 Task: Find connections with filter location Menden with filter topic #Growthwith filter profile language French with filter current company Bentley Systems with filter school Khallikote Consultancy with filter industry Wholesale Petroleum and Petroleum Products with filter service category Loans with filter keywords title Director of Ethical Hacking
Action: Mouse moved to (596, 57)
Screenshot: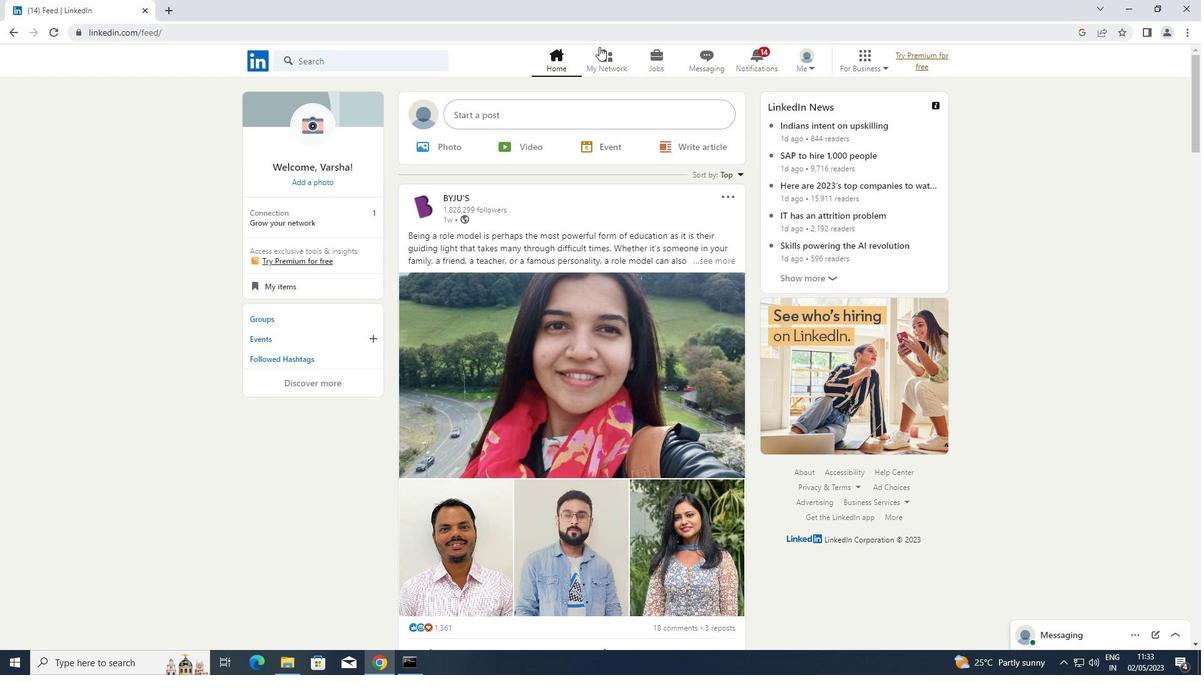 
Action: Mouse pressed left at (596, 57)
Screenshot: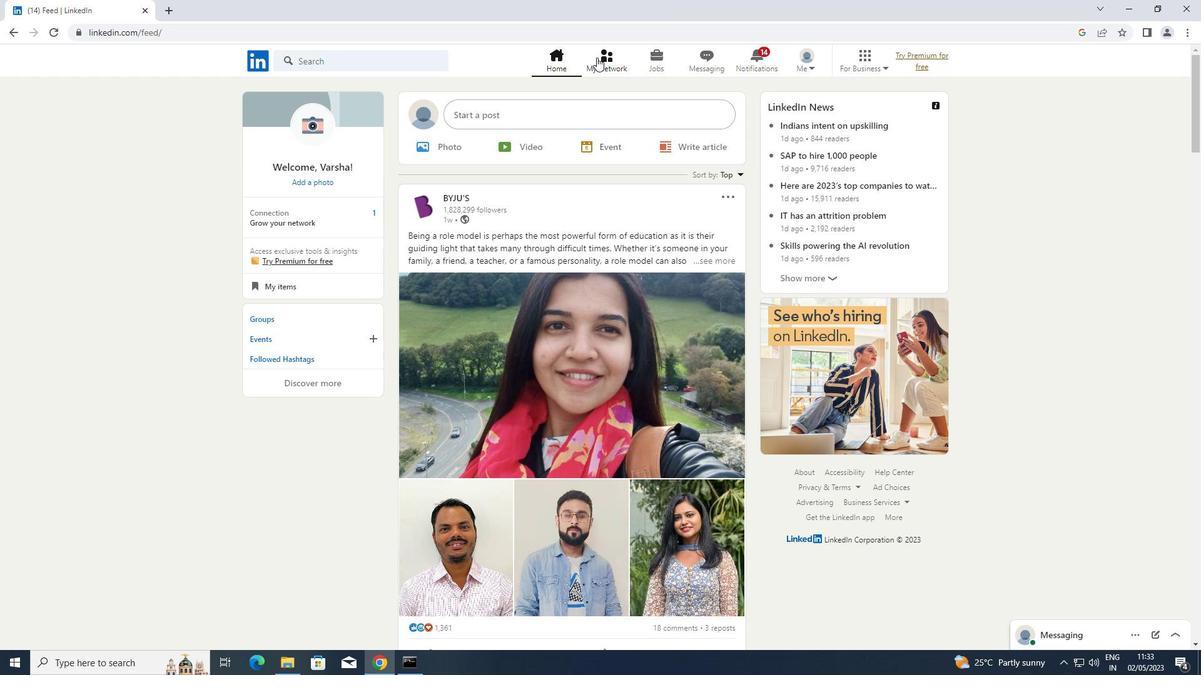 
Action: Mouse moved to (332, 125)
Screenshot: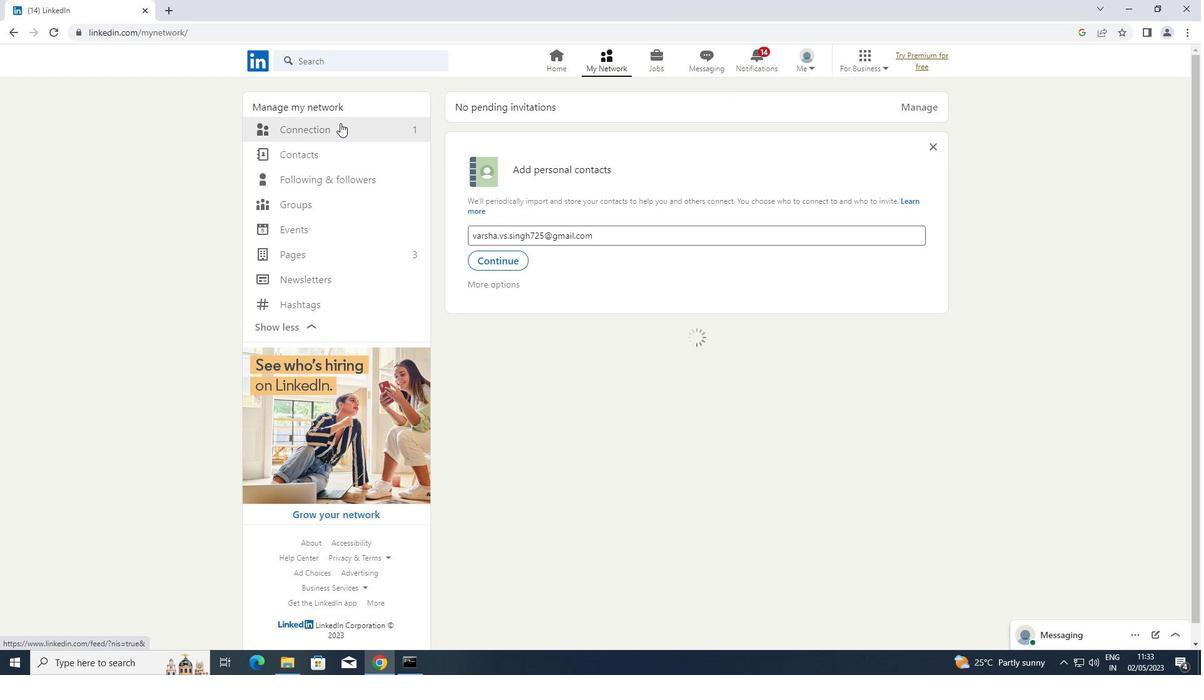
Action: Mouse pressed left at (332, 125)
Screenshot: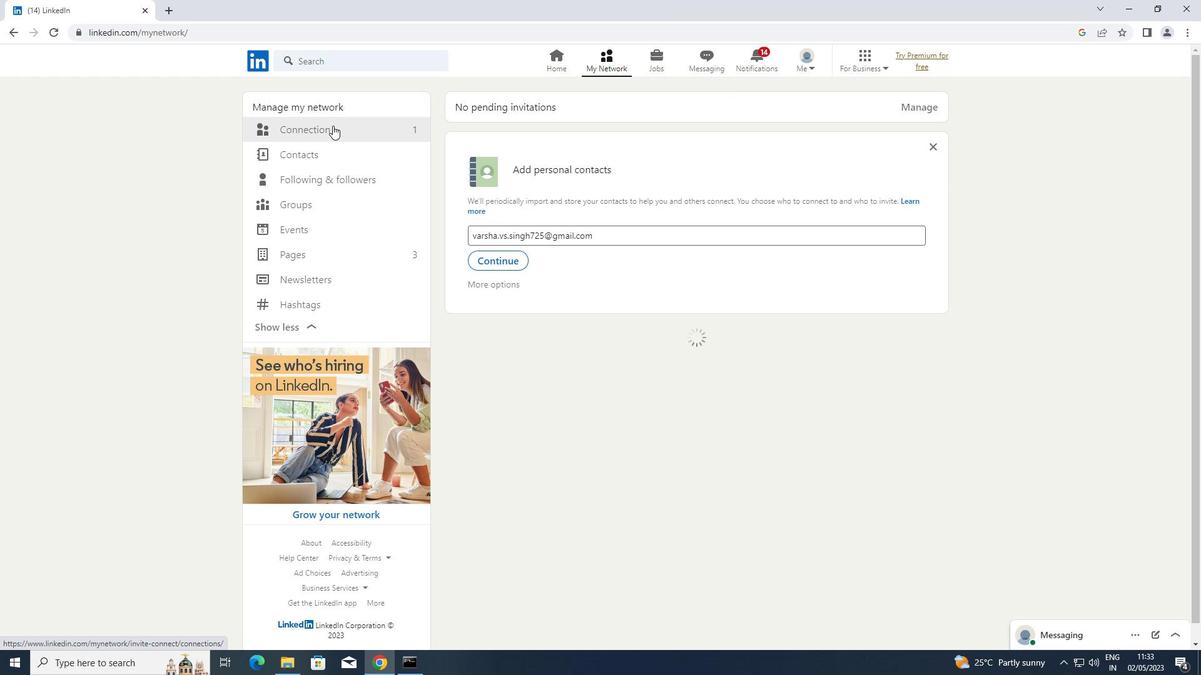 
Action: Mouse moved to (720, 122)
Screenshot: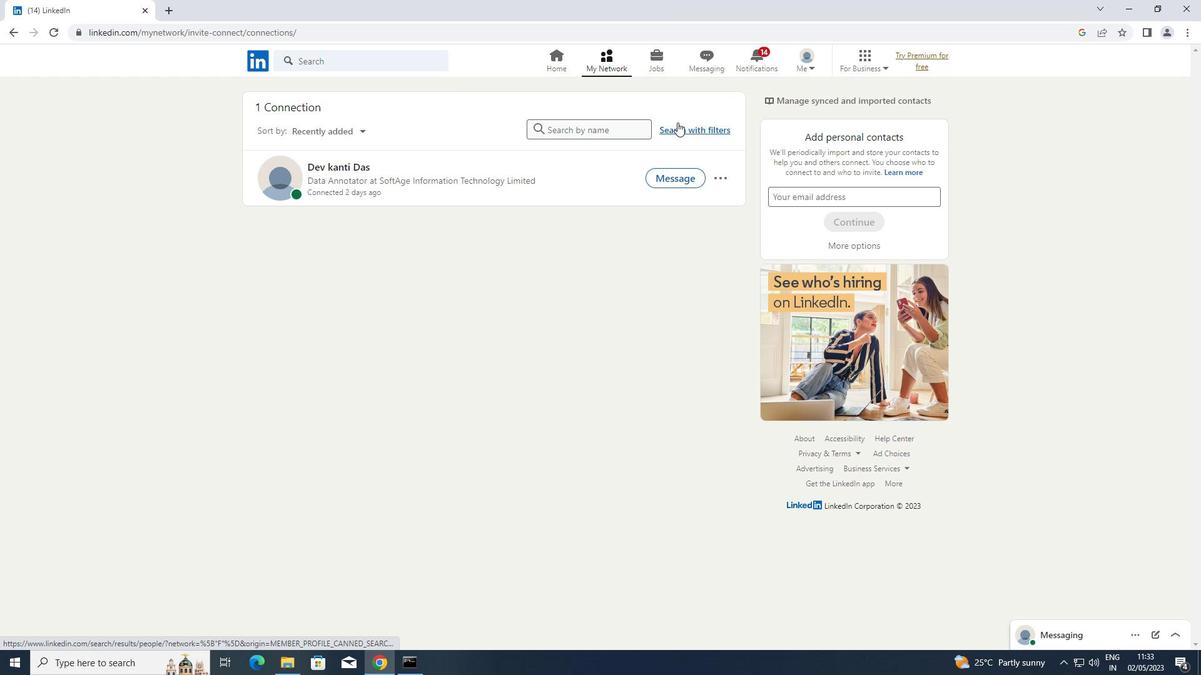 
Action: Mouse pressed left at (720, 122)
Screenshot: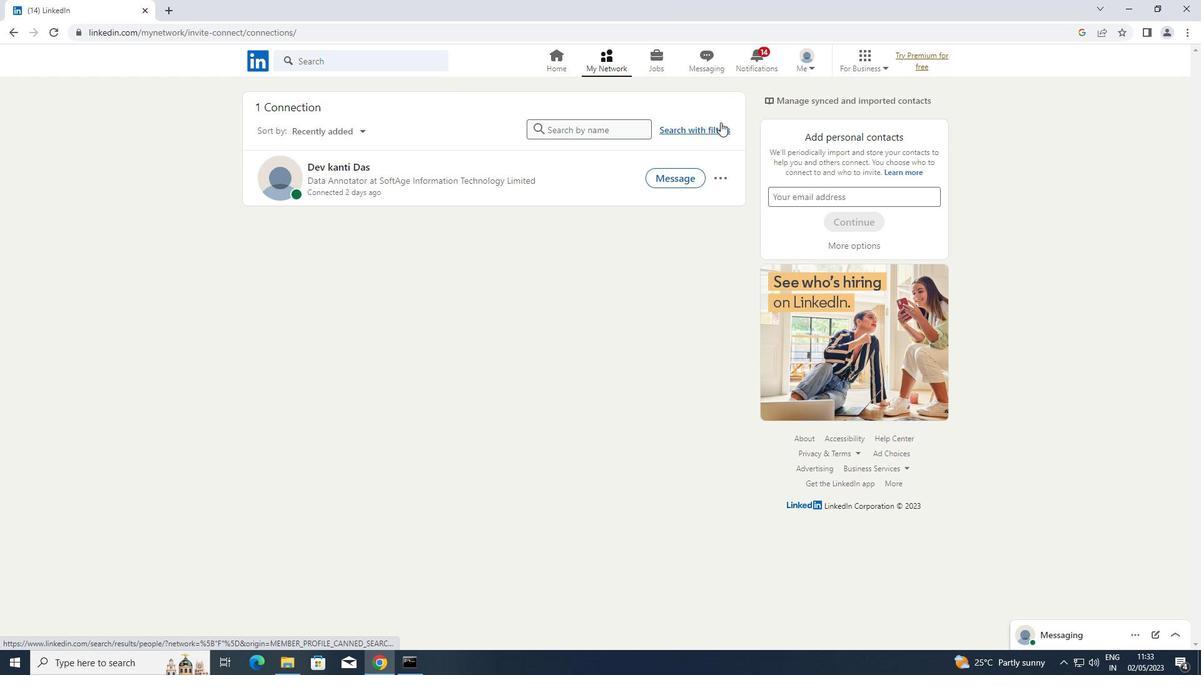 
Action: Mouse moved to (645, 100)
Screenshot: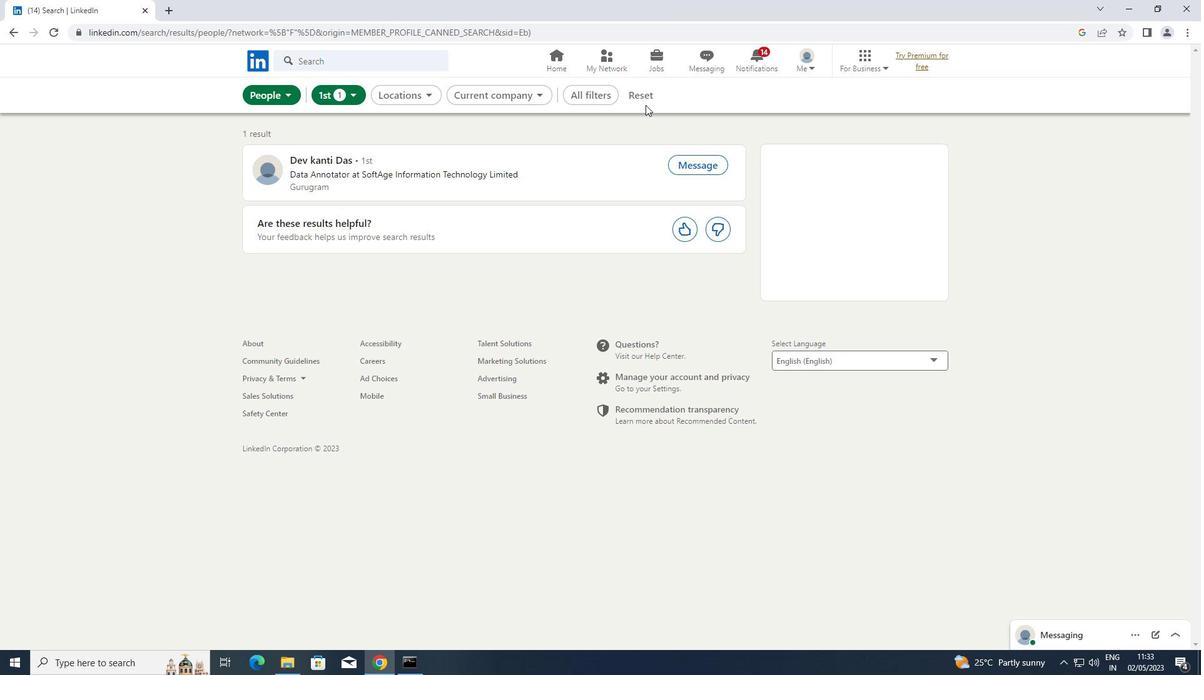 
Action: Mouse pressed left at (645, 100)
Screenshot: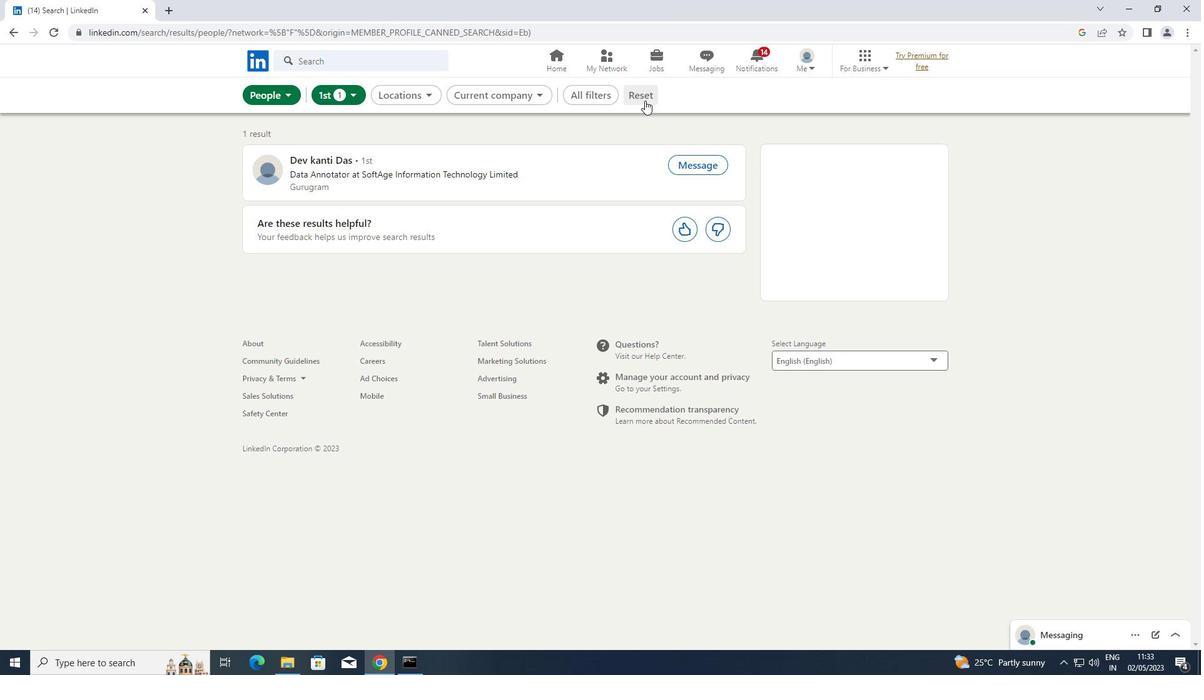 
Action: Mouse moved to (635, 98)
Screenshot: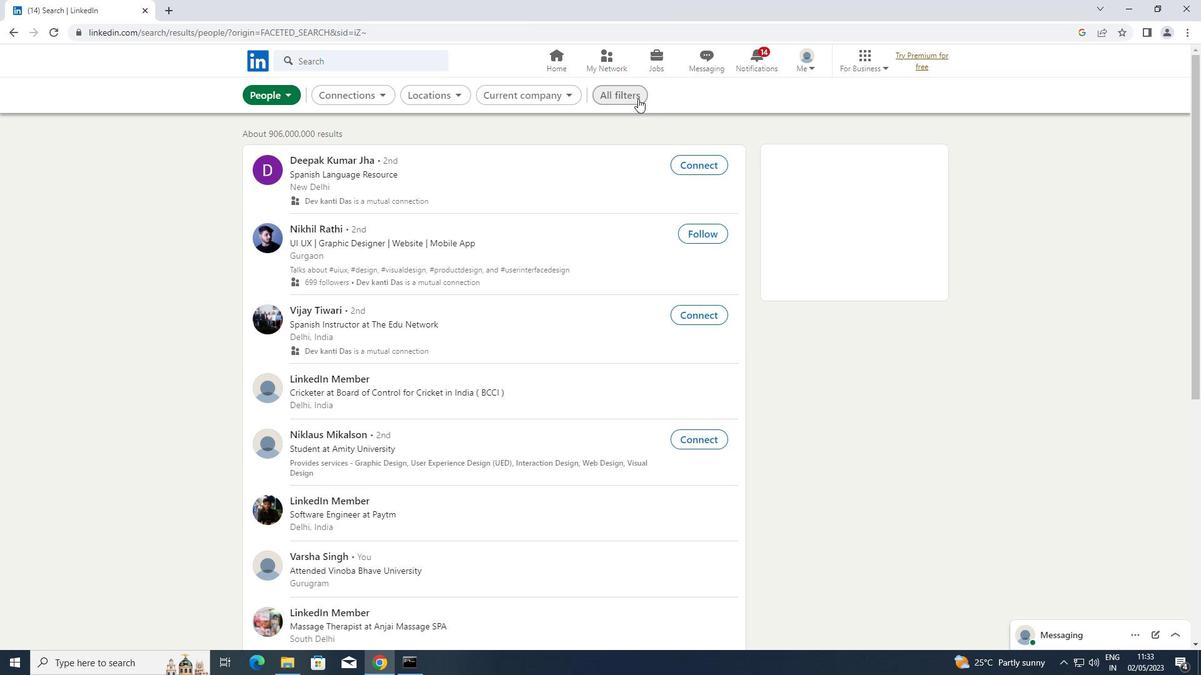 
Action: Mouse pressed left at (635, 98)
Screenshot: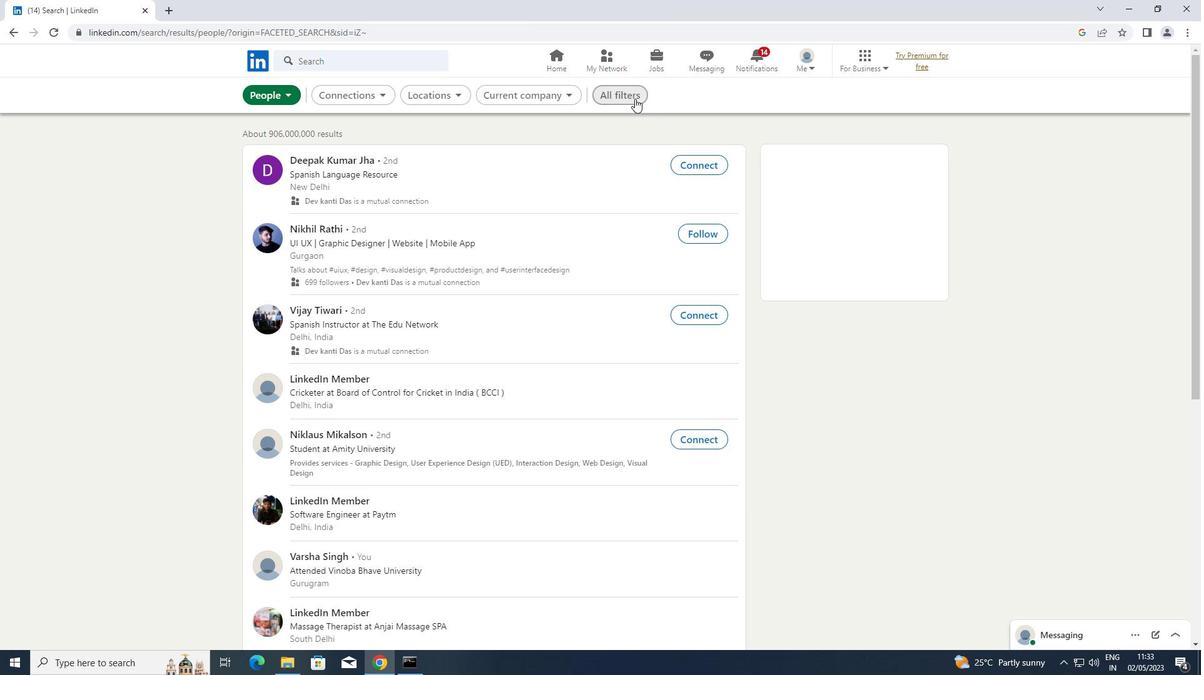 
Action: Mouse moved to (910, 225)
Screenshot: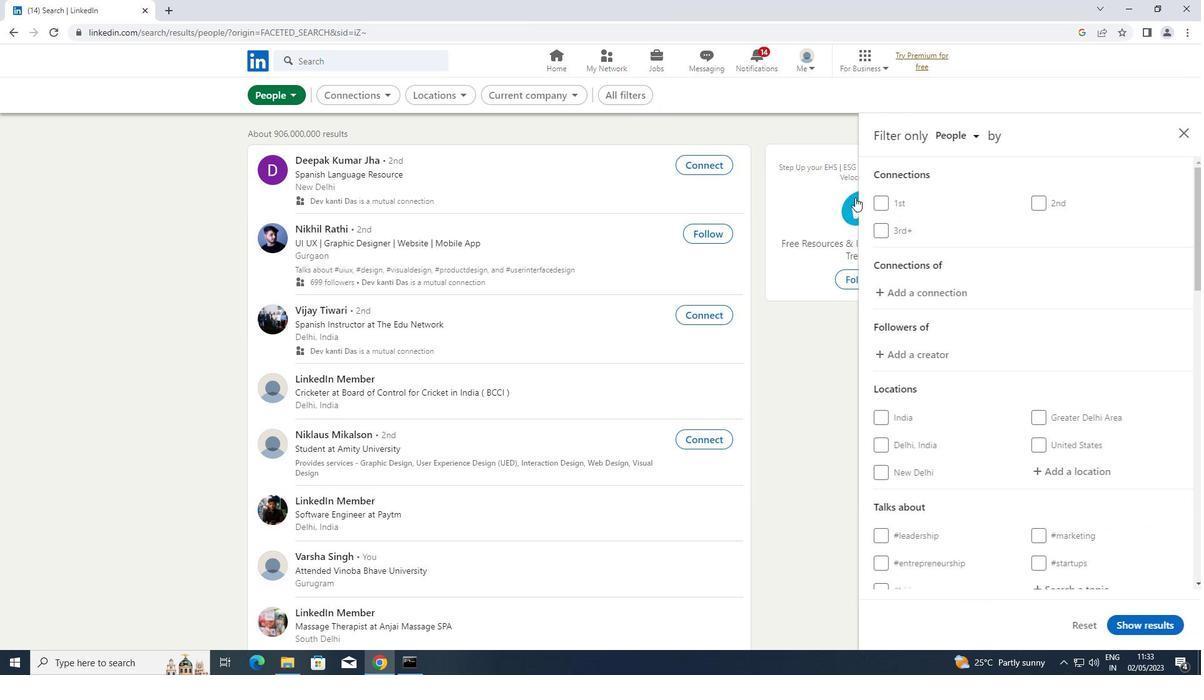 
Action: Mouse scrolled (910, 225) with delta (0, 0)
Screenshot: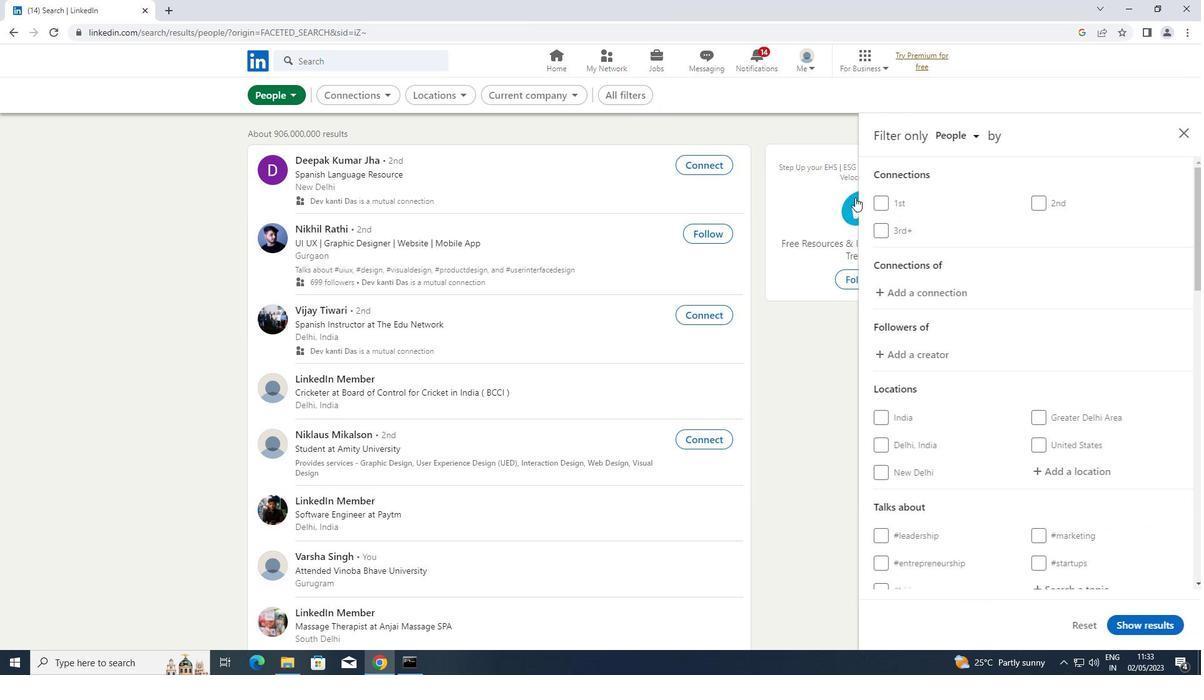 
Action: Mouse moved to (911, 225)
Screenshot: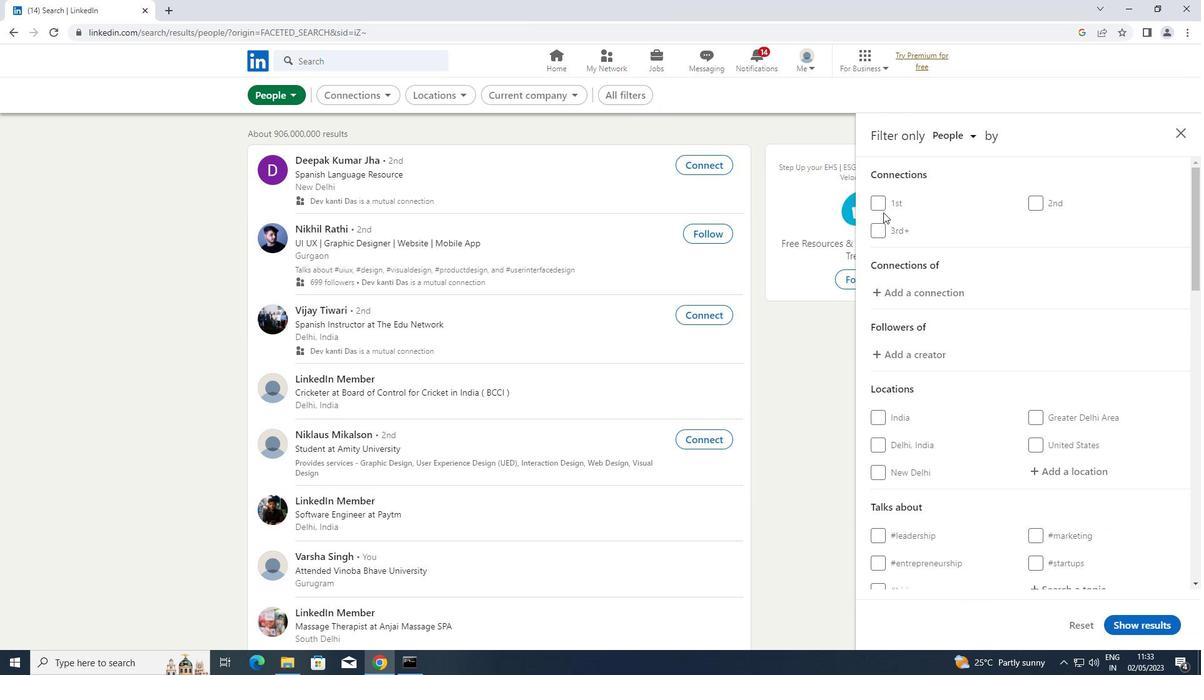 
Action: Mouse scrolled (911, 225) with delta (0, 0)
Screenshot: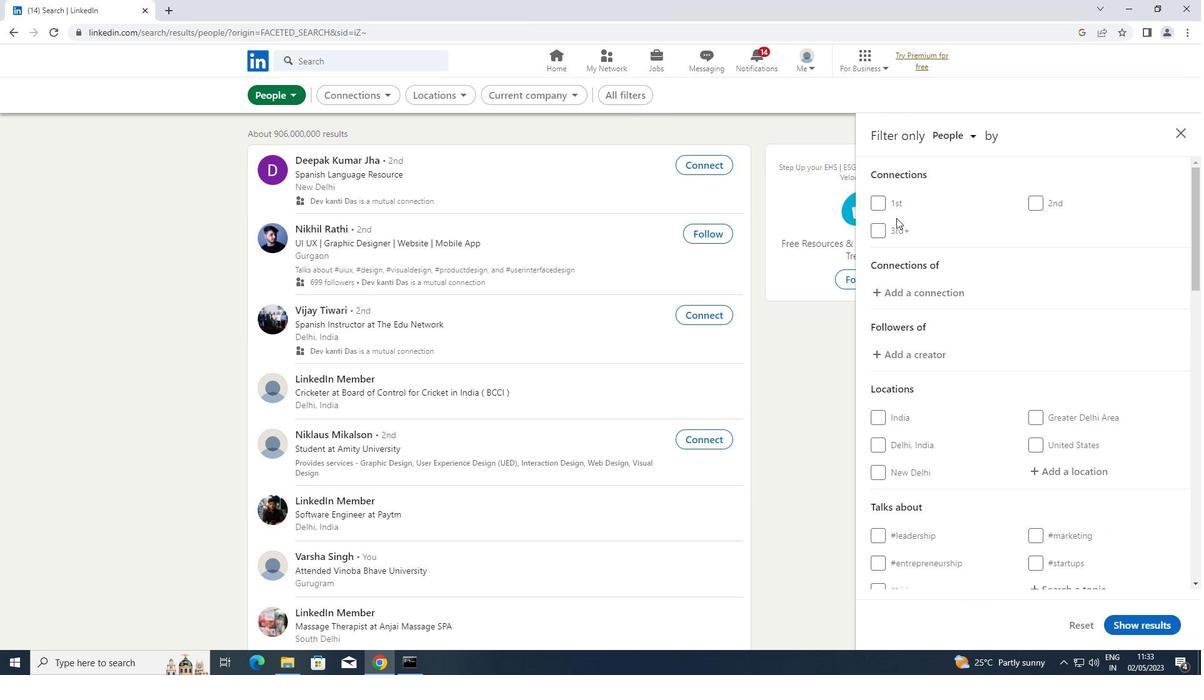 
Action: Mouse scrolled (911, 225) with delta (0, 0)
Screenshot: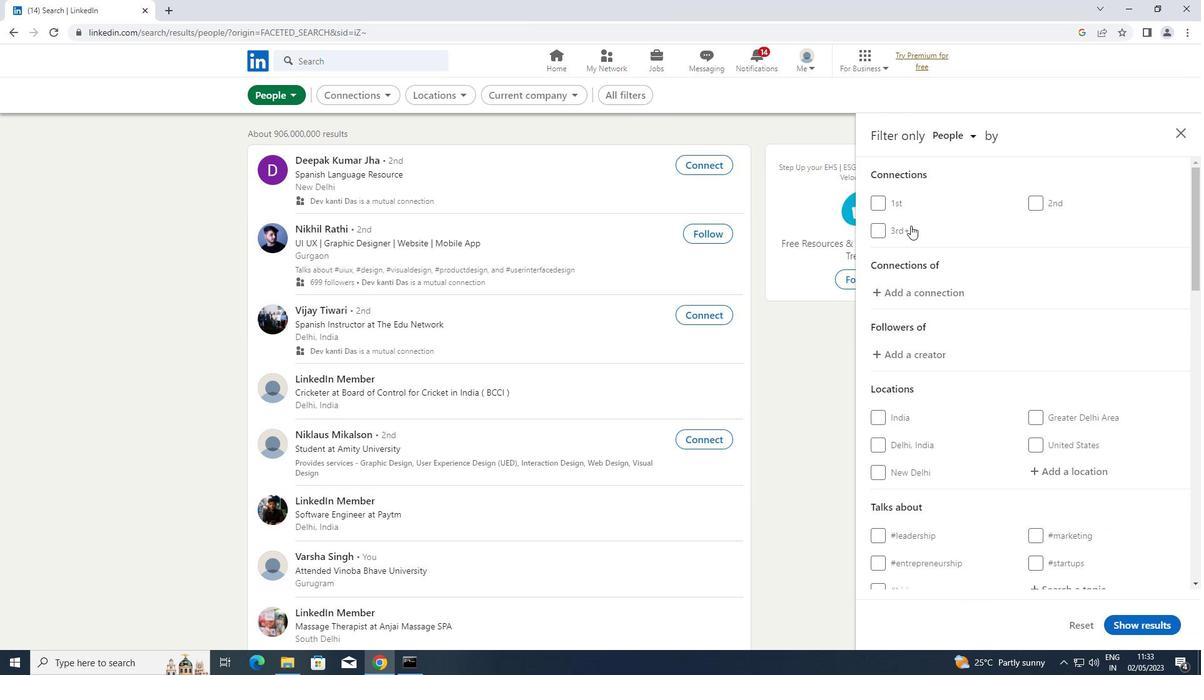 
Action: Mouse moved to (1086, 280)
Screenshot: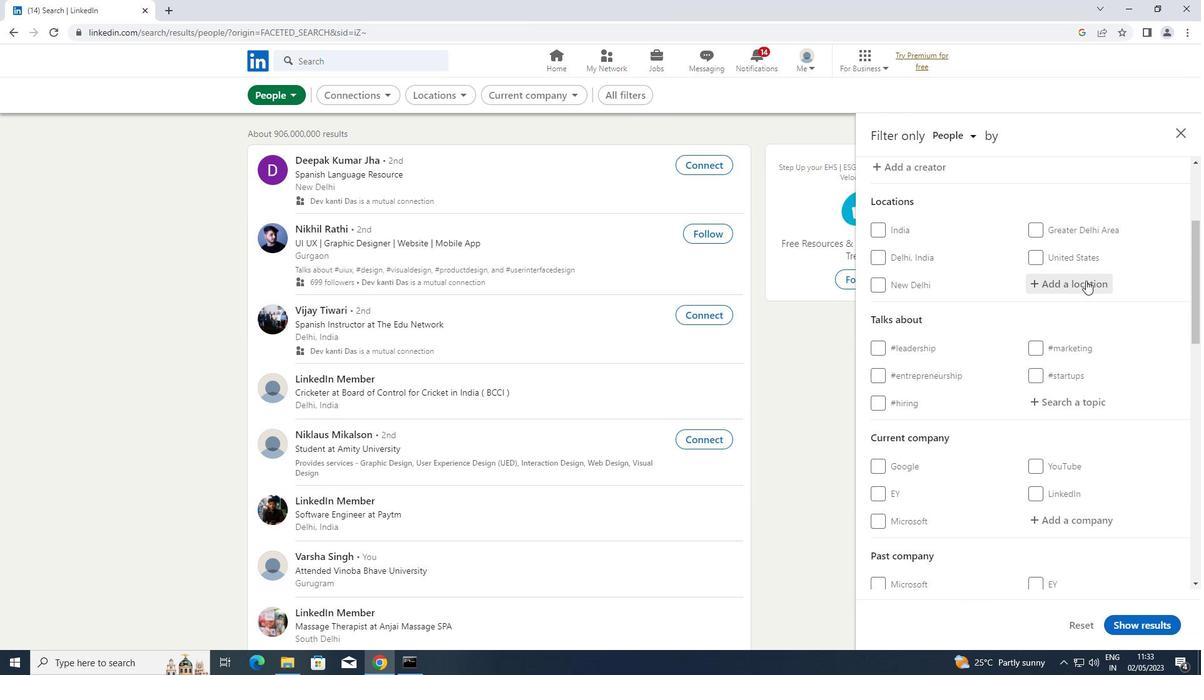 
Action: Mouse pressed left at (1086, 280)
Screenshot: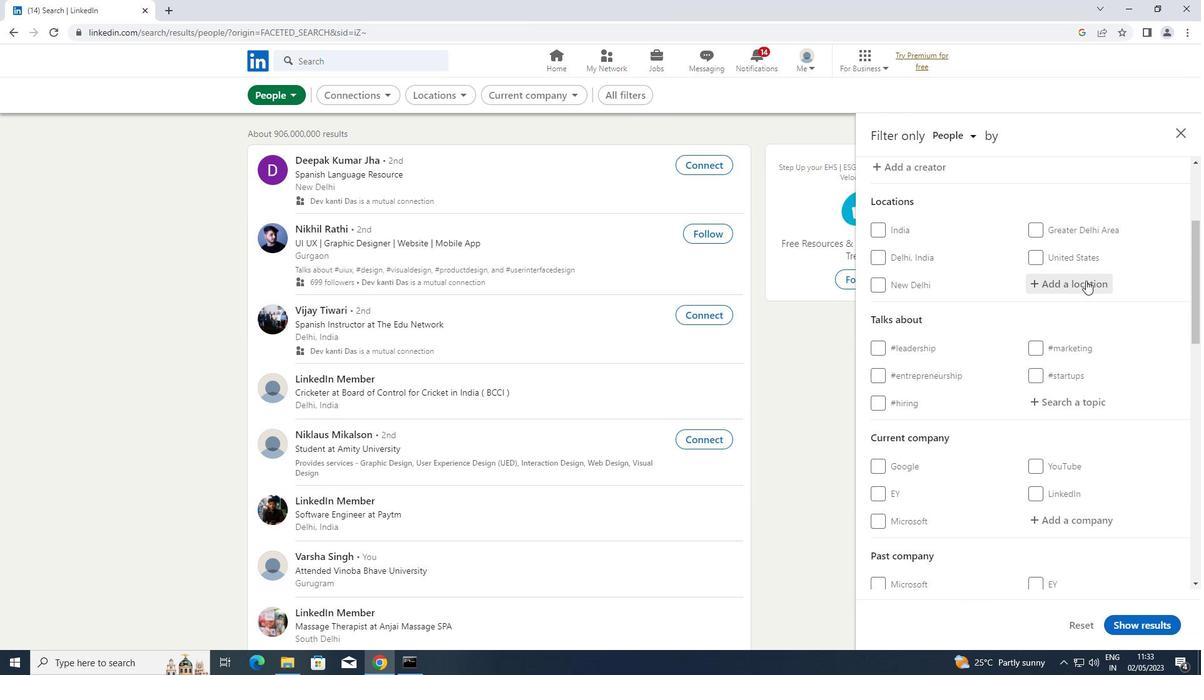 
Action: Key pressed <Key.shift>MENDEN
Screenshot: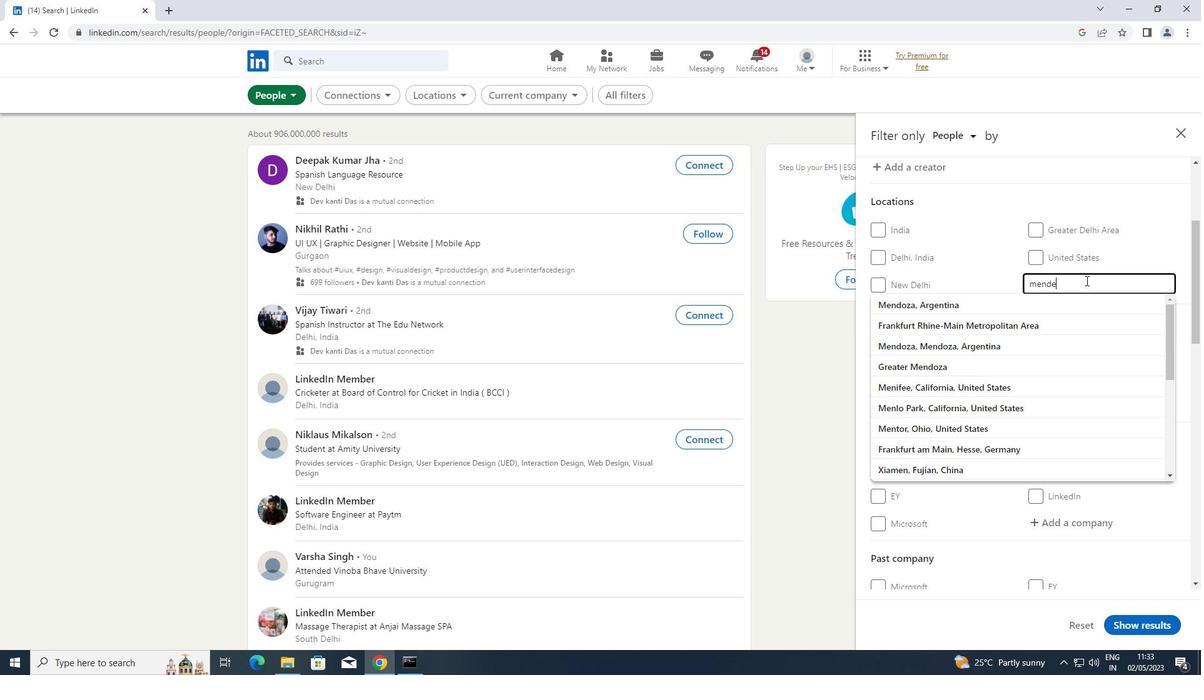 
Action: Mouse moved to (1035, 285)
Screenshot: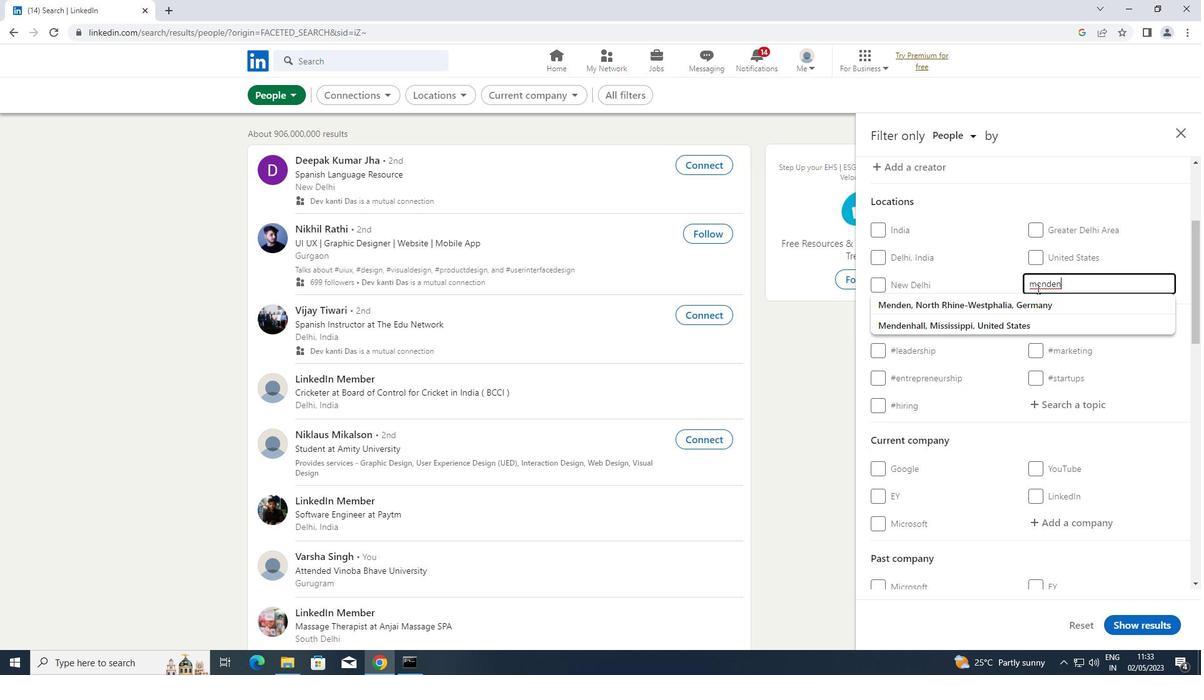 
Action: Mouse pressed left at (1035, 285)
Screenshot: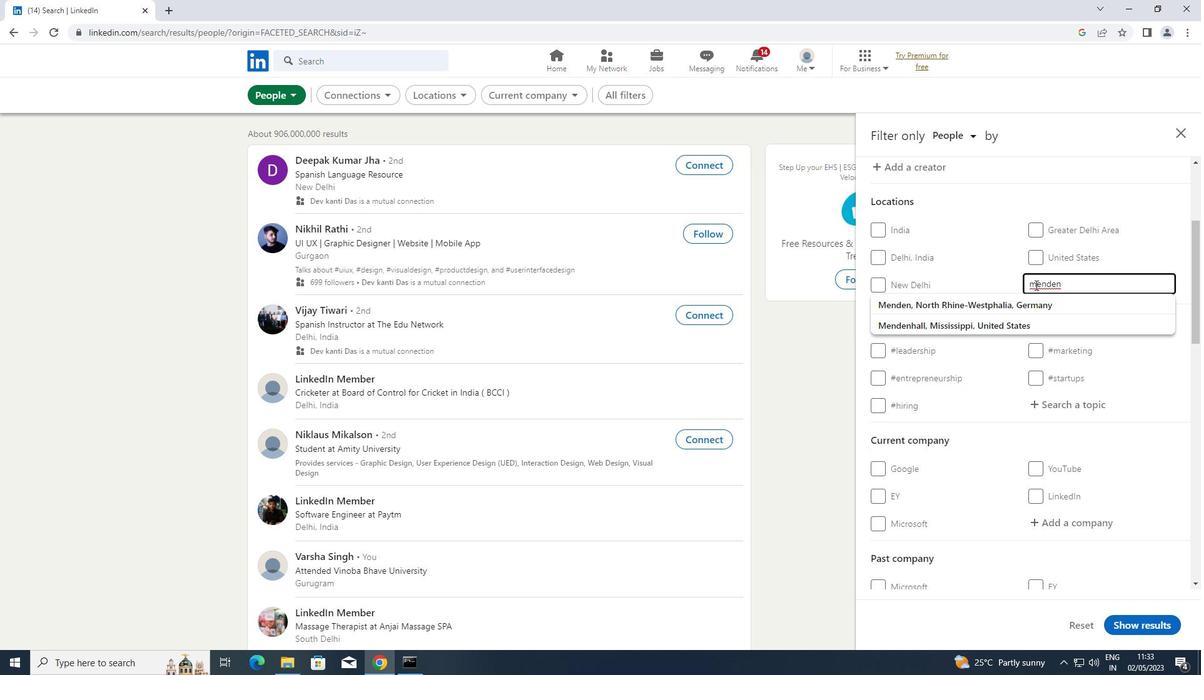 
Action: Key pressed <Key.backspace><Key.shift>M
Screenshot: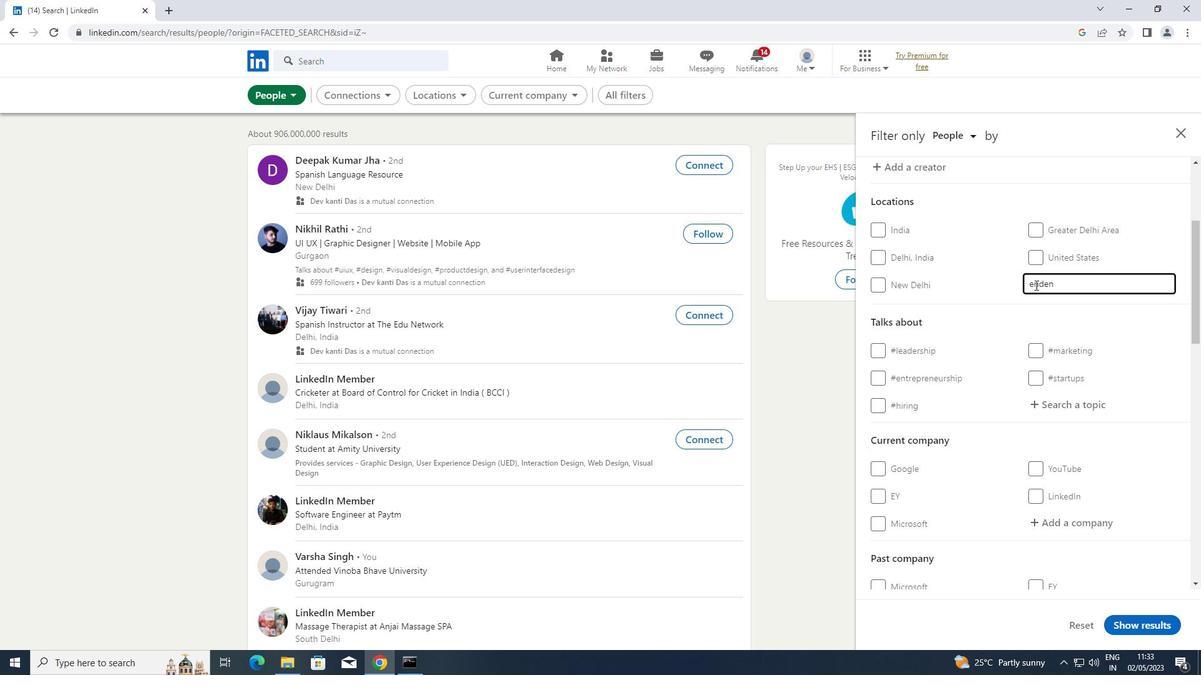 
Action: Mouse moved to (1049, 402)
Screenshot: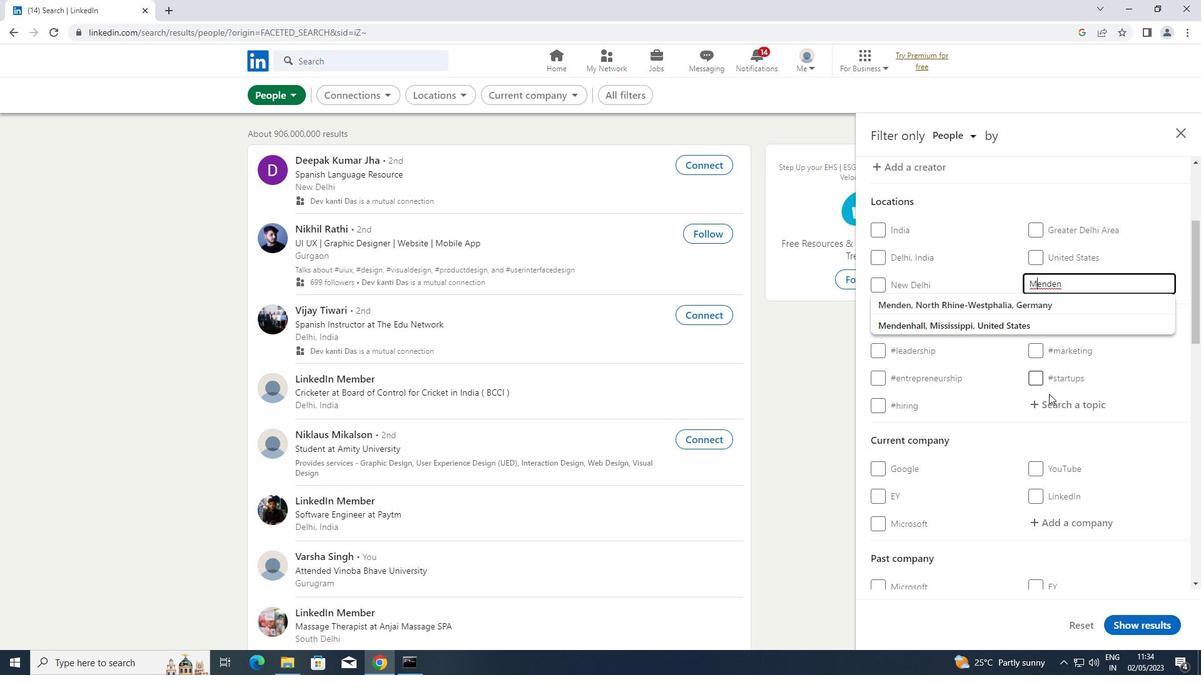 
Action: Mouse pressed left at (1049, 402)
Screenshot: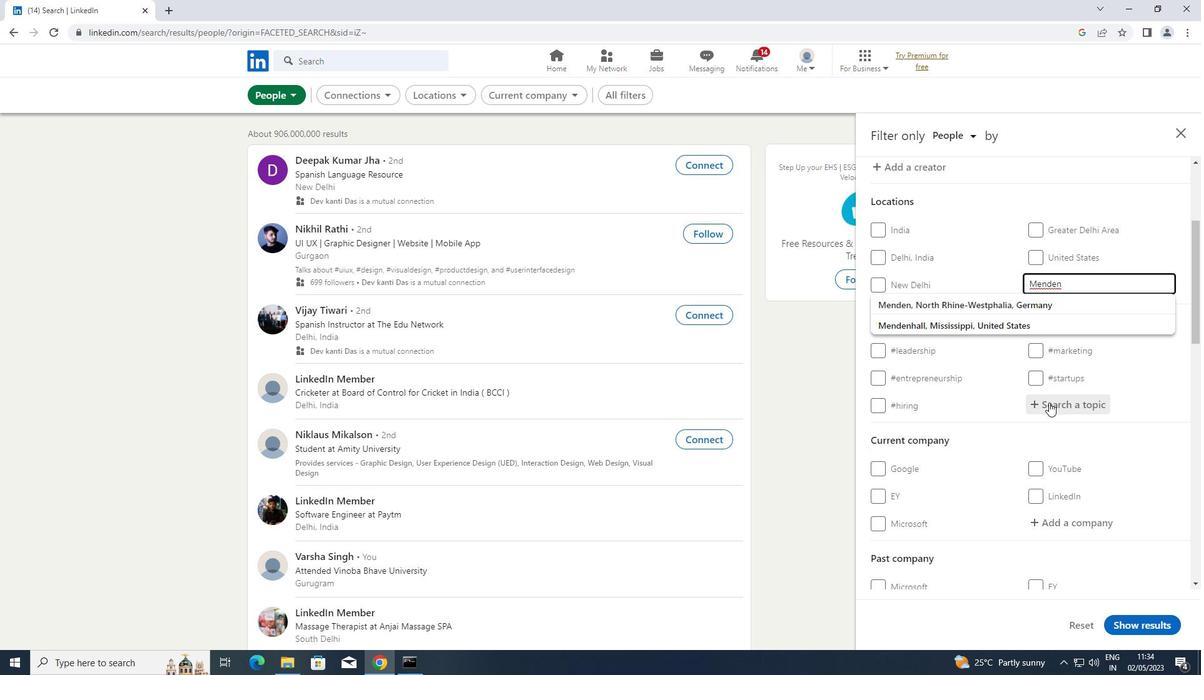 
Action: Key pressed <Key.shift>GROWTH
Screenshot: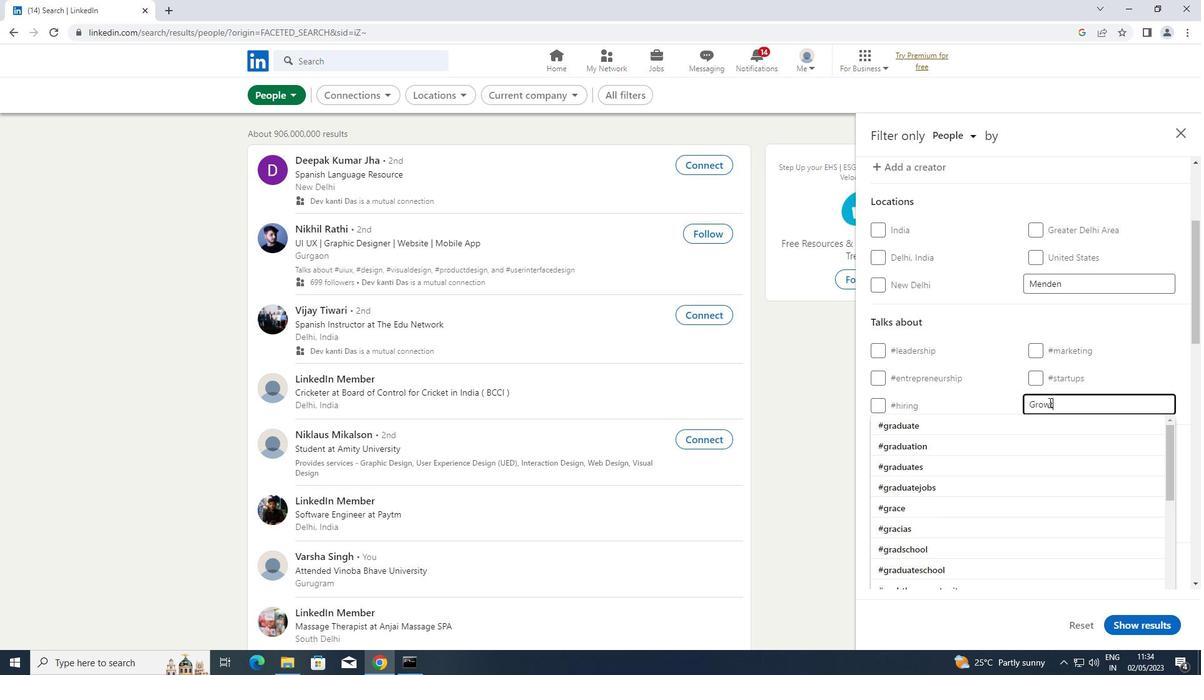 
Action: Mouse moved to (950, 424)
Screenshot: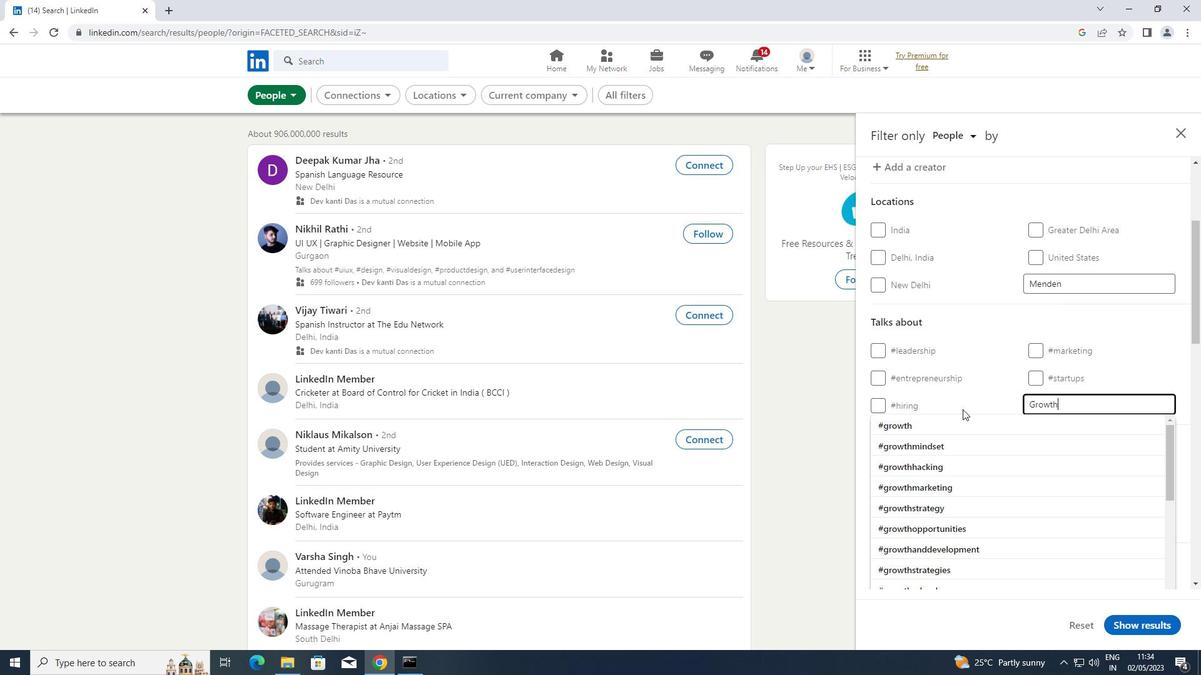 
Action: Mouse pressed left at (950, 424)
Screenshot: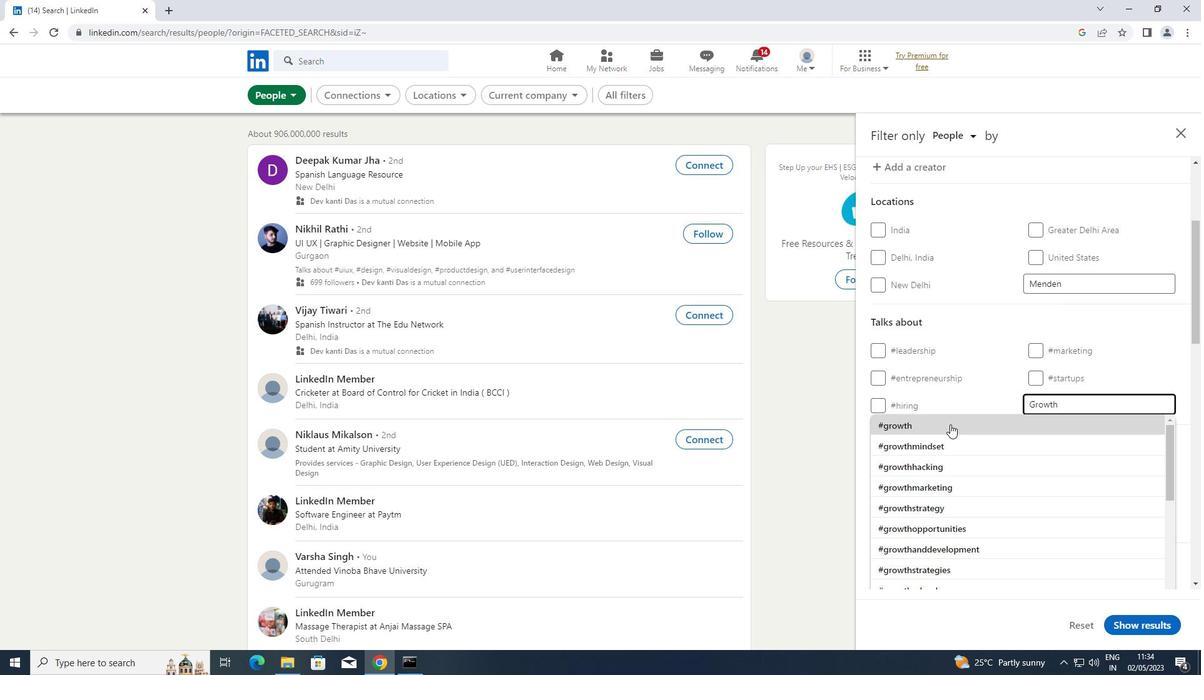 
Action: Mouse scrolled (950, 424) with delta (0, 0)
Screenshot: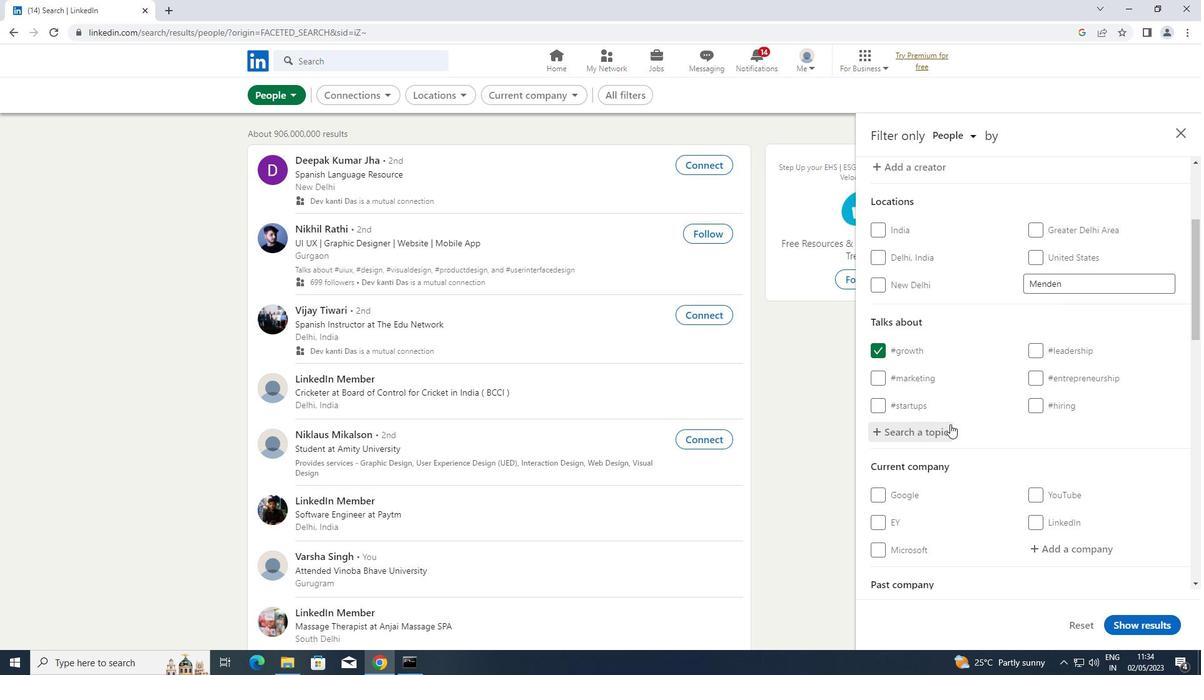 
Action: Mouse scrolled (950, 424) with delta (0, 0)
Screenshot: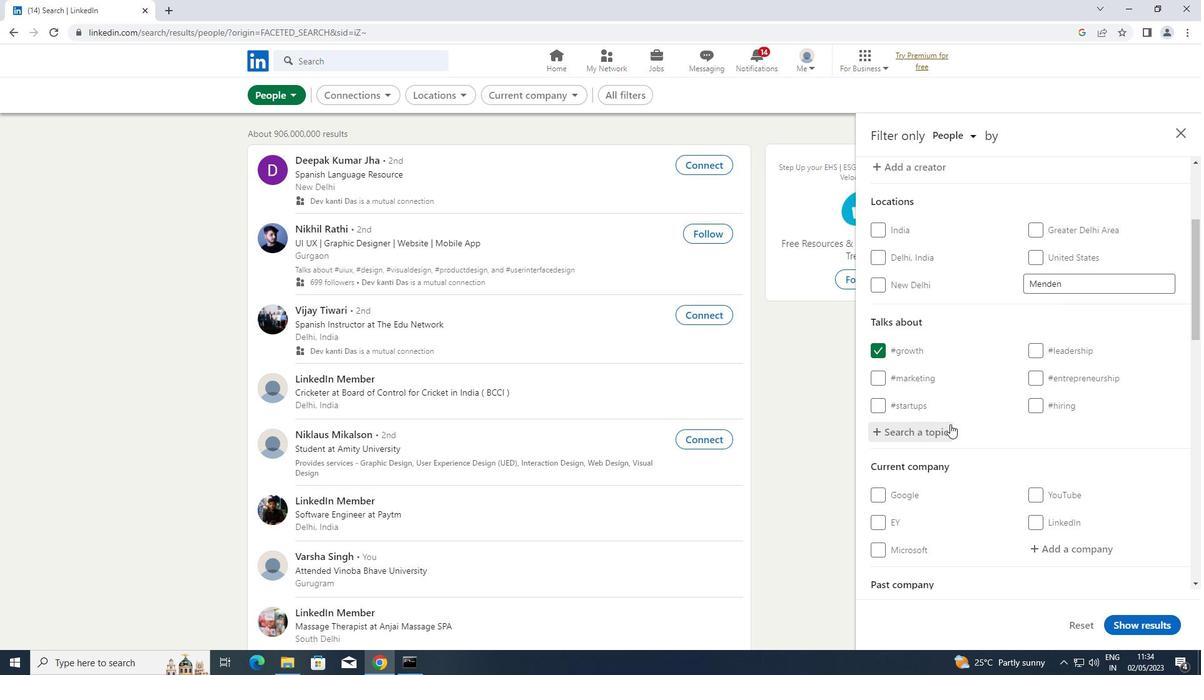 
Action: Mouse scrolled (950, 424) with delta (0, 0)
Screenshot: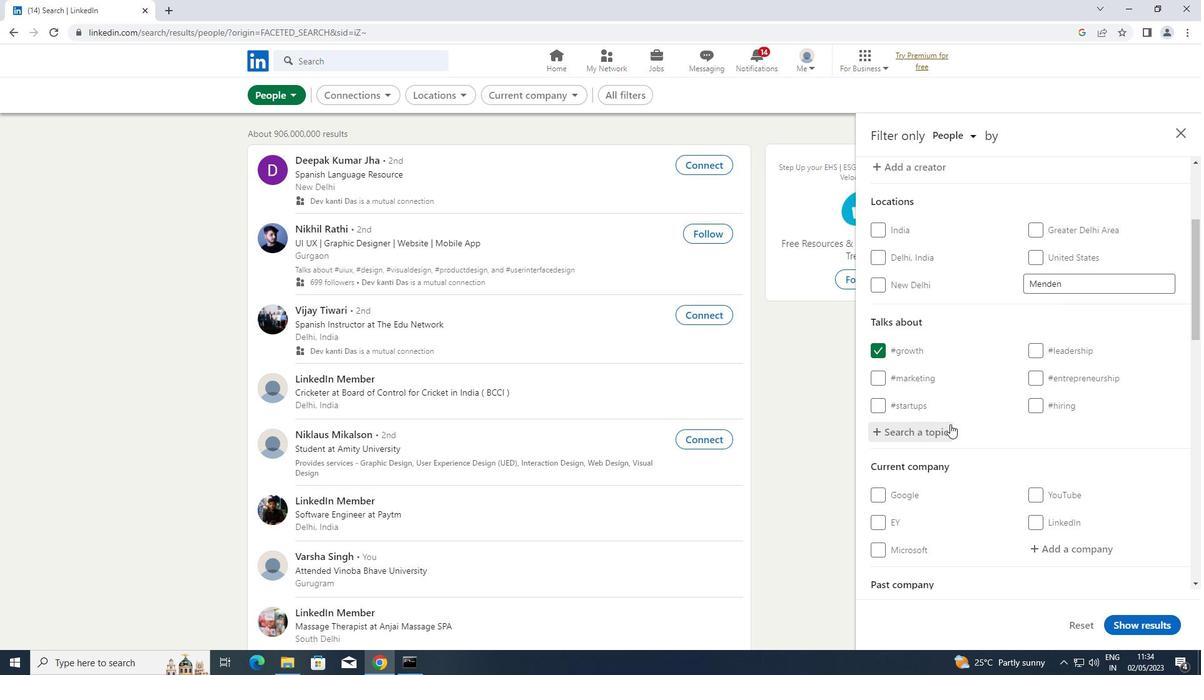 
Action: Mouse scrolled (950, 424) with delta (0, 0)
Screenshot: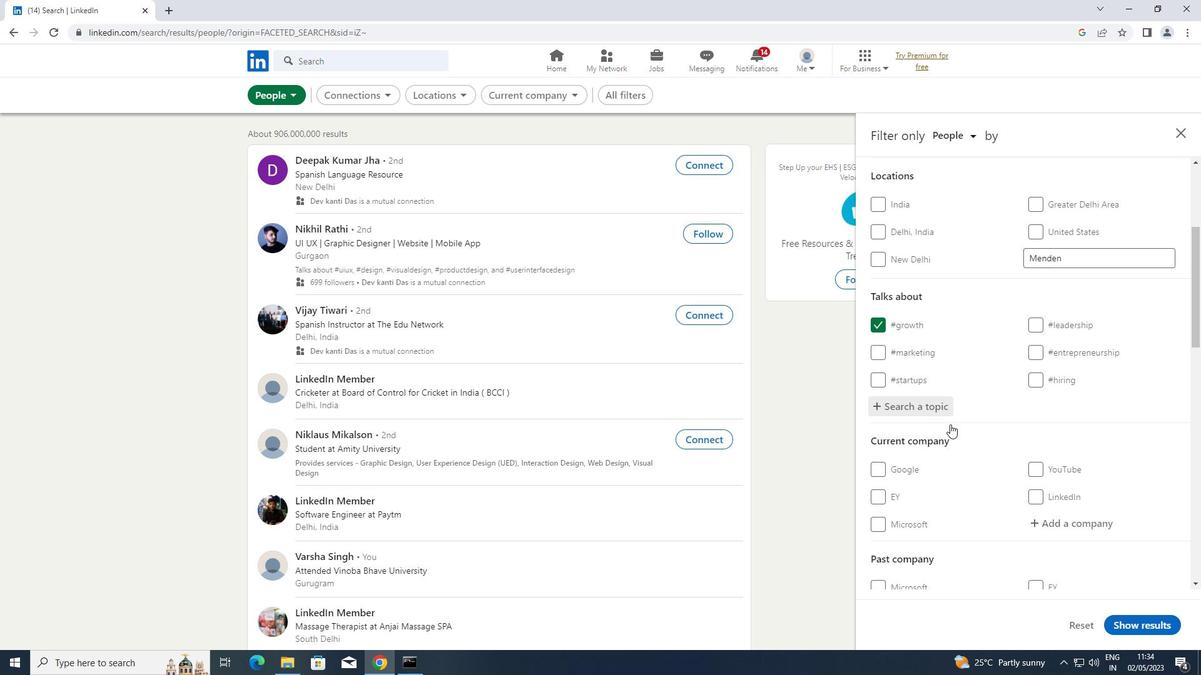 
Action: Mouse scrolled (950, 424) with delta (0, 0)
Screenshot: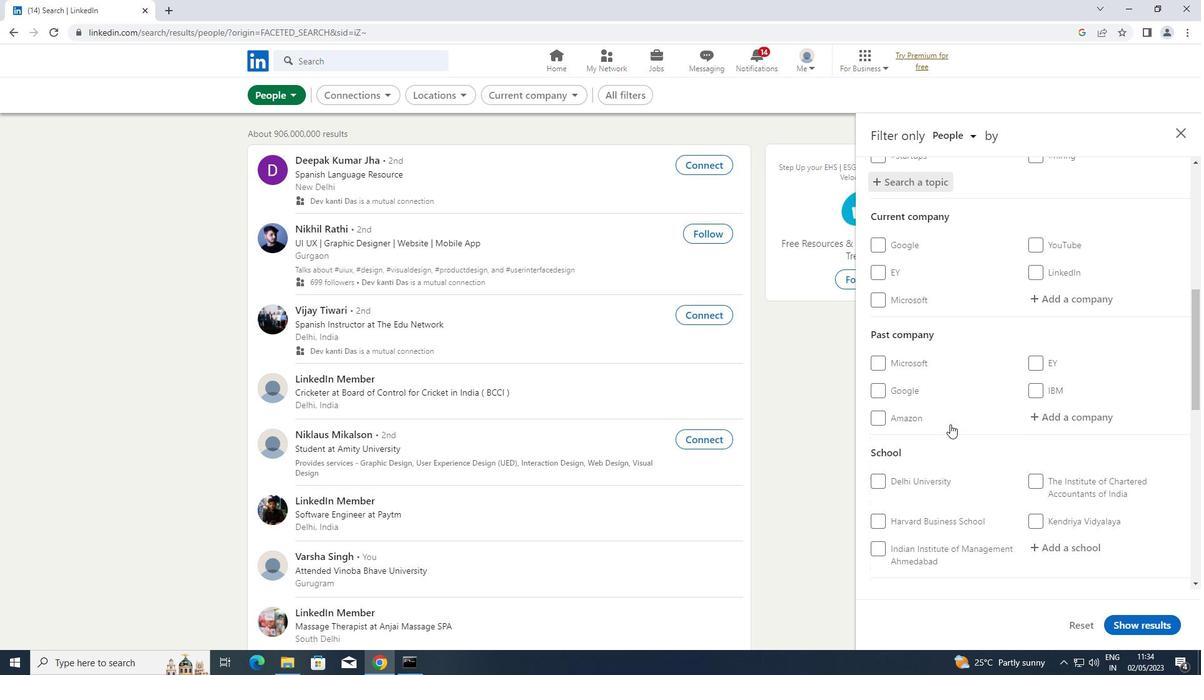 
Action: Mouse scrolled (950, 424) with delta (0, 0)
Screenshot: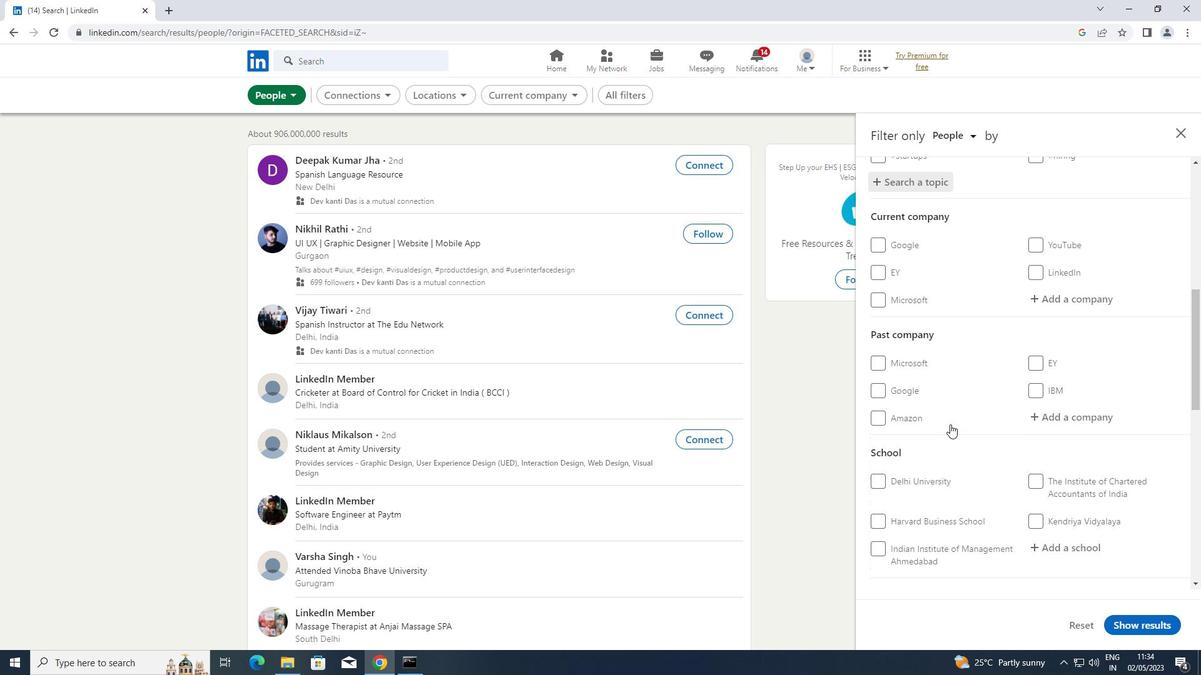 
Action: Mouse scrolled (950, 424) with delta (0, 0)
Screenshot: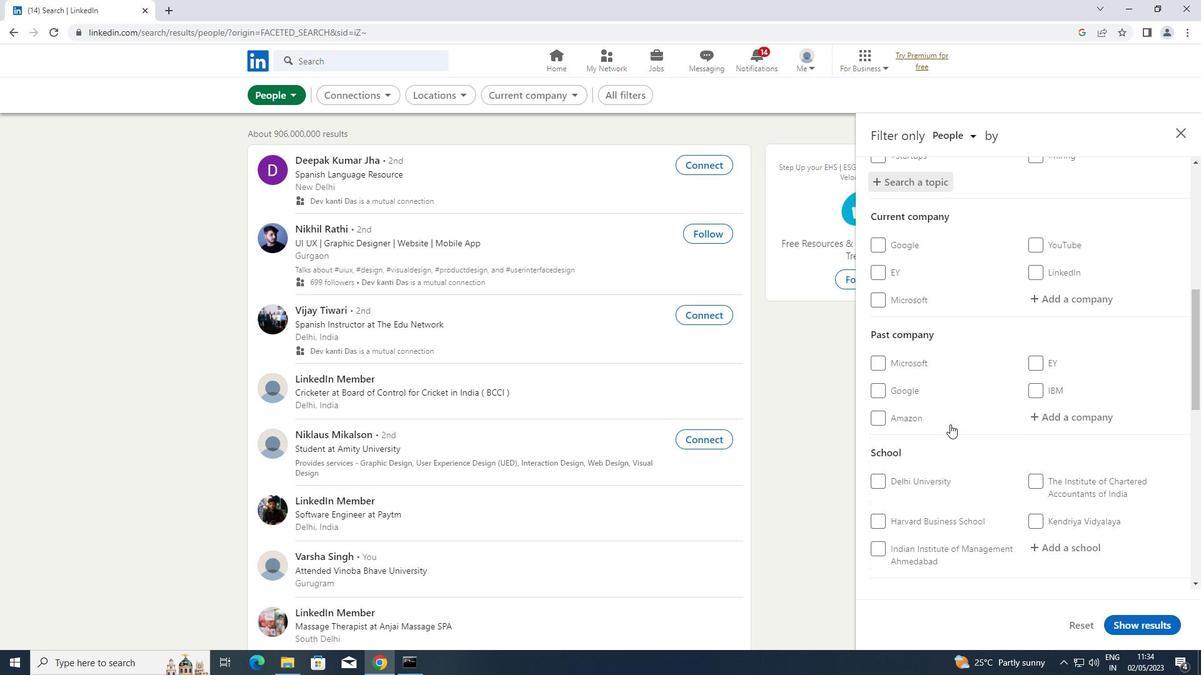 
Action: Mouse scrolled (950, 424) with delta (0, 0)
Screenshot: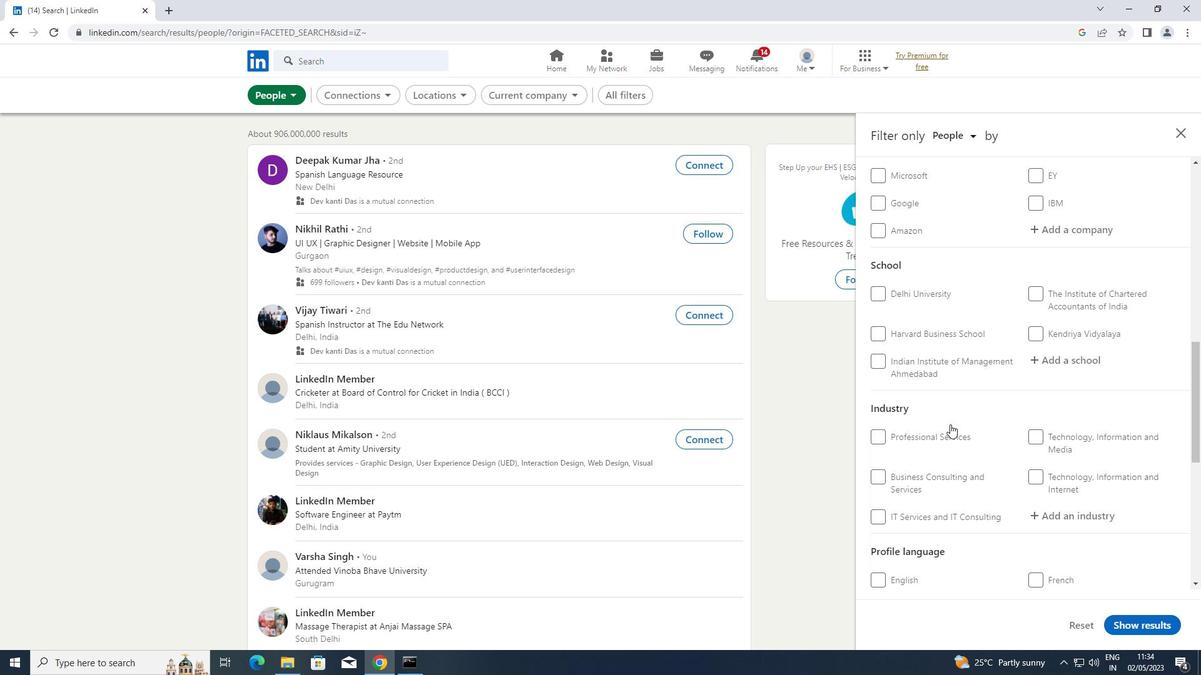 
Action: Mouse scrolled (950, 424) with delta (0, 0)
Screenshot: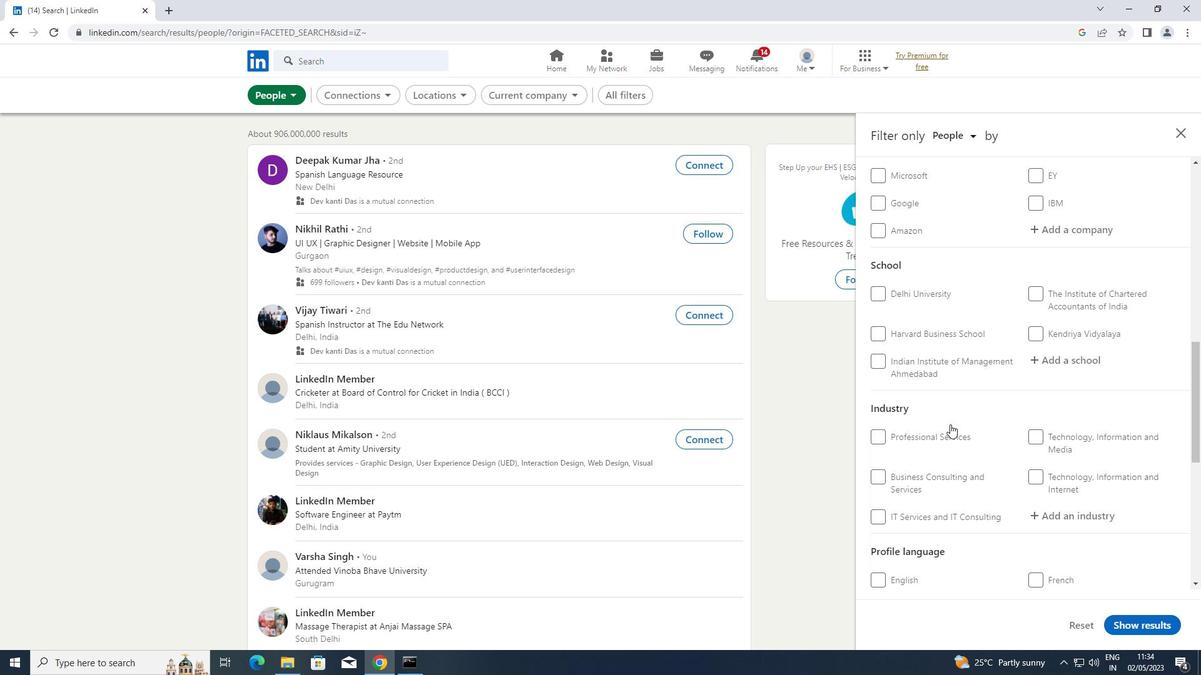 
Action: Mouse scrolled (950, 424) with delta (0, 0)
Screenshot: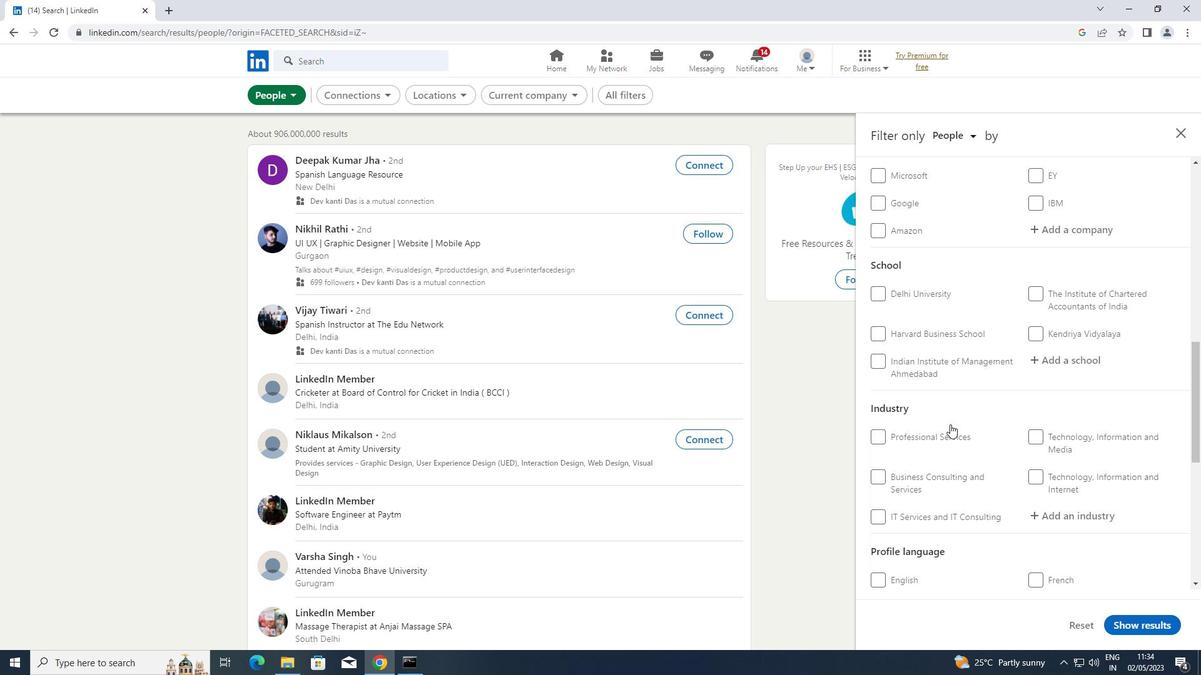 
Action: Mouse moved to (1042, 396)
Screenshot: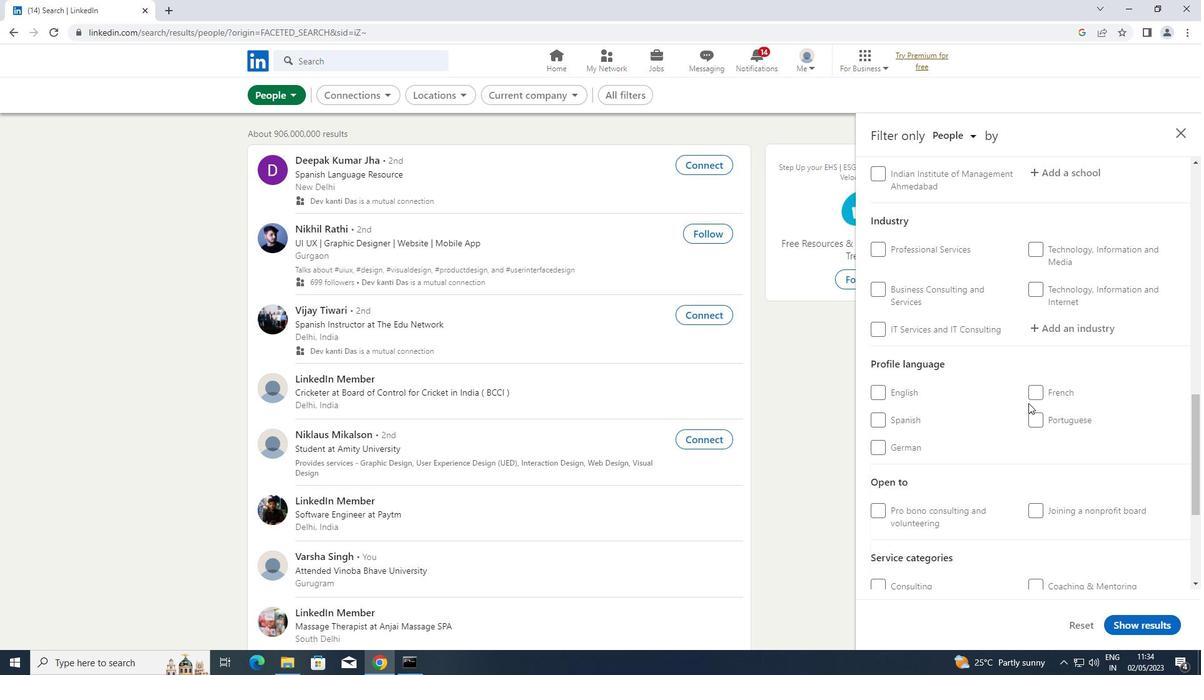 
Action: Mouse pressed left at (1042, 396)
Screenshot: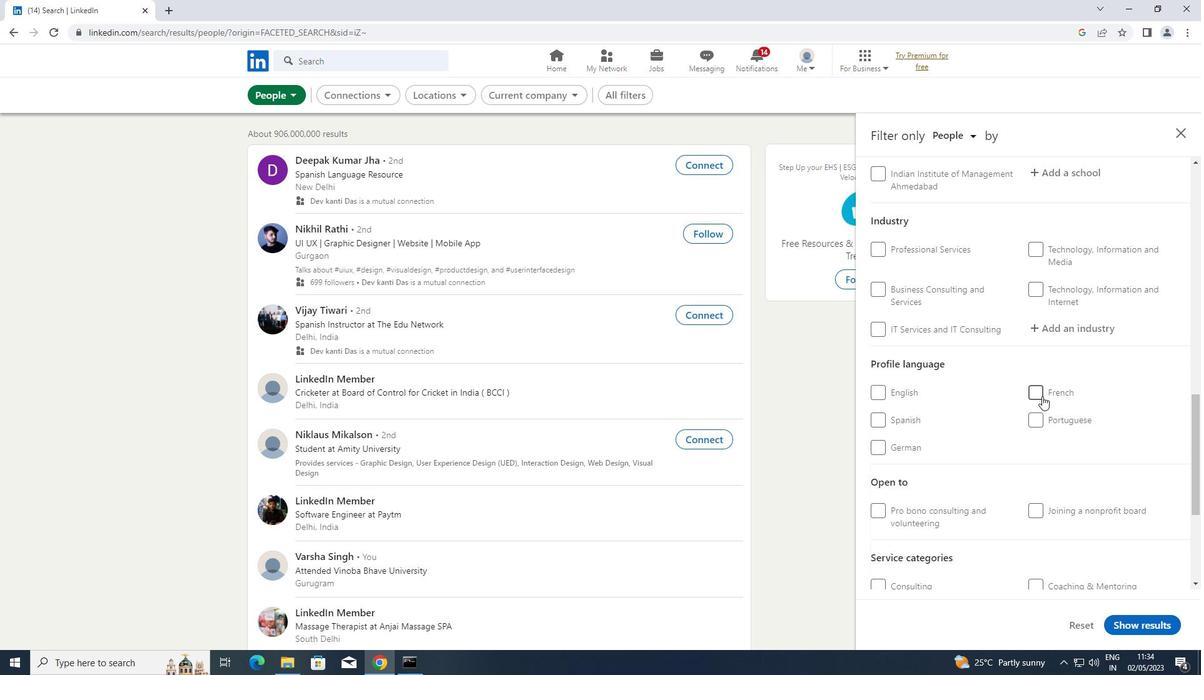
Action: Mouse moved to (949, 396)
Screenshot: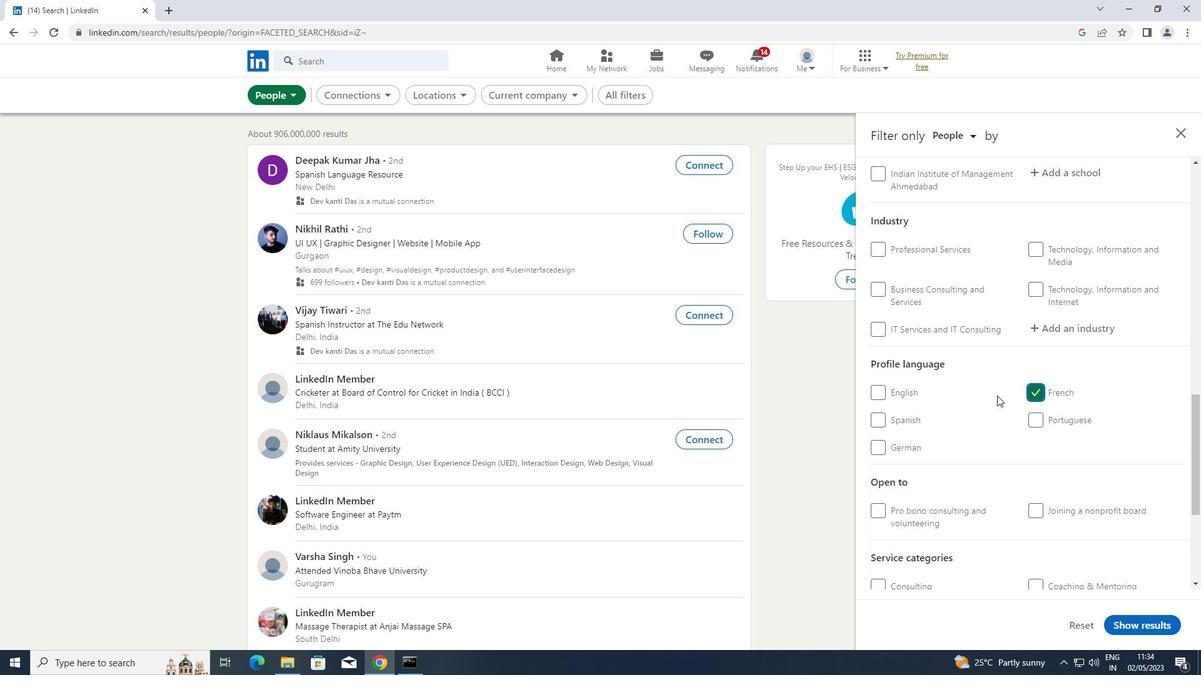 
Action: Mouse scrolled (949, 396) with delta (0, 0)
Screenshot: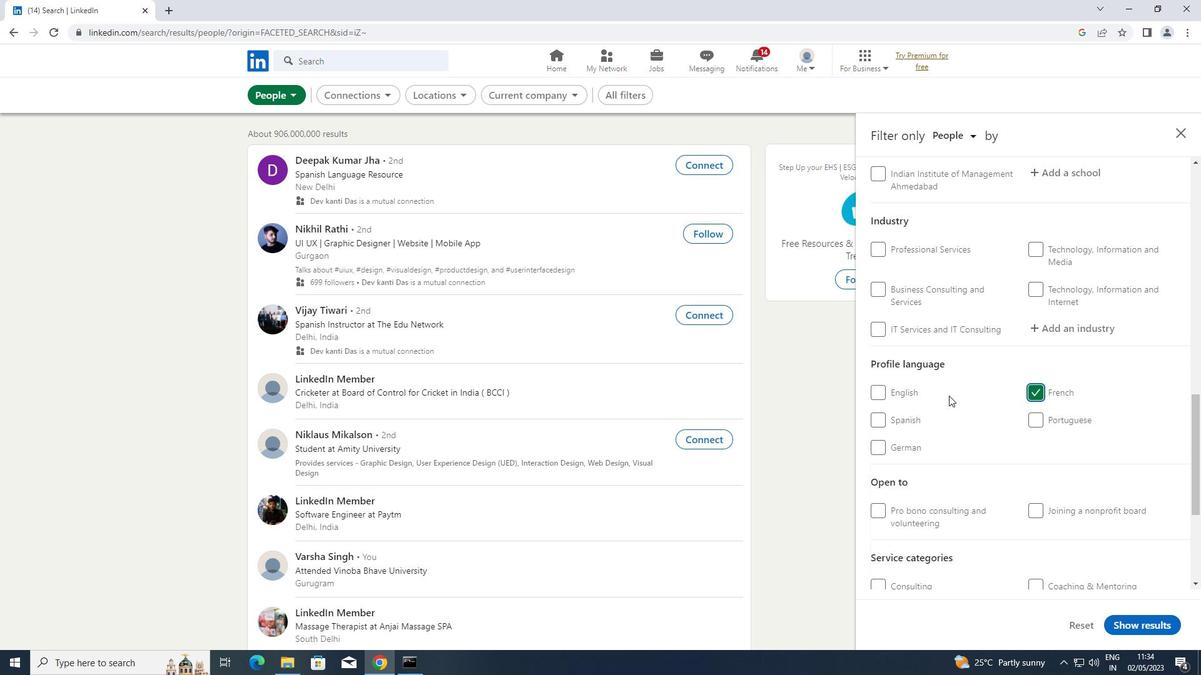 
Action: Mouse scrolled (949, 396) with delta (0, 0)
Screenshot: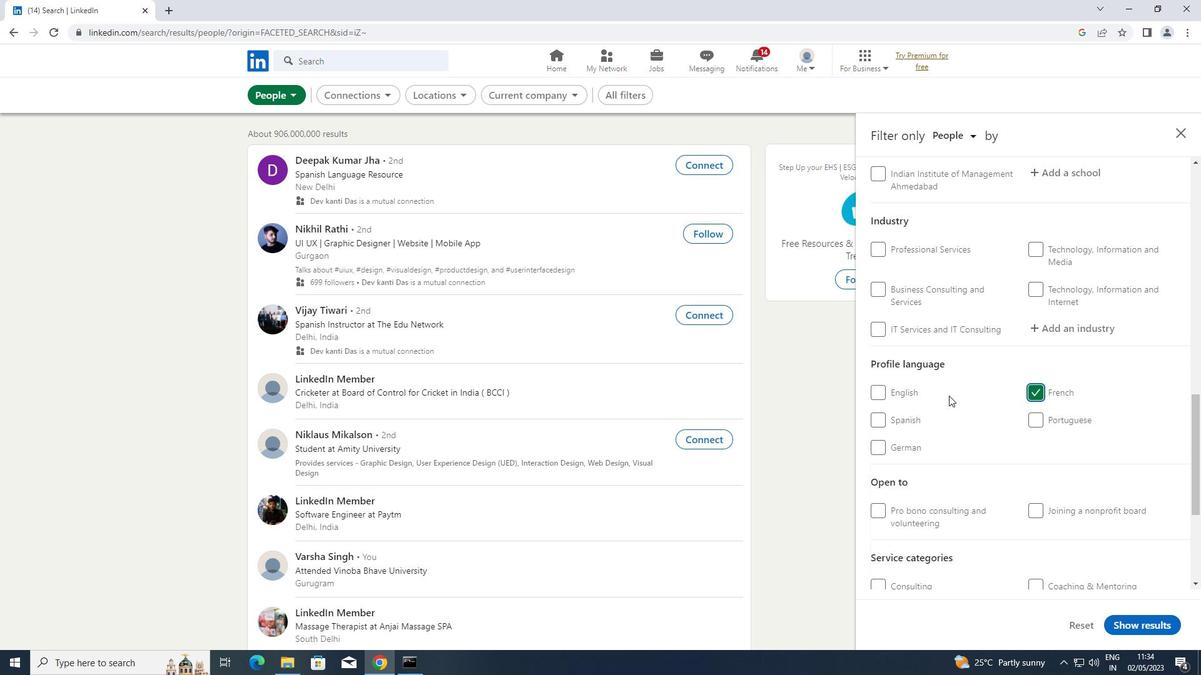 
Action: Mouse scrolled (949, 396) with delta (0, 0)
Screenshot: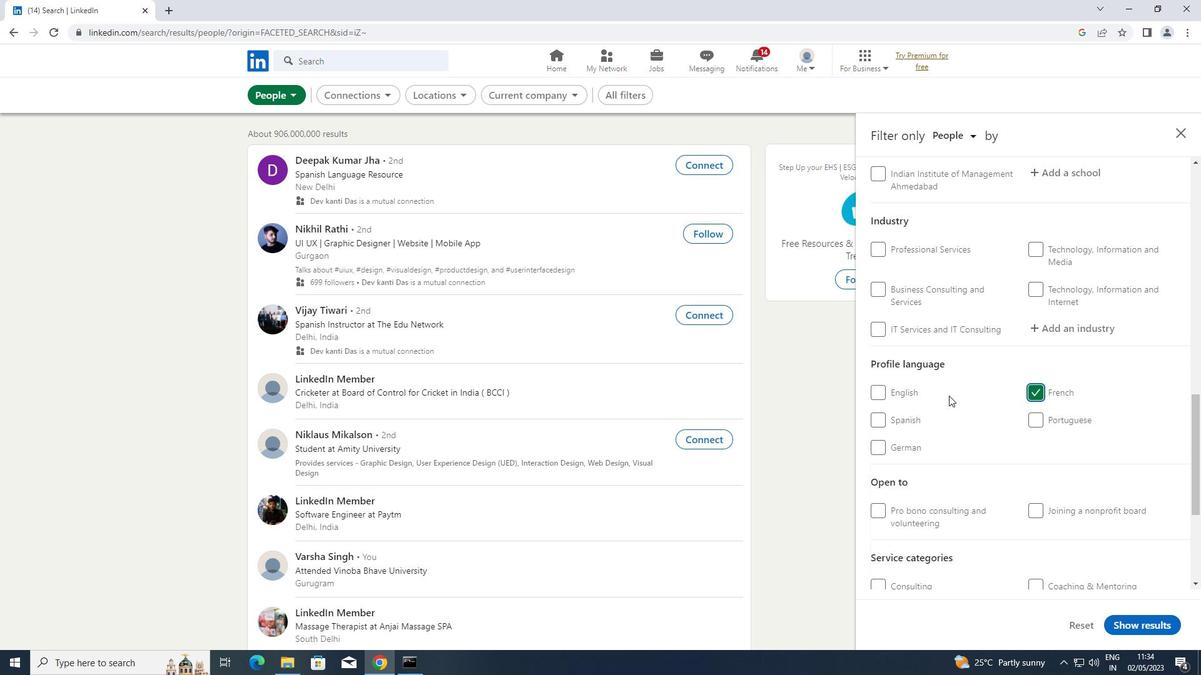 
Action: Mouse scrolled (949, 396) with delta (0, 0)
Screenshot: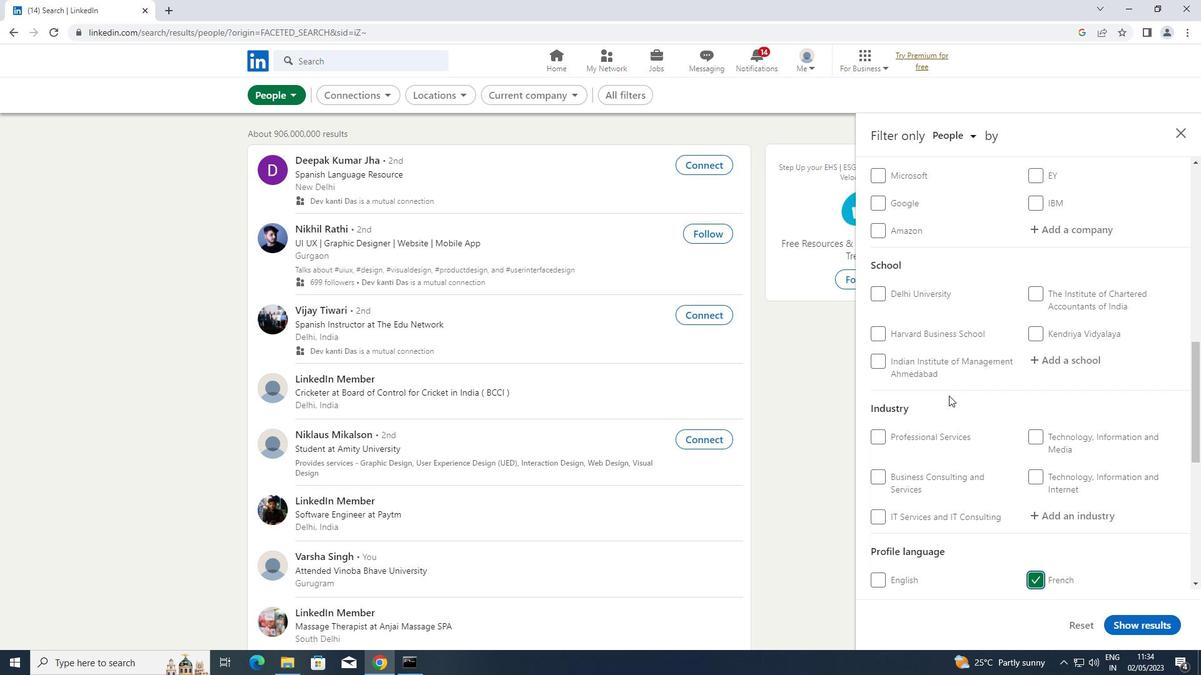 
Action: Mouse scrolled (949, 396) with delta (0, 0)
Screenshot: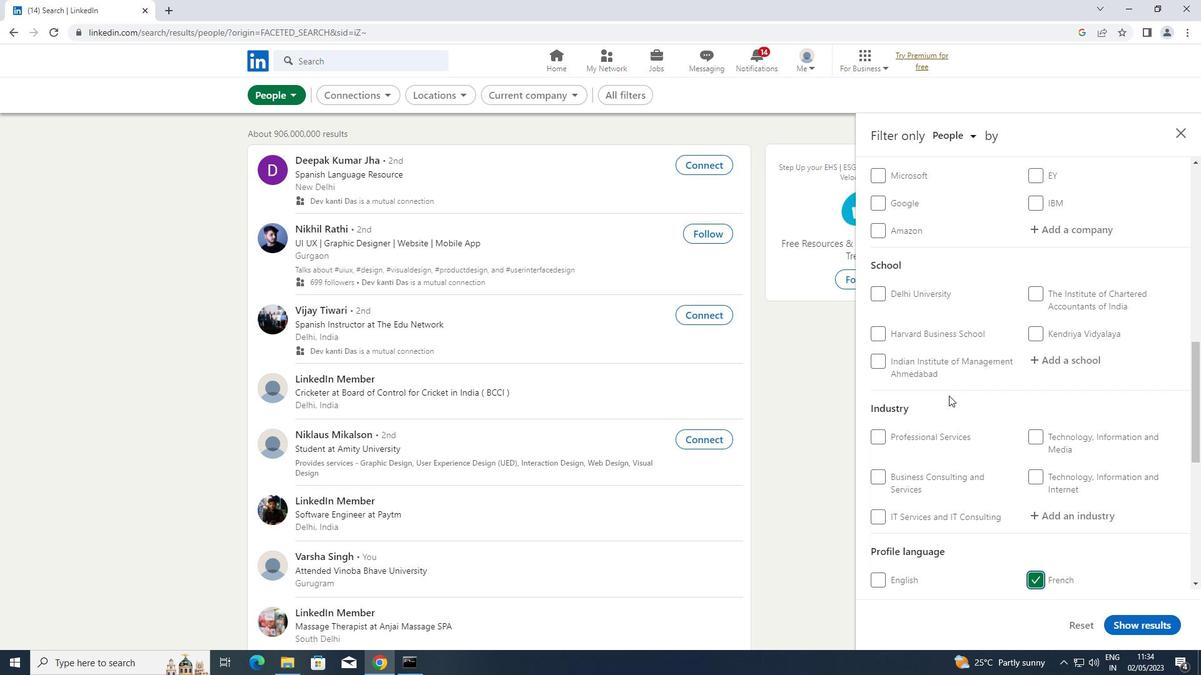 
Action: Mouse scrolled (949, 396) with delta (0, 0)
Screenshot: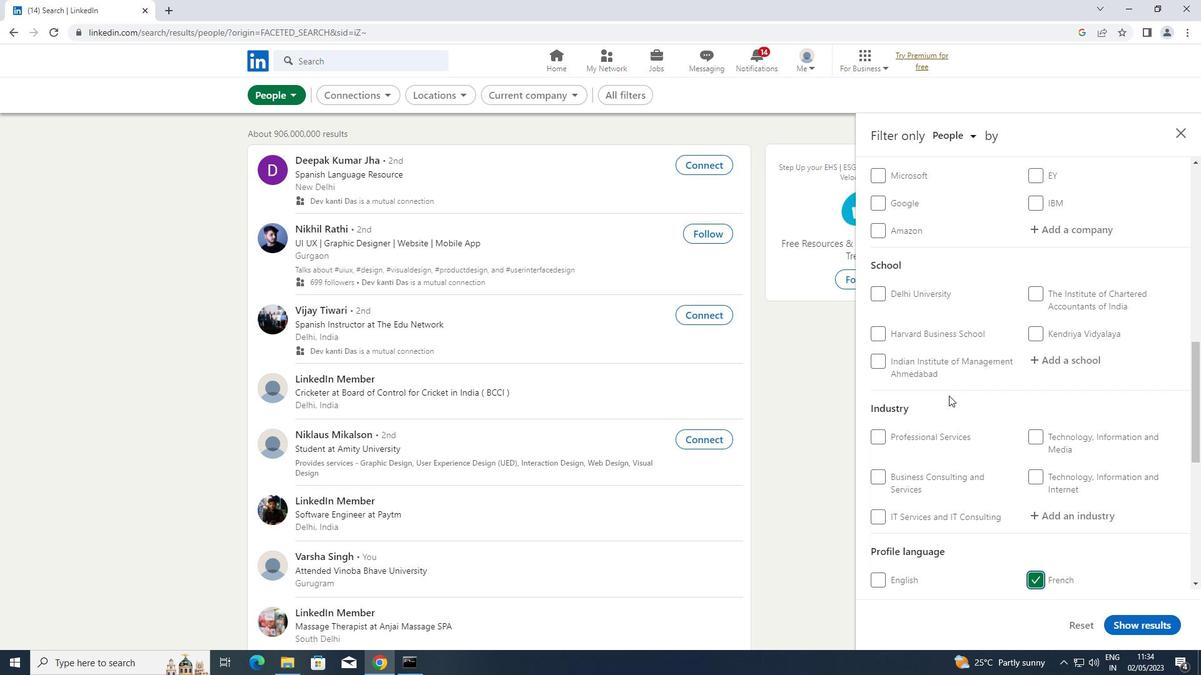 
Action: Mouse moved to (1070, 305)
Screenshot: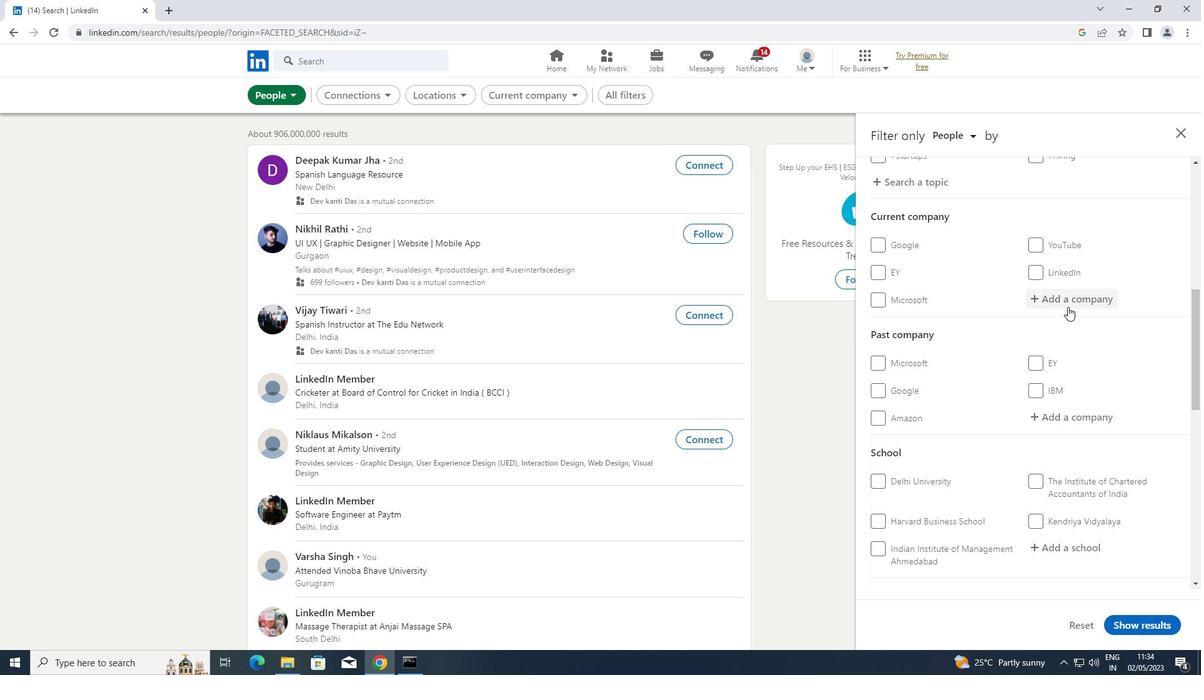 
Action: Mouse pressed left at (1070, 305)
Screenshot: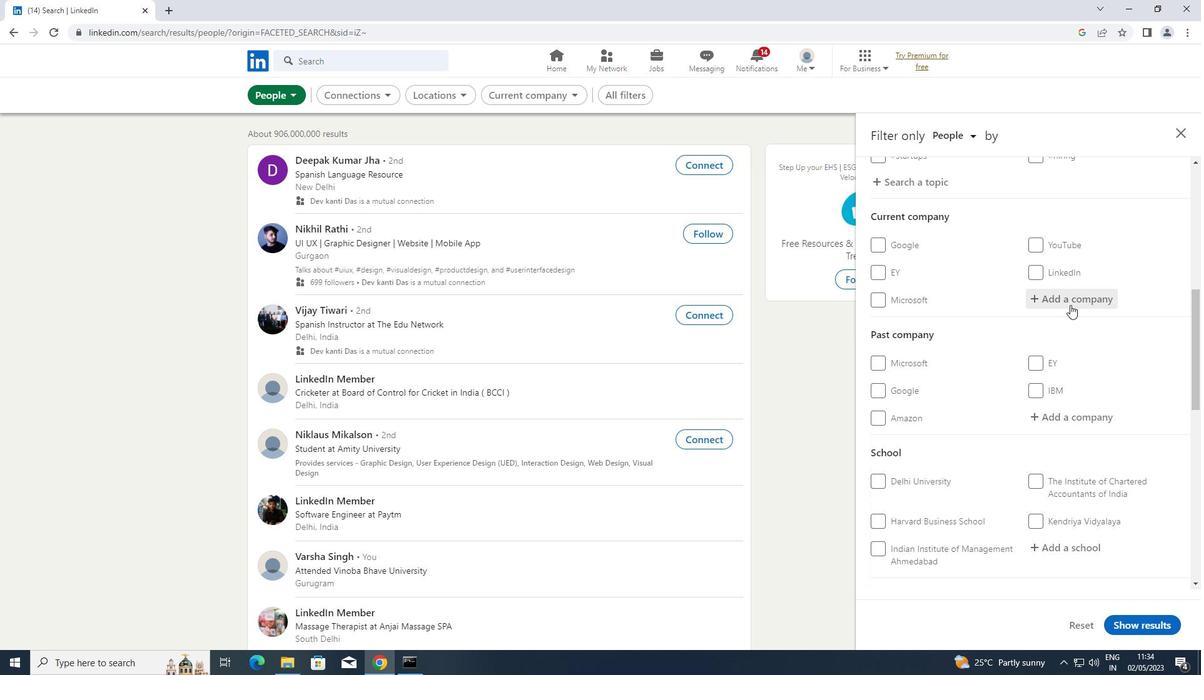 
Action: Key pressed <Key.shift>BENTLEY
Screenshot: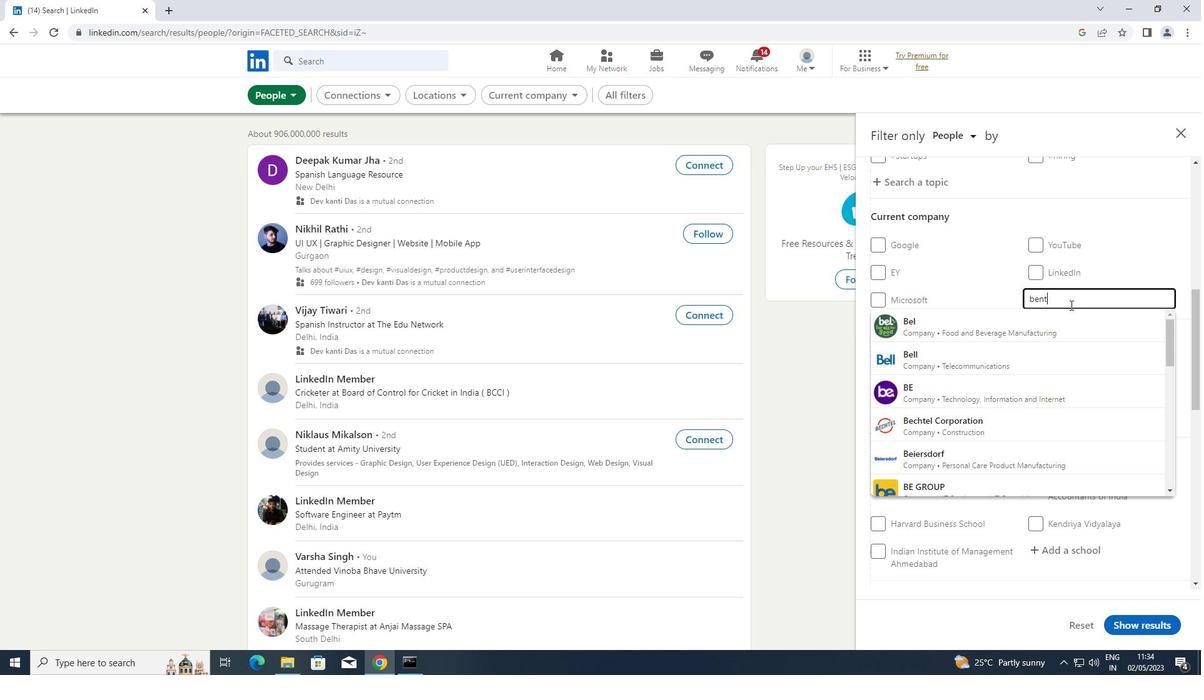 
Action: Mouse moved to (990, 335)
Screenshot: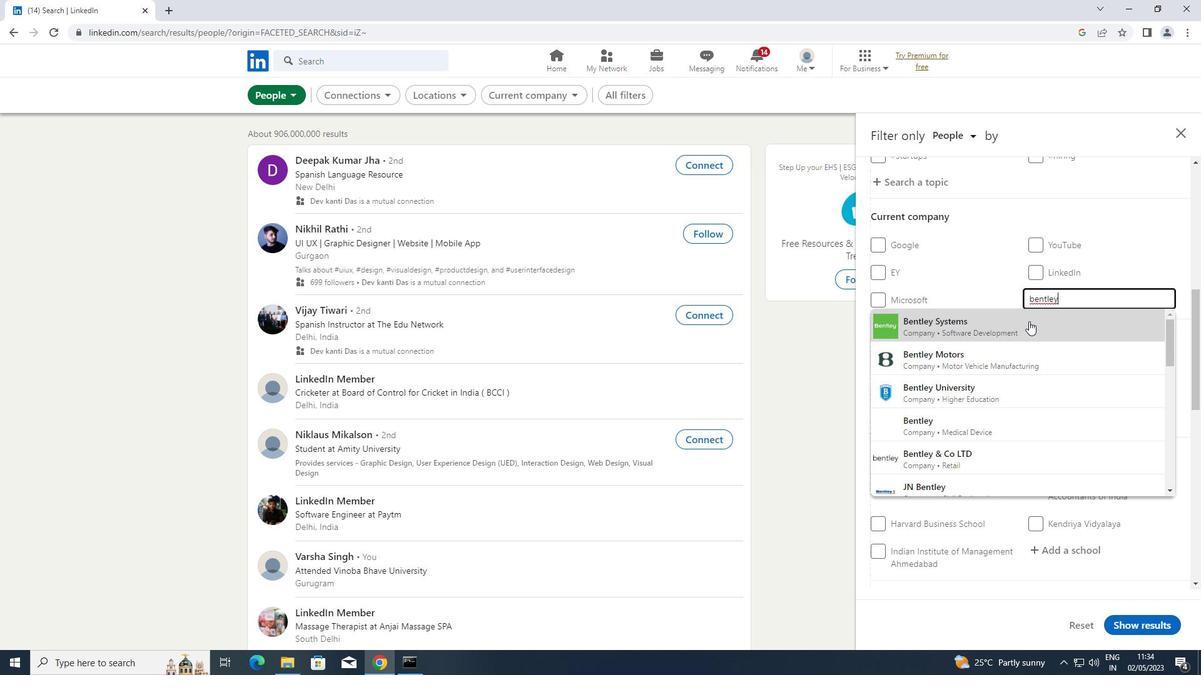 
Action: Mouse pressed left at (990, 335)
Screenshot: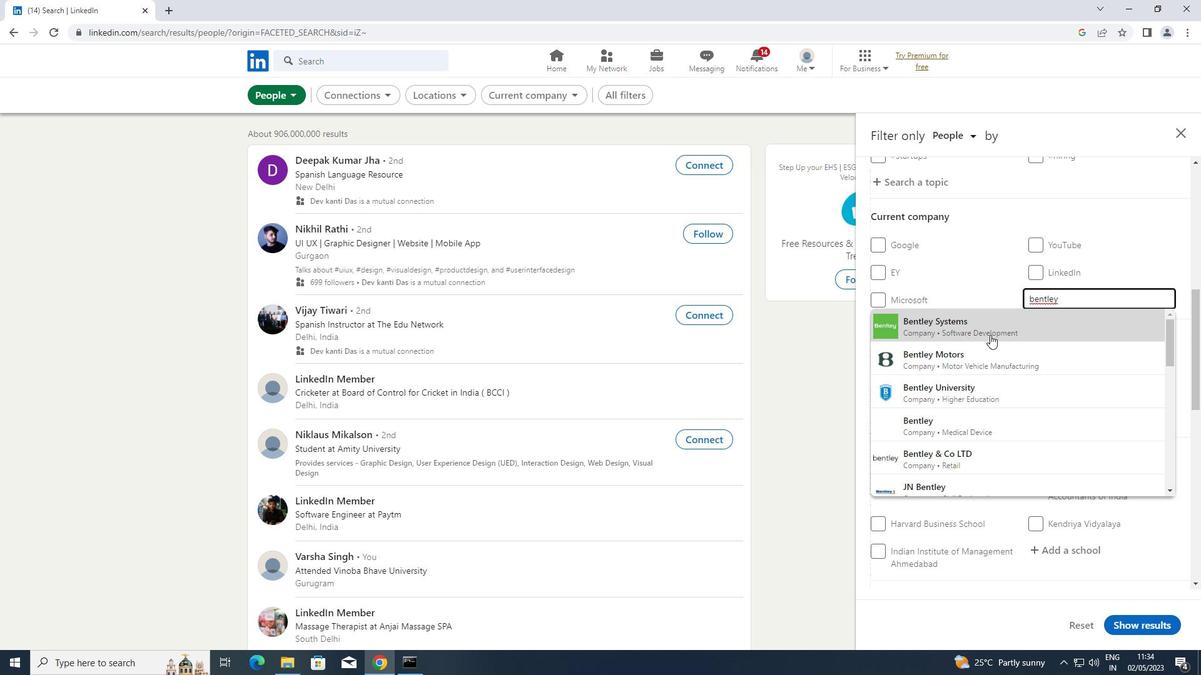 
Action: Mouse scrolled (990, 334) with delta (0, 0)
Screenshot: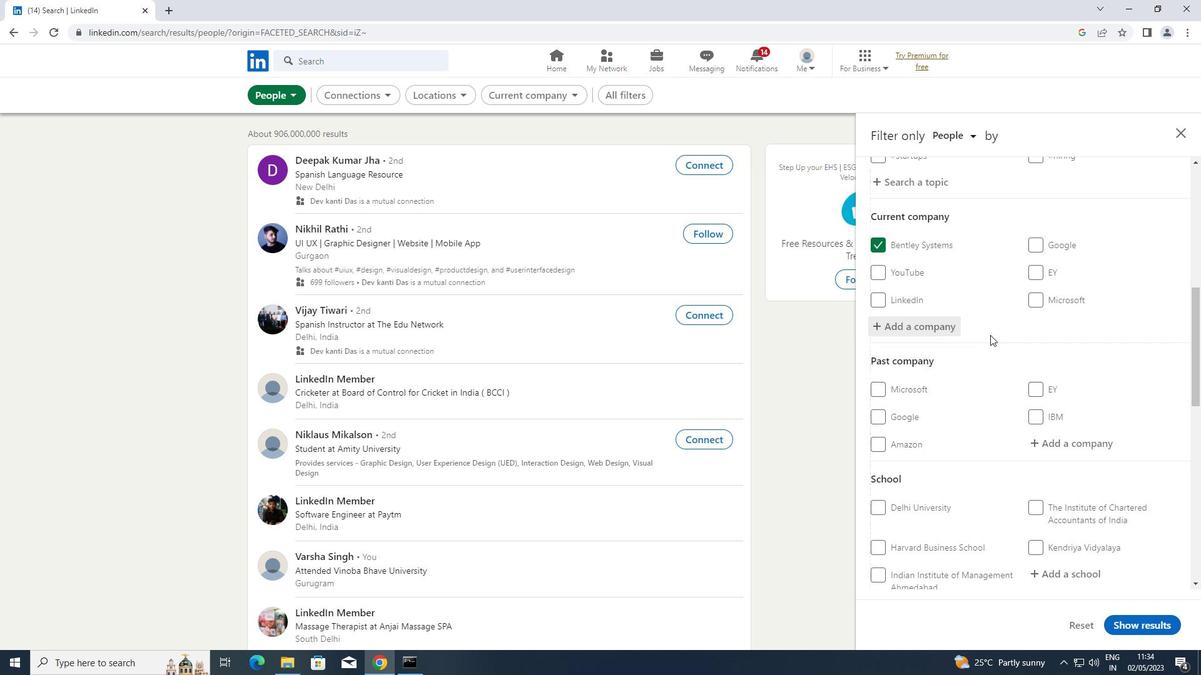 
Action: Mouse scrolled (990, 334) with delta (0, 0)
Screenshot: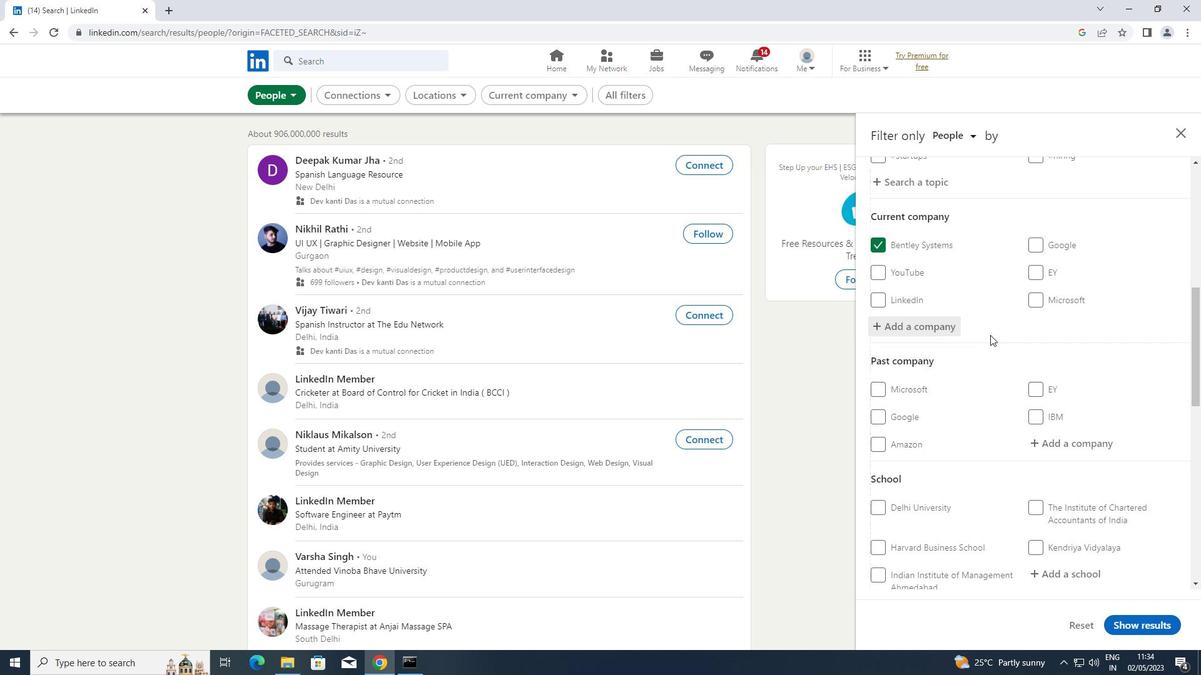 
Action: Mouse scrolled (990, 334) with delta (0, 0)
Screenshot: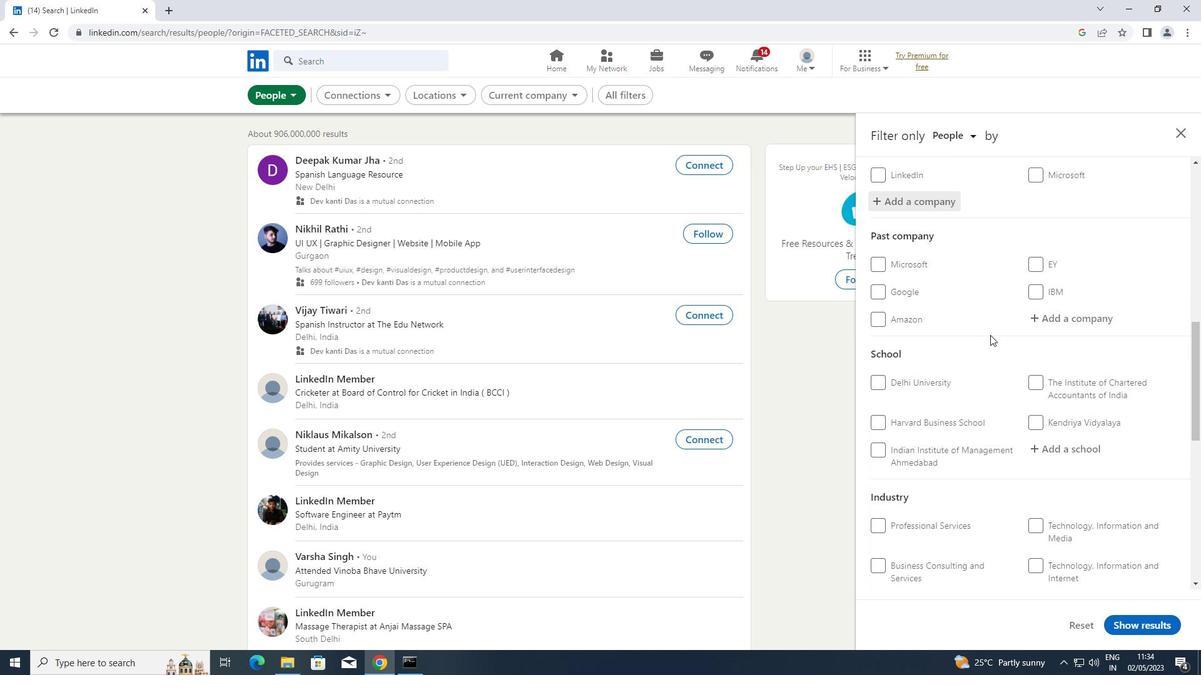 
Action: Mouse scrolled (990, 334) with delta (0, 0)
Screenshot: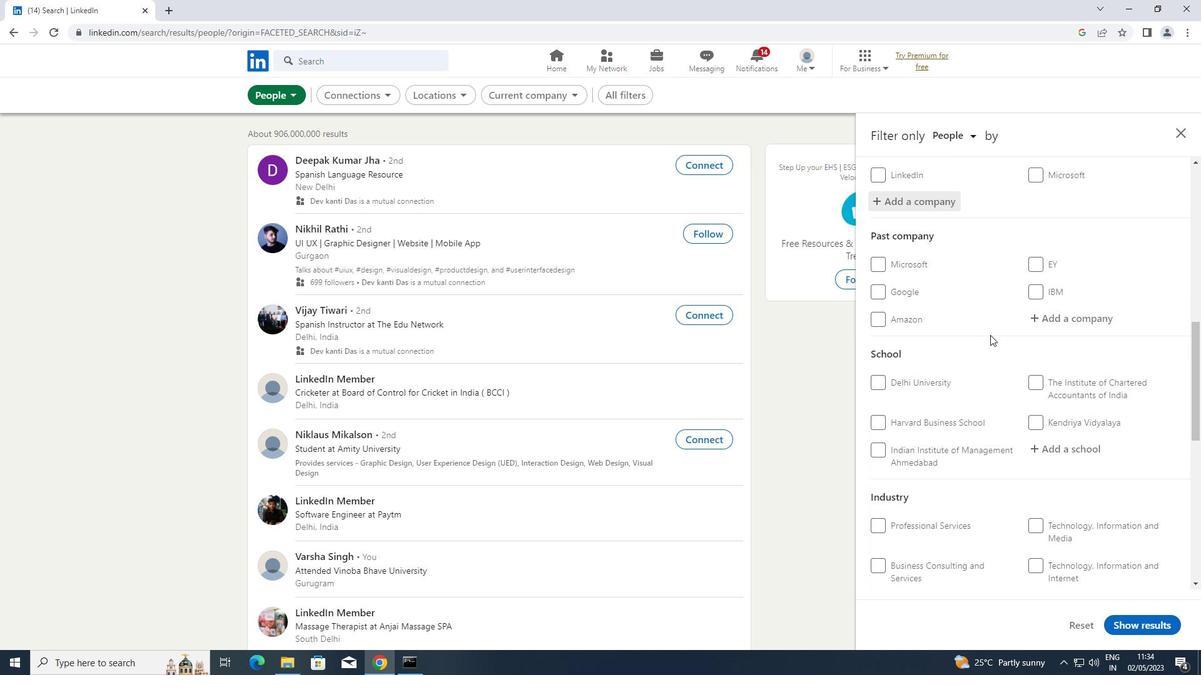 
Action: Mouse scrolled (990, 334) with delta (0, 0)
Screenshot: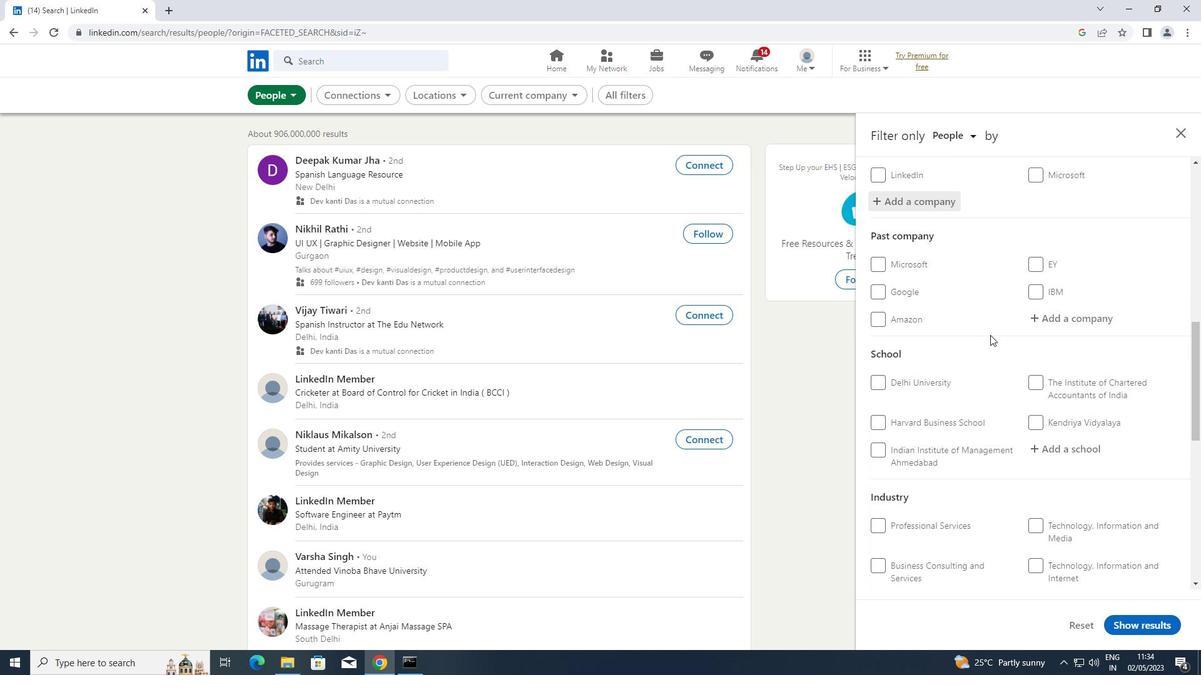
Action: Mouse scrolled (990, 335) with delta (0, 0)
Screenshot: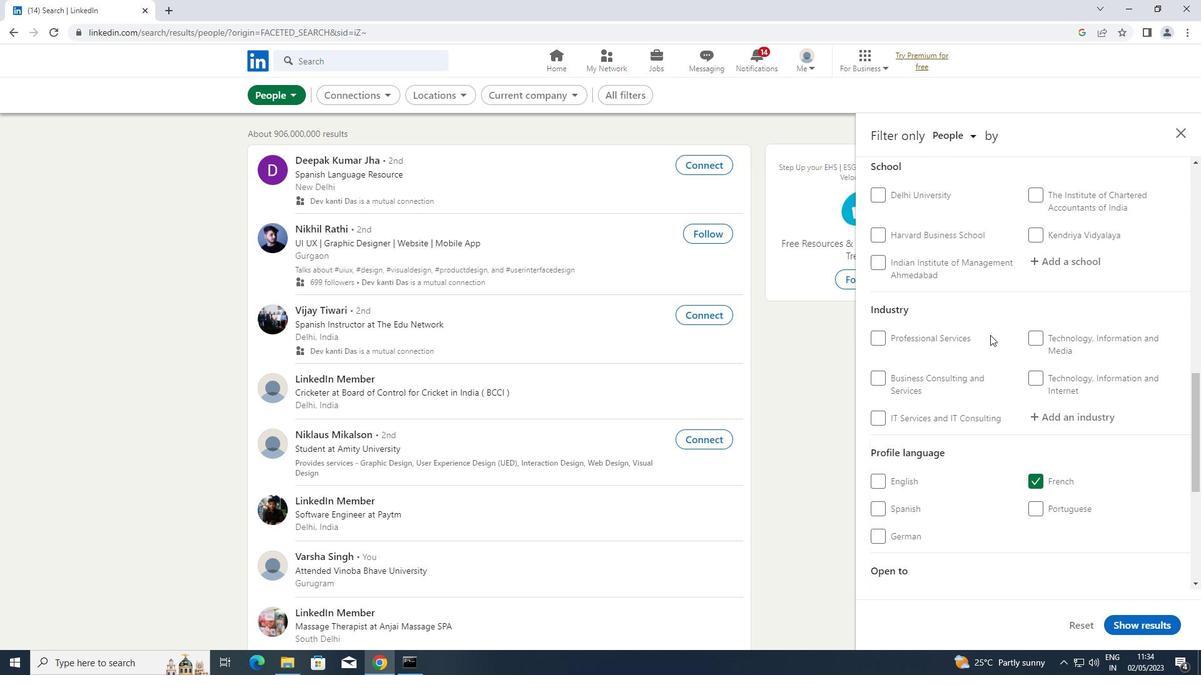 
Action: Mouse scrolled (990, 335) with delta (0, 0)
Screenshot: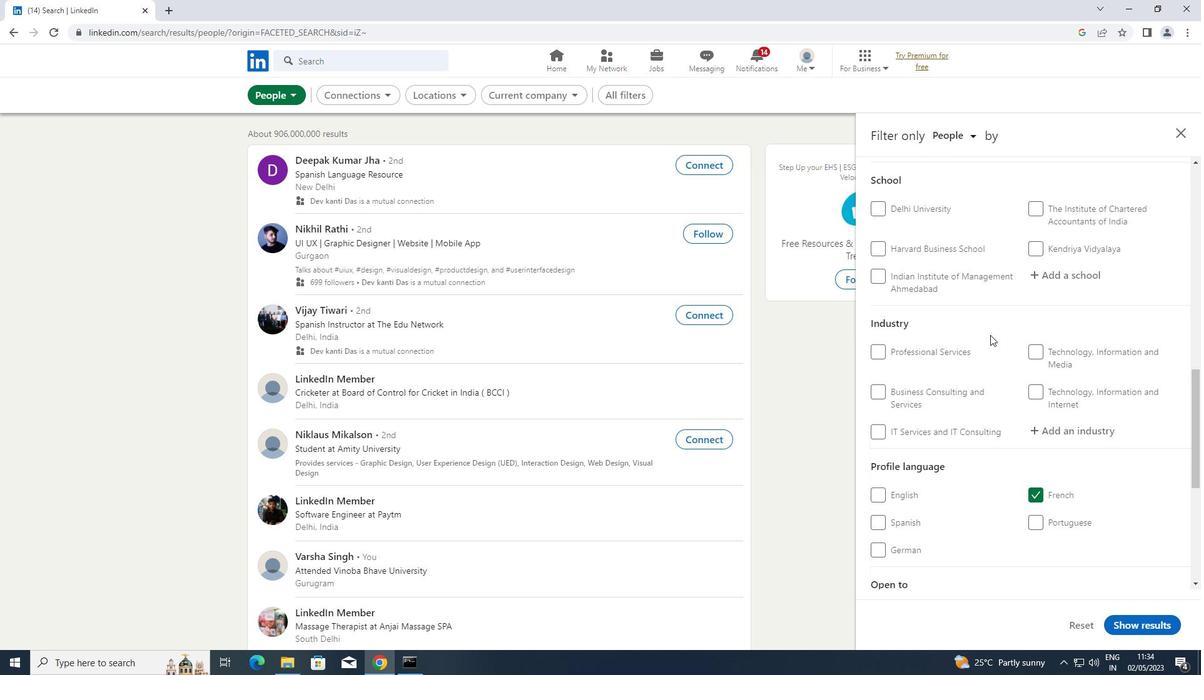 
Action: Mouse moved to (1069, 390)
Screenshot: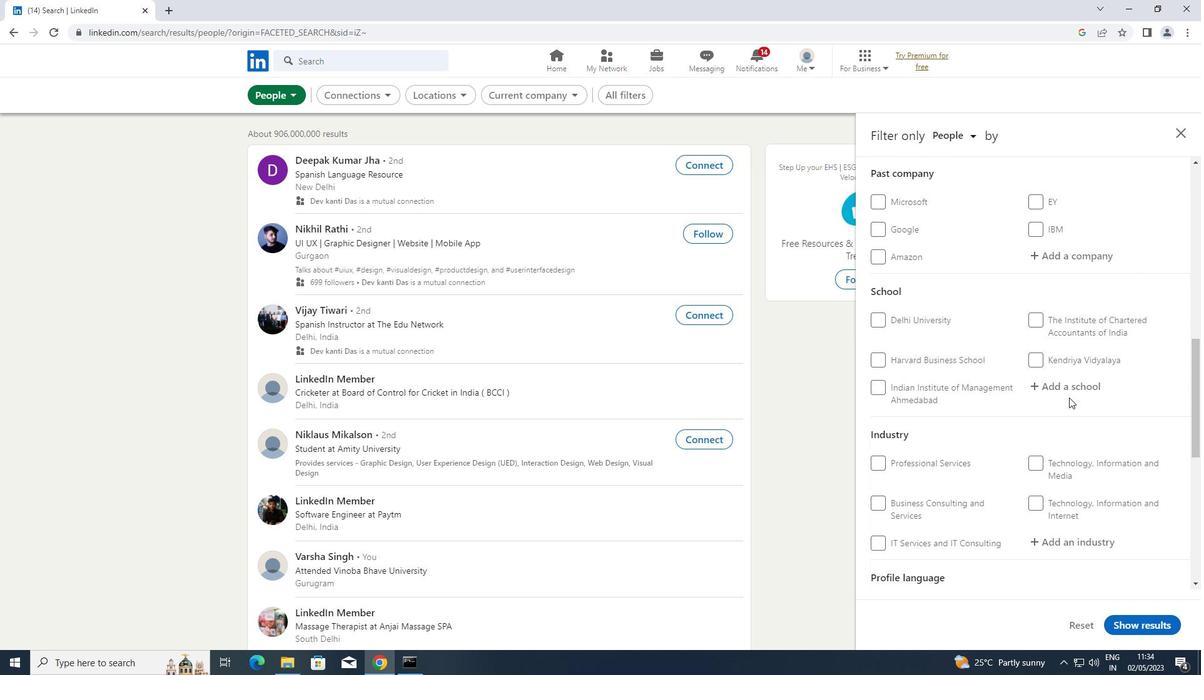 
Action: Mouse pressed left at (1069, 390)
Screenshot: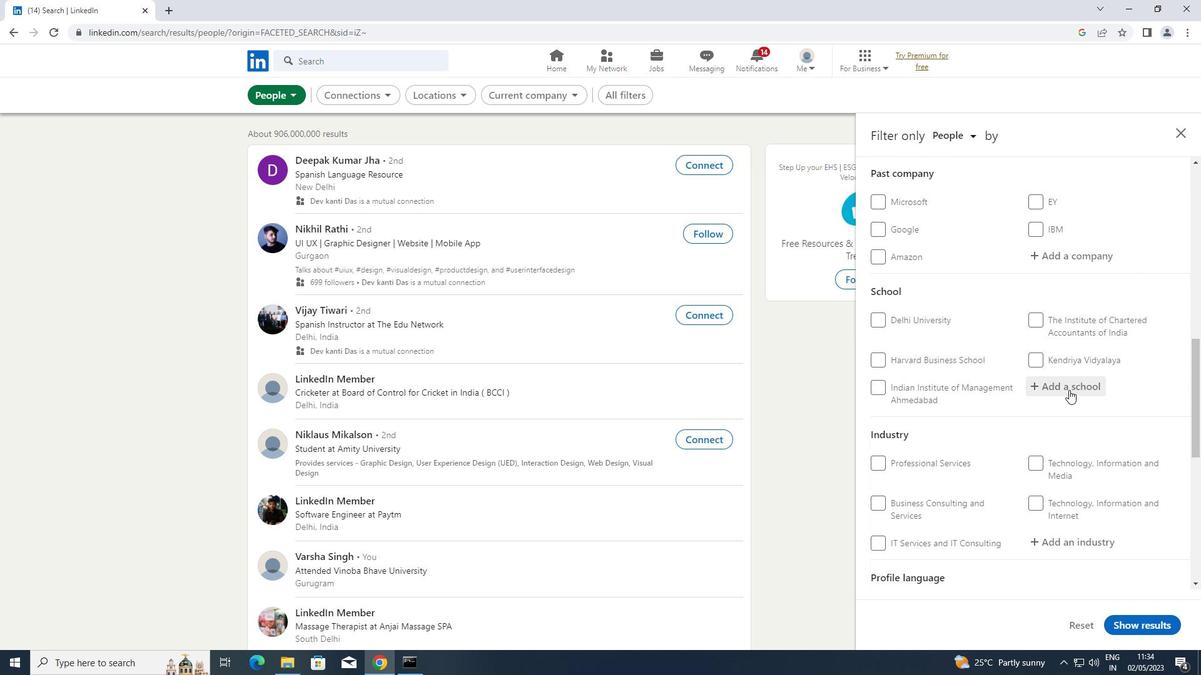 
Action: Key pressed <Key.shift>KHALLIKOTE
Screenshot: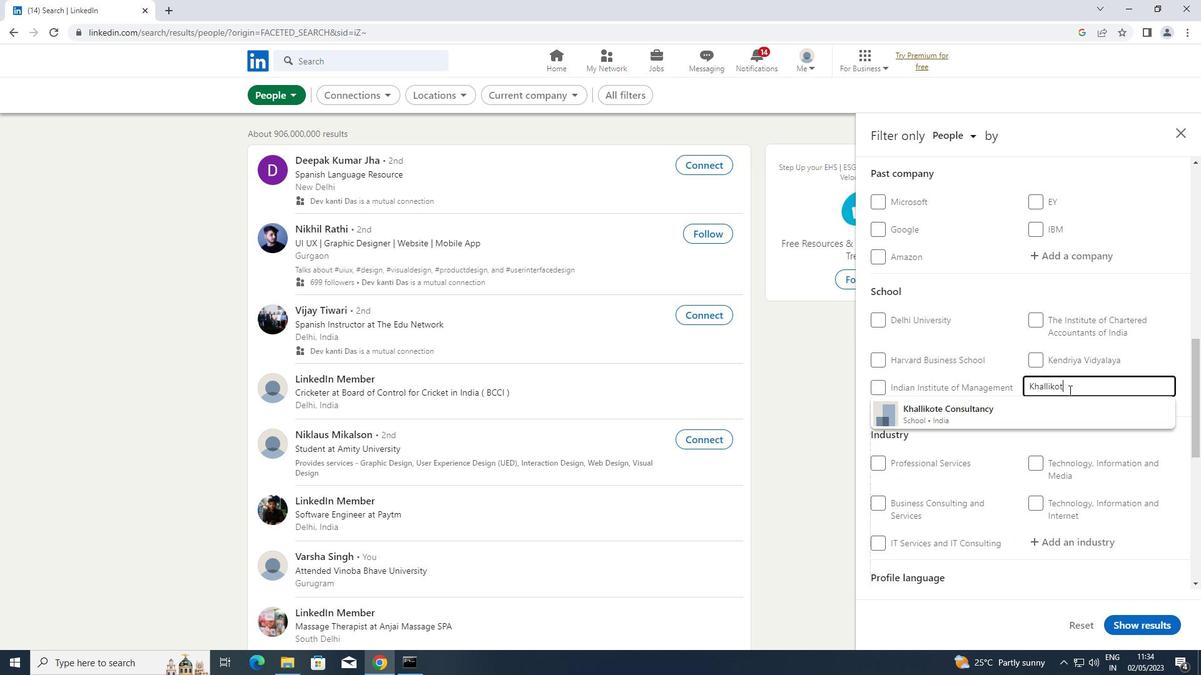 
Action: Mouse moved to (1029, 416)
Screenshot: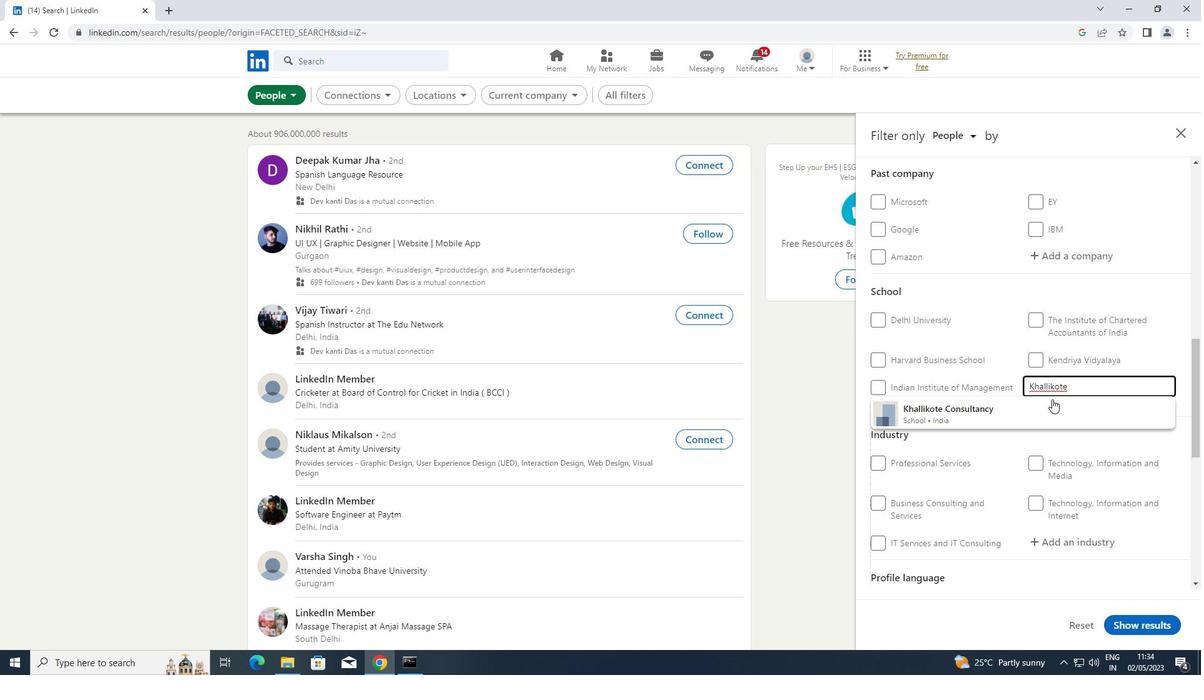 
Action: Mouse pressed left at (1029, 416)
Screenshot: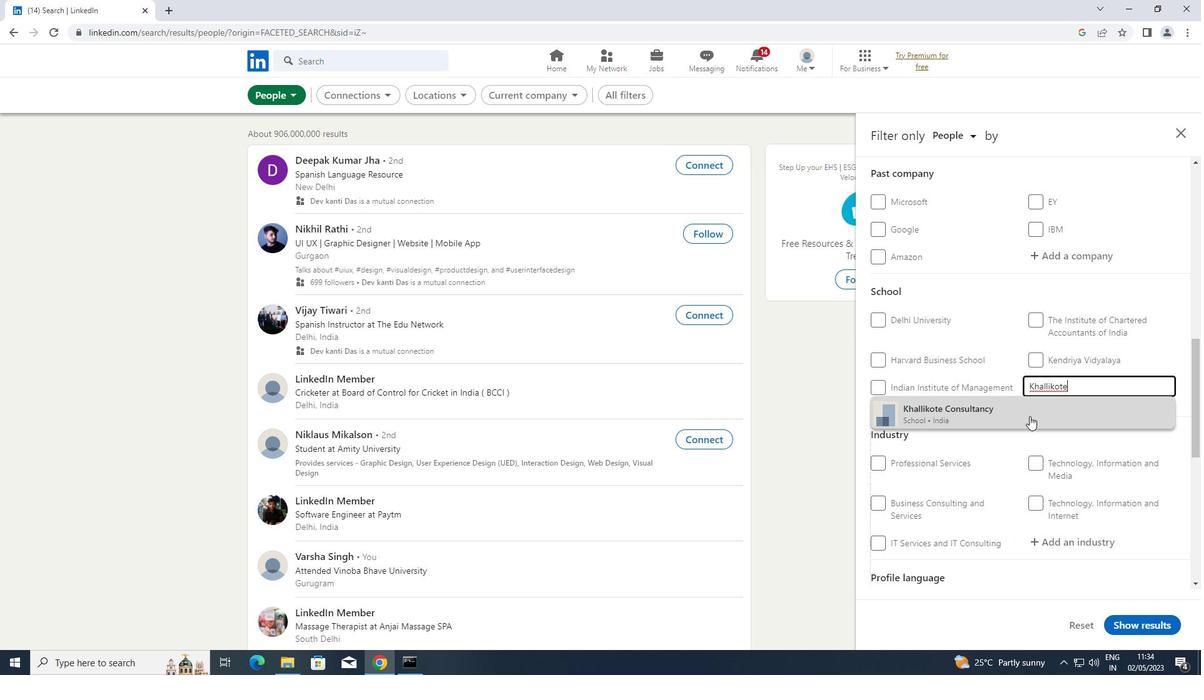 
Action: Mouse scrolled (1029, 416) with delta (0, 0)
Screenshot: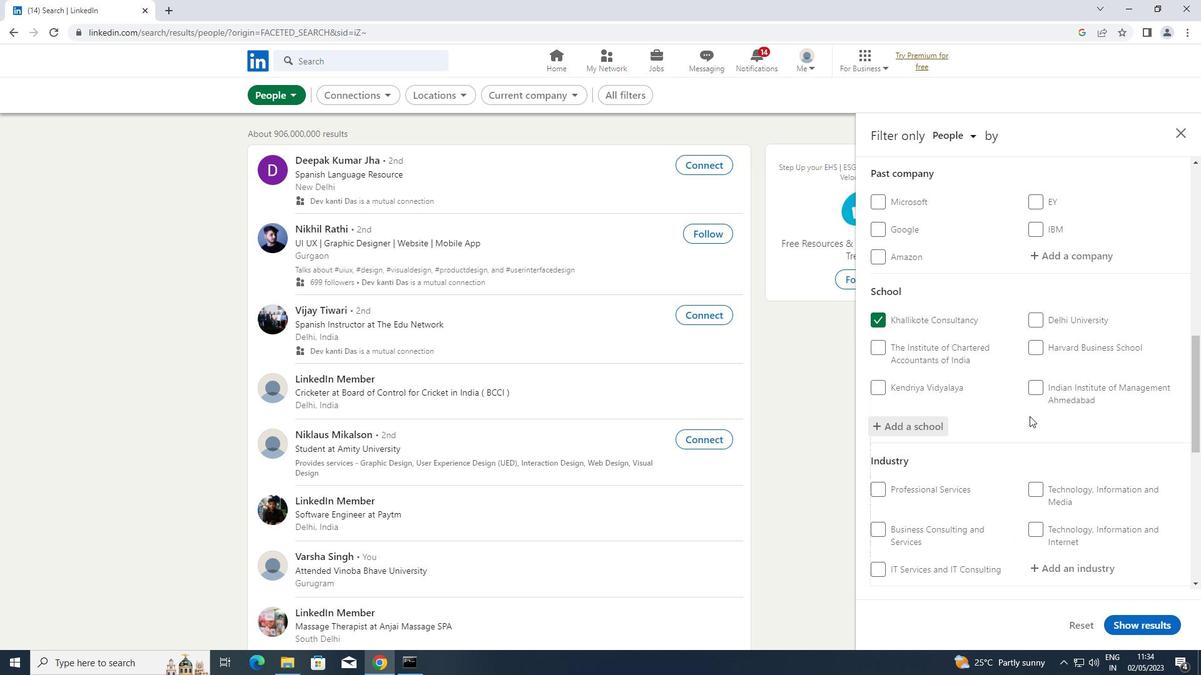 
Action: Mouse scrolled (1029, 416) with delta (0, 0)
Screenshot: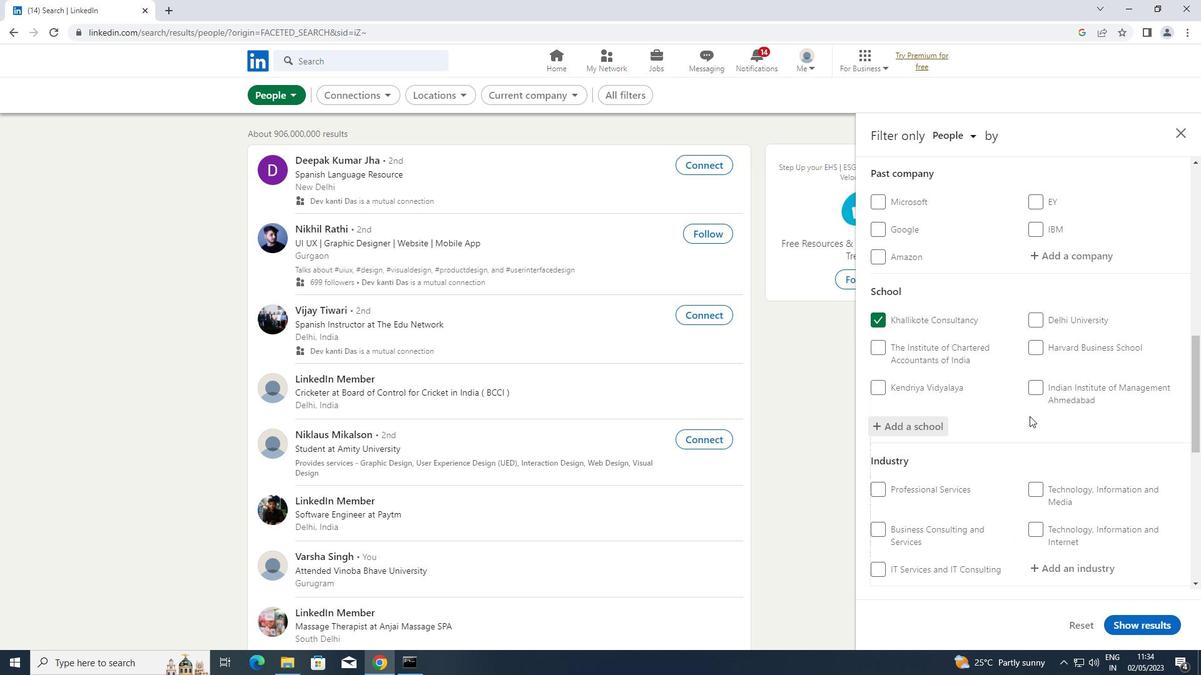 
Action: Mouse scrolled (1029, 416) with delta (0, 0)
Screenshot: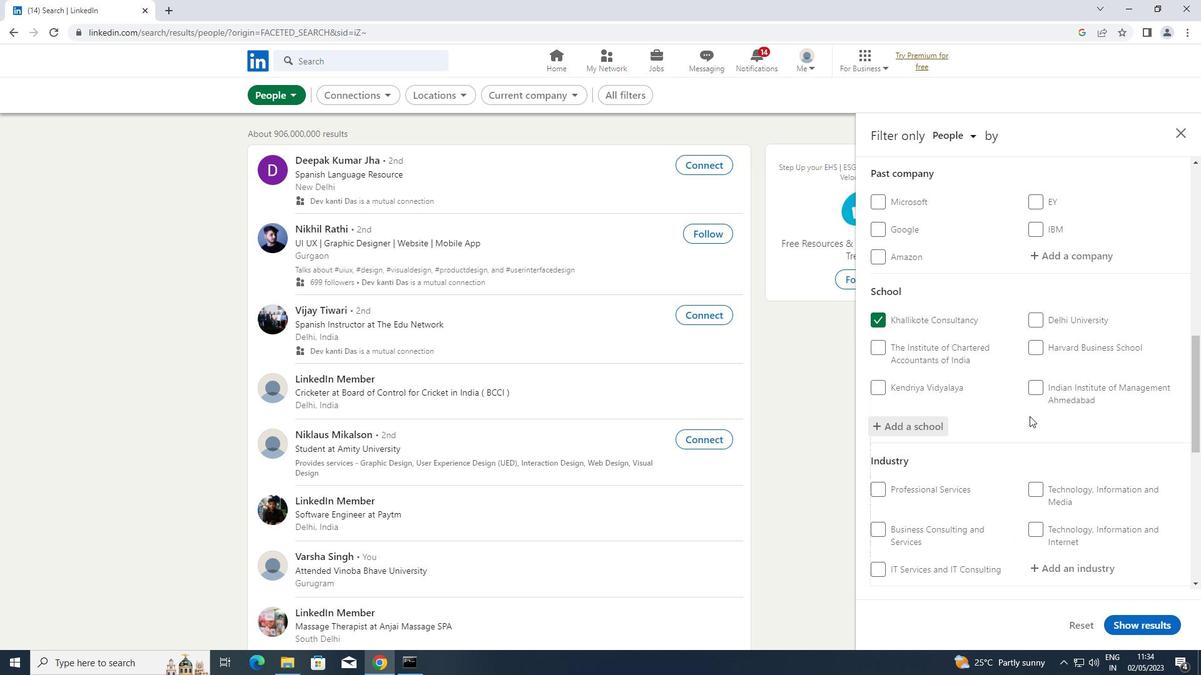 
Action: Mouse moved to (1084, 372)
Screenshot: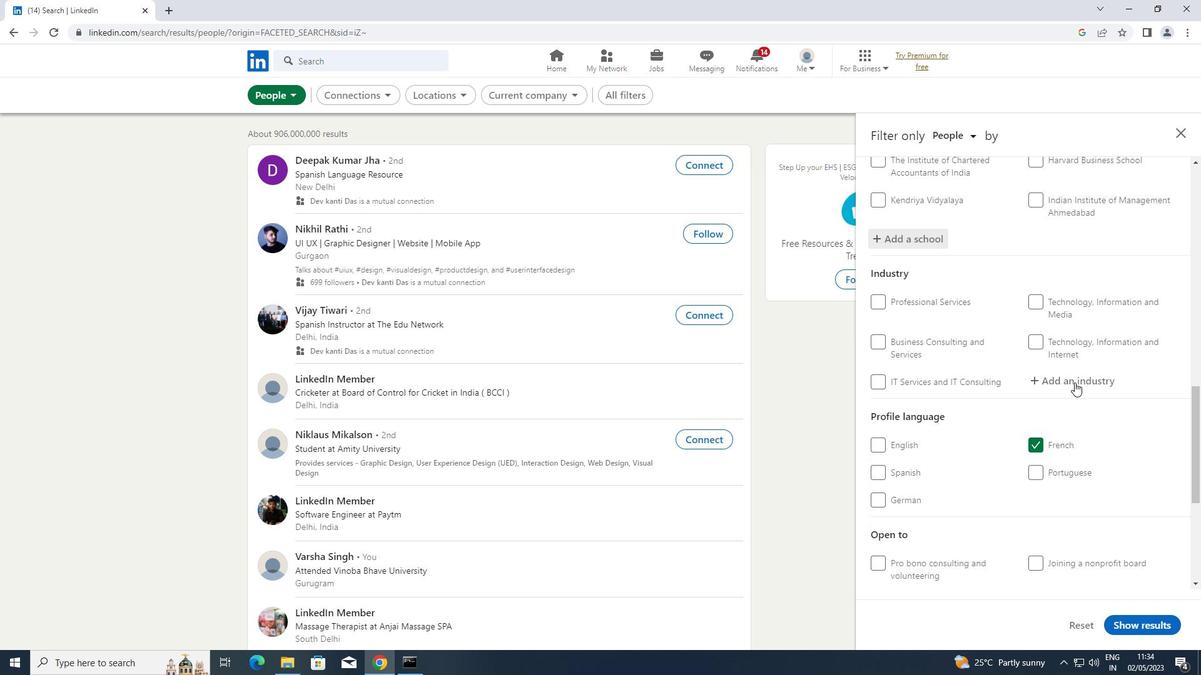 
Action: Mouse pressed left at (1084, 372)
Screenshot: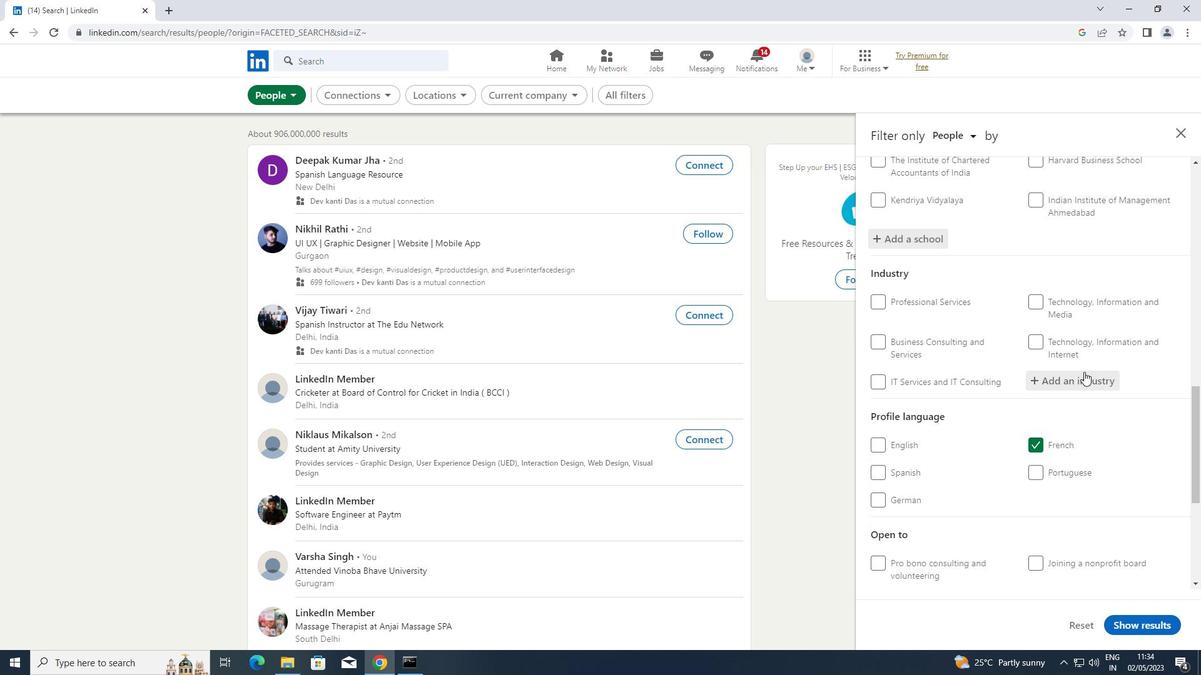
Action: Key pressed <Key.shift>WHOLESALE<Key.space><Key.shift>PETRO
Screenshot: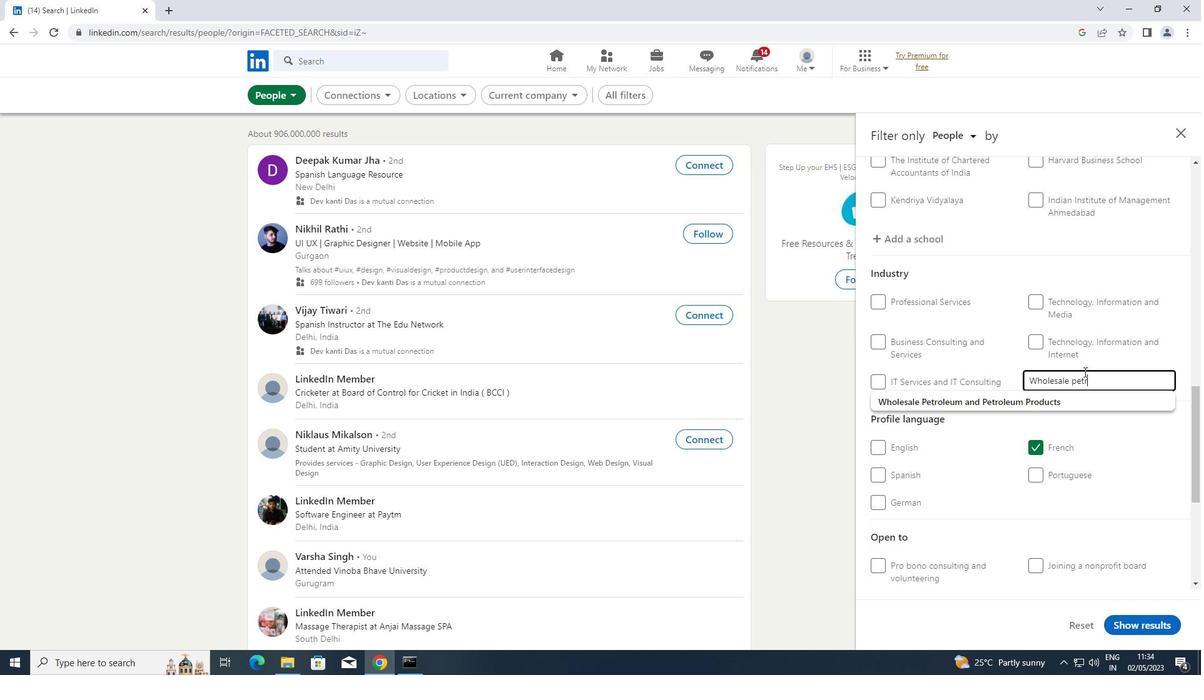 
Action: Mouse moved to (1001, 399)
Screenshot: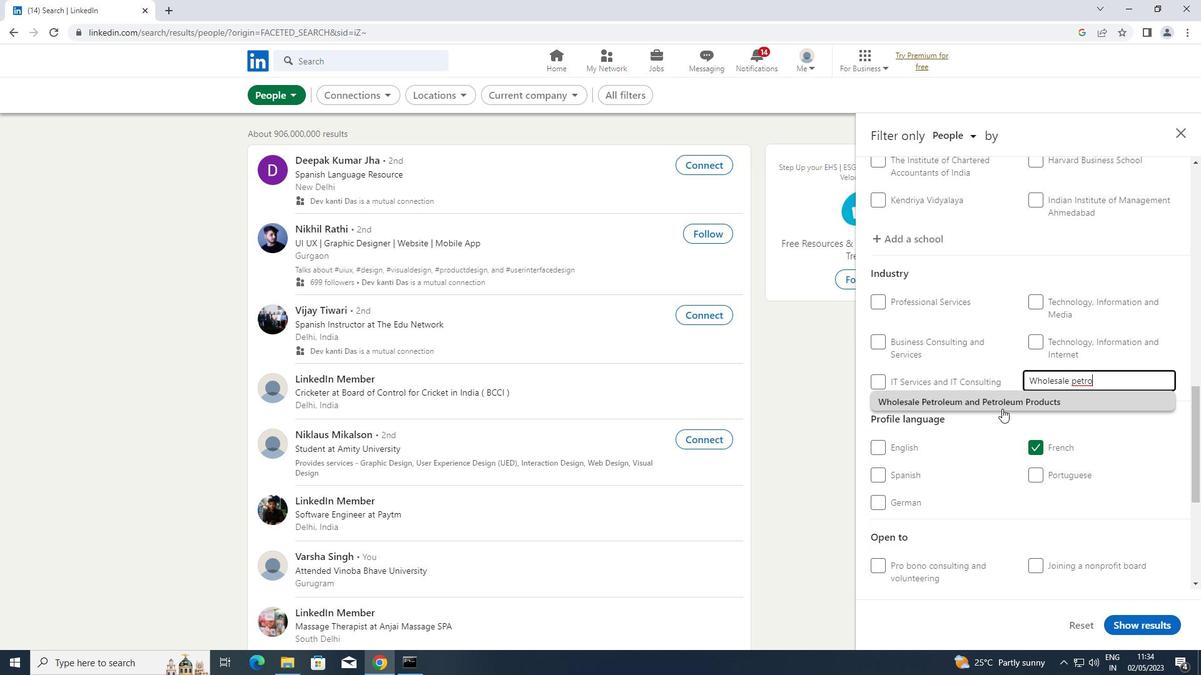
Action: Mouse pressed left at (1001, 399)
Screenshot: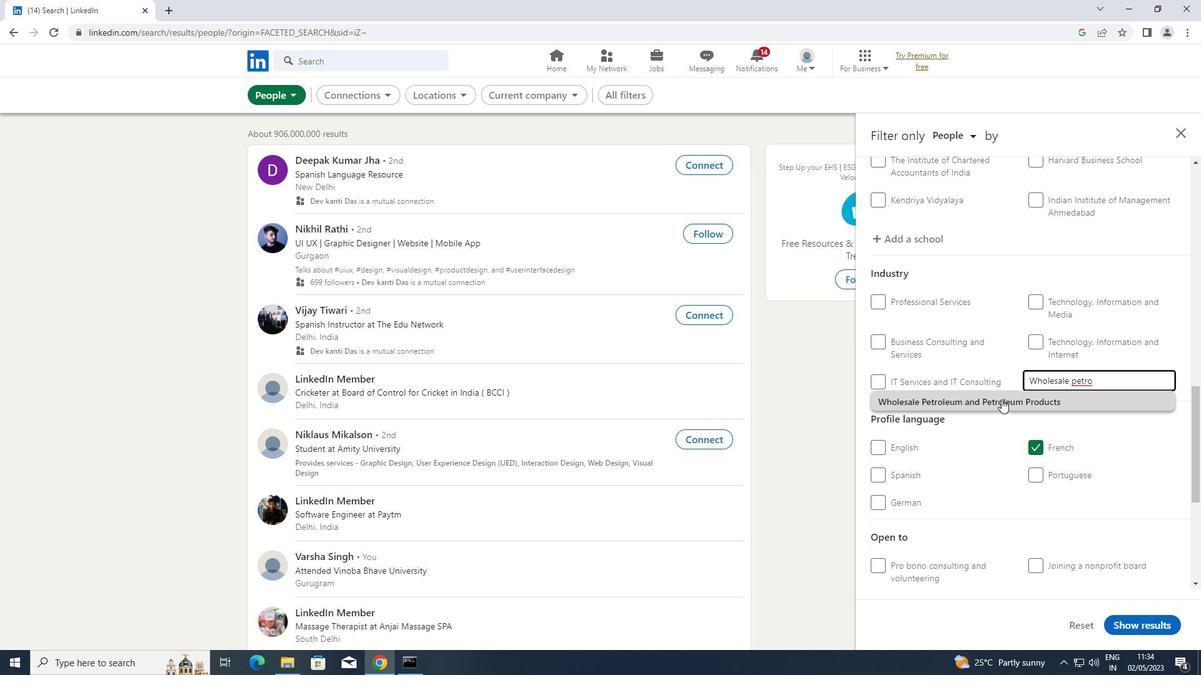 
Action: Mouse scrolled (1001, 399) with delta (0, 0)
Screenshot: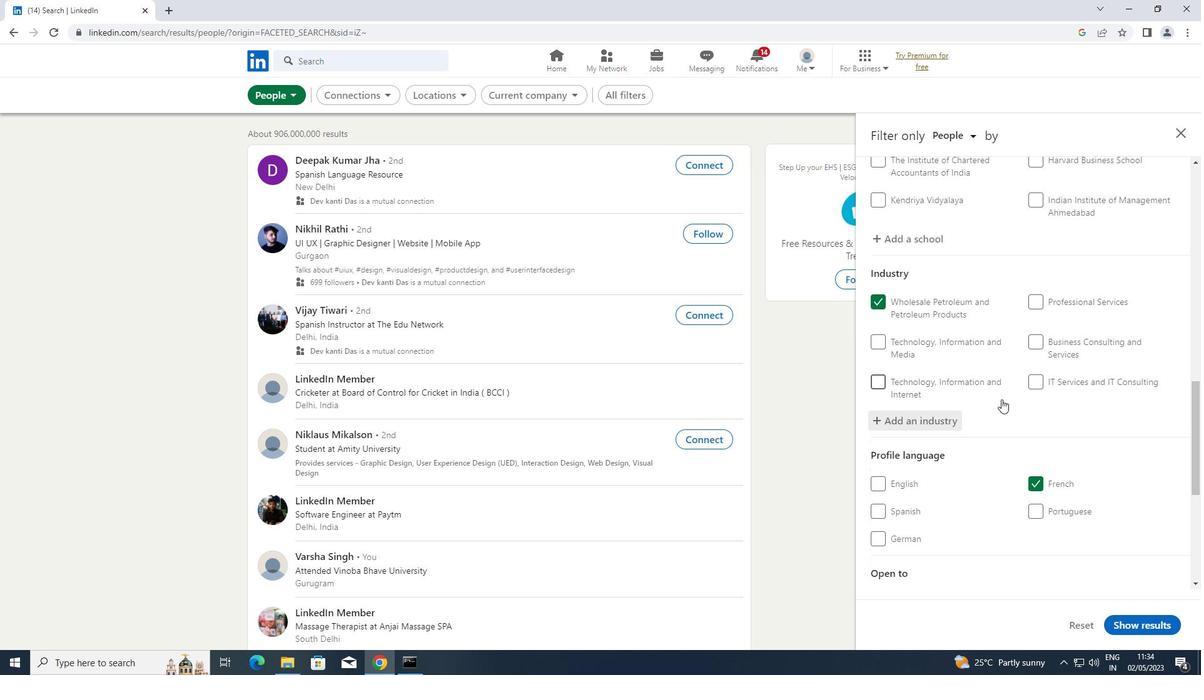 
Action: Mouse scrolled (1001, 399) with delta (0, 0)
Screenshot: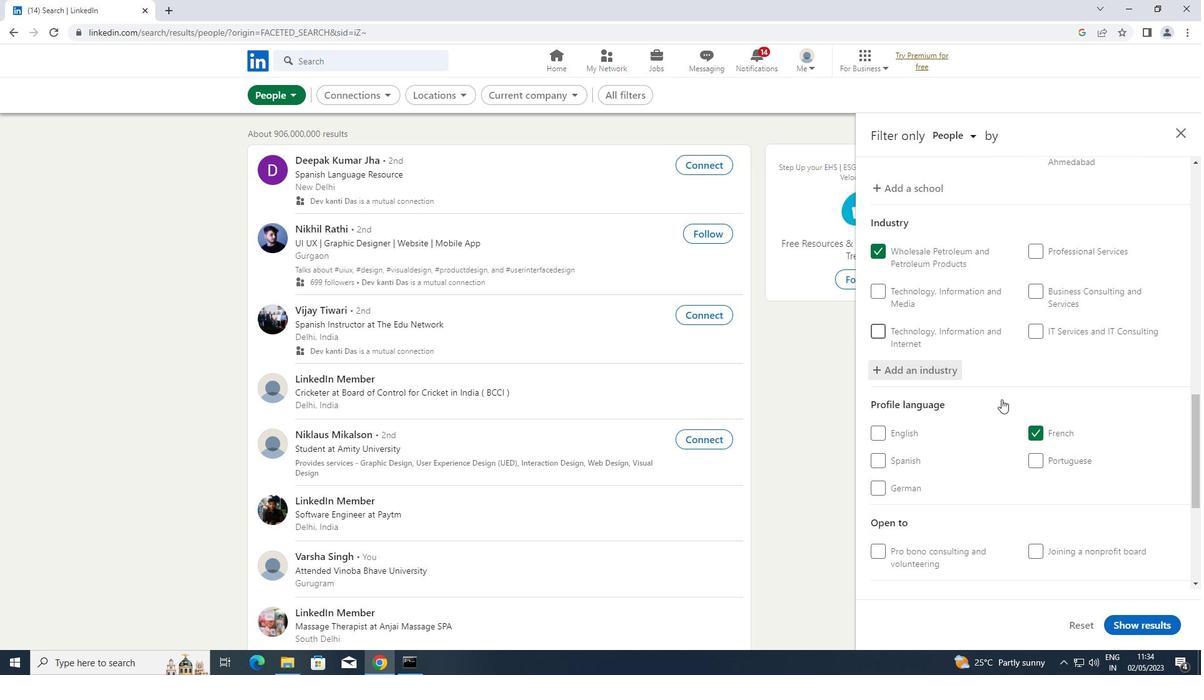 
Action: Mouse scrolled (1001, 399) with delta (0, 0)
Screenshot: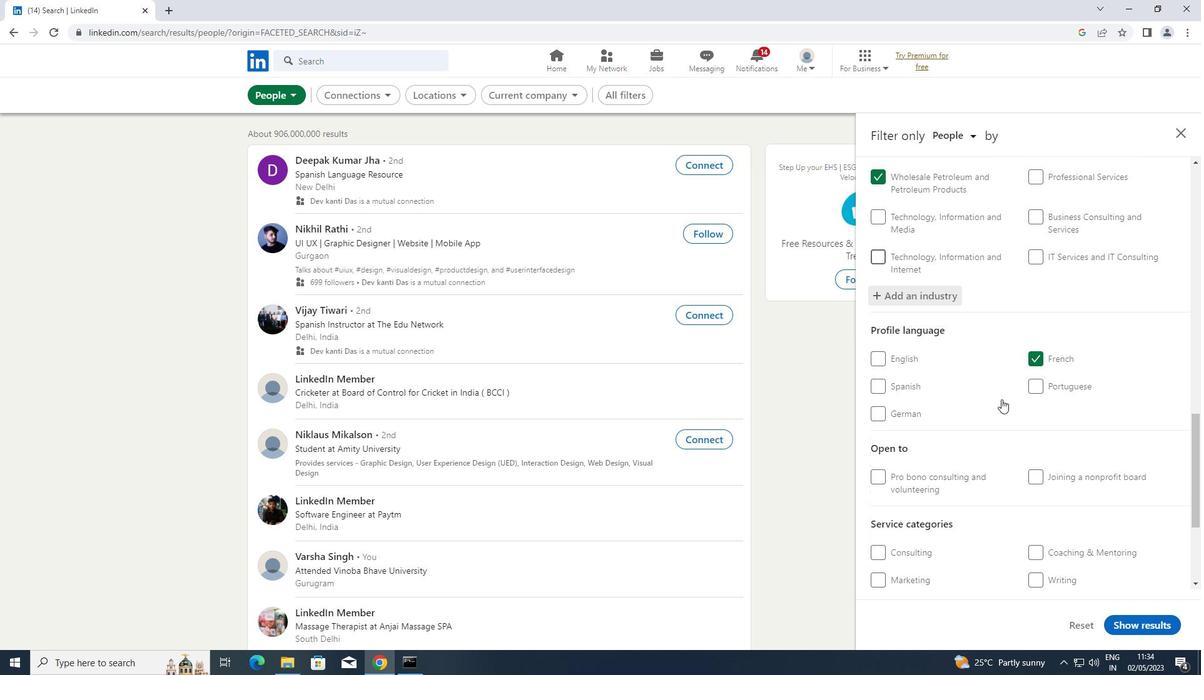 
Action: Mouse moved to (1051, 539)
Screenshot: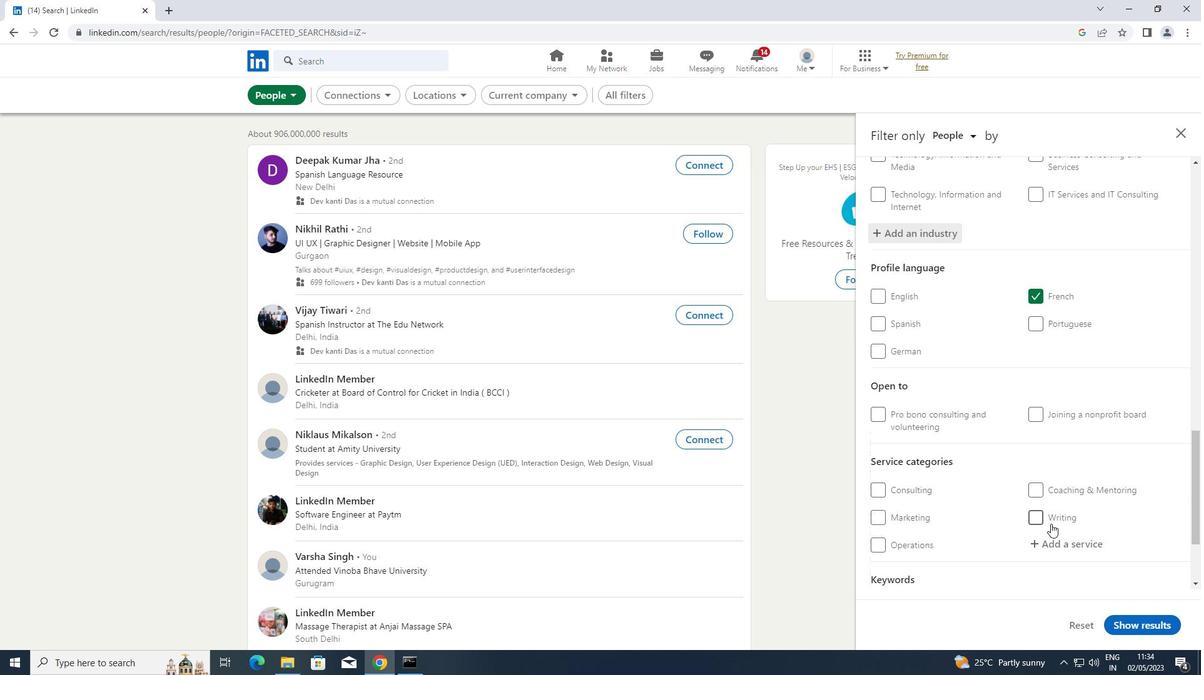 
Action: Mouse pressed left at (1051, 539)
Screenshot: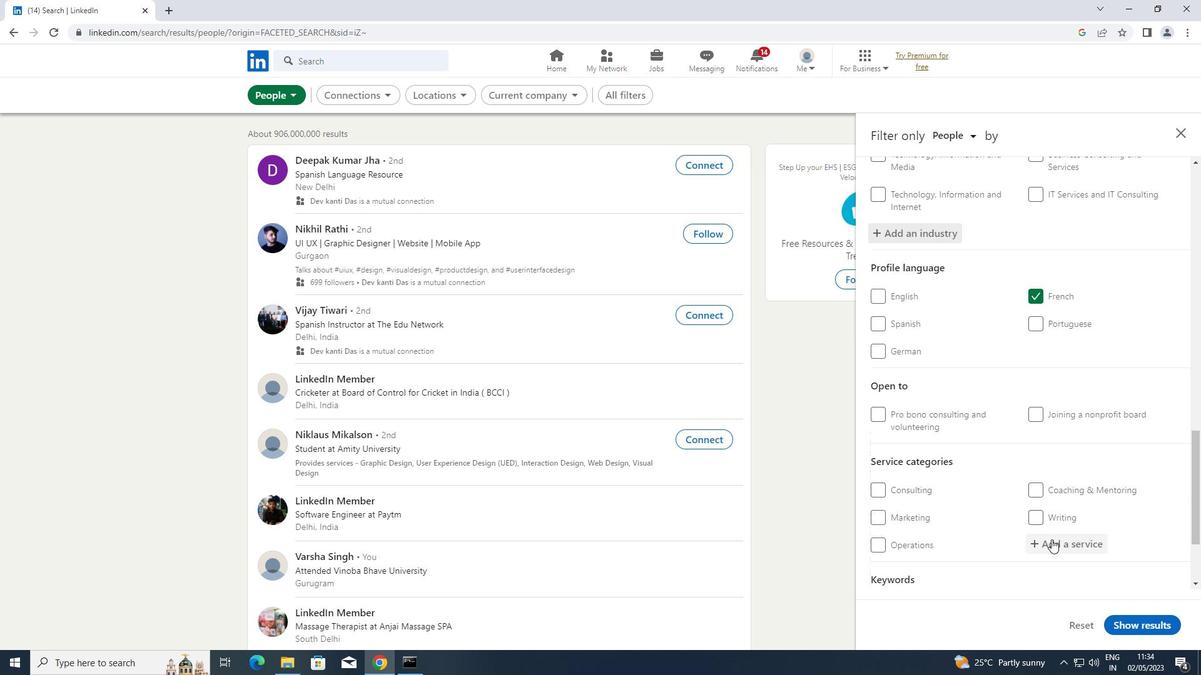 
Action: Mouse moved to (1051, 539)
Screenshot: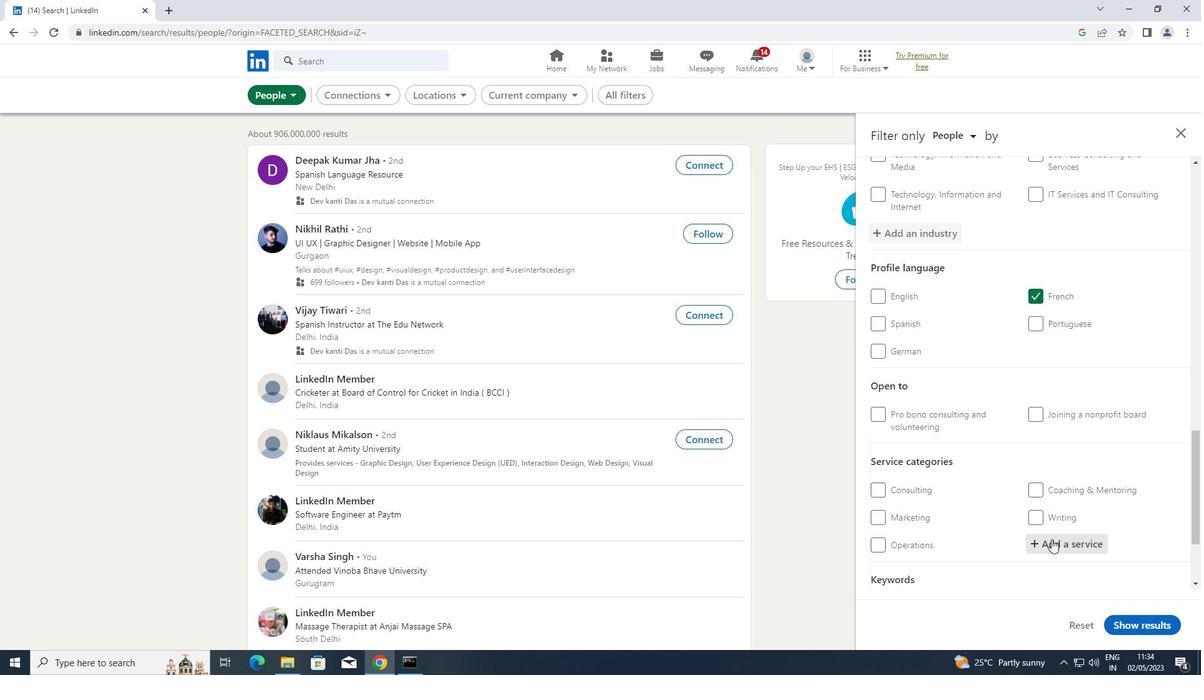 
Action: Key pressed <Key.shift>LOANS
Screenshot: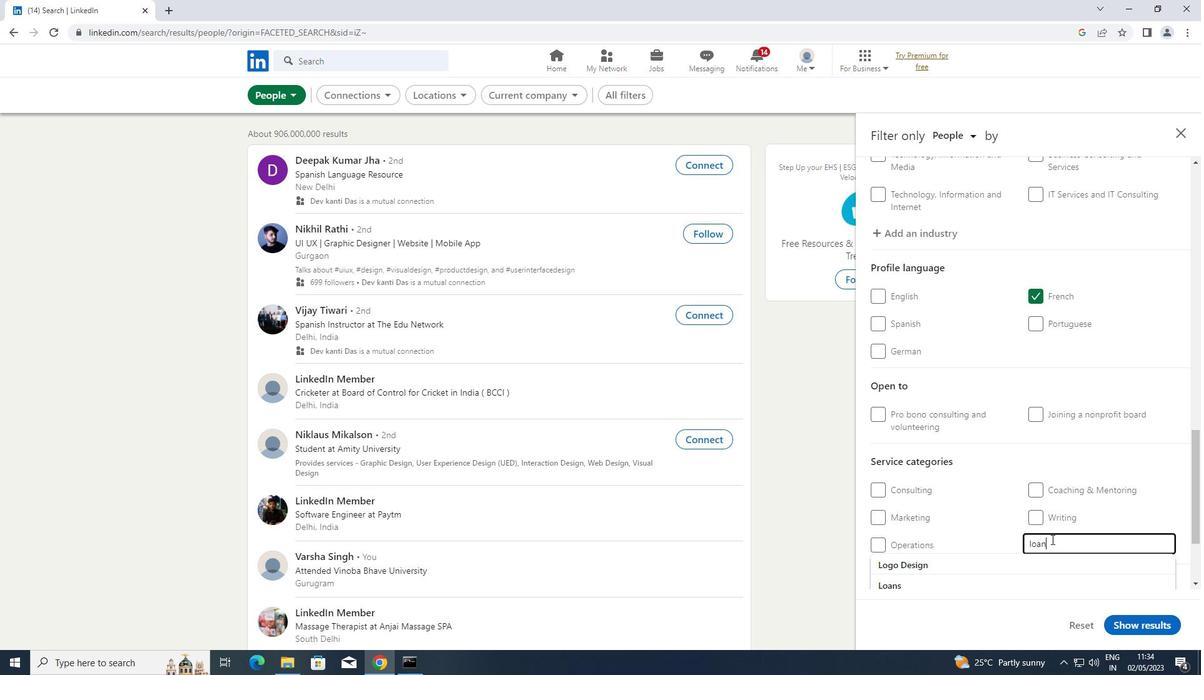 
Action: Mouse moved to (911, 560)
Screenshot: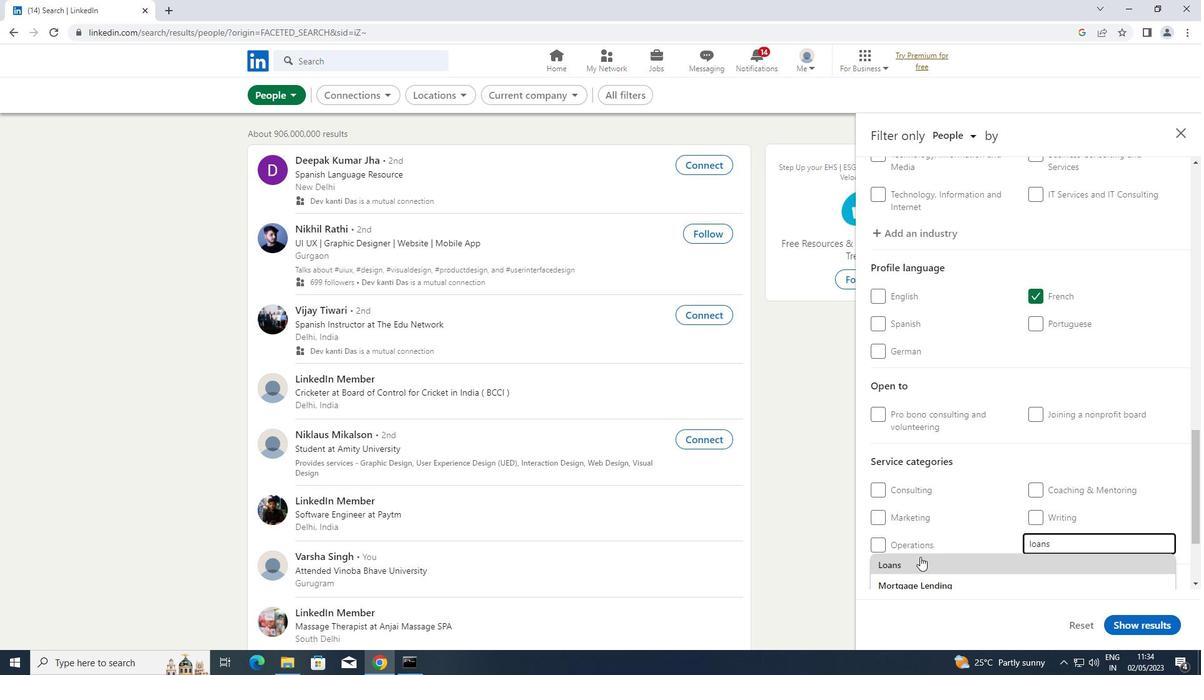 
Action: Mouse pressed left at (911, 560)
Screenshot: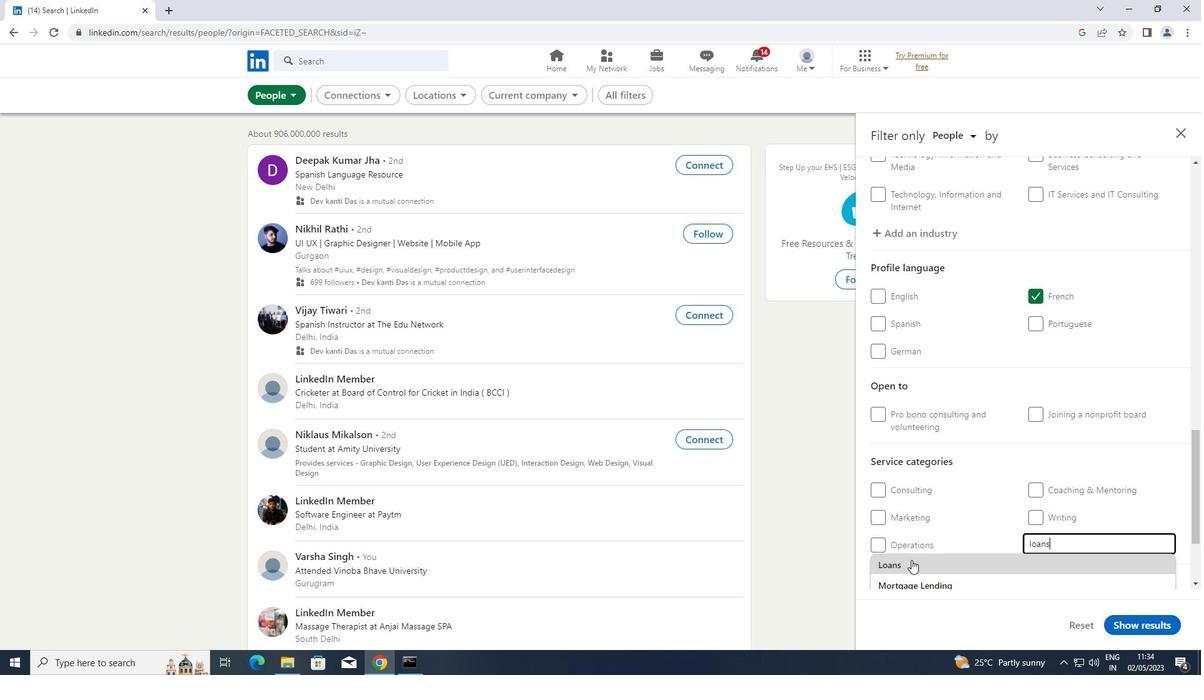 
Action: Mouse moved to (909, 540)
Screenshot: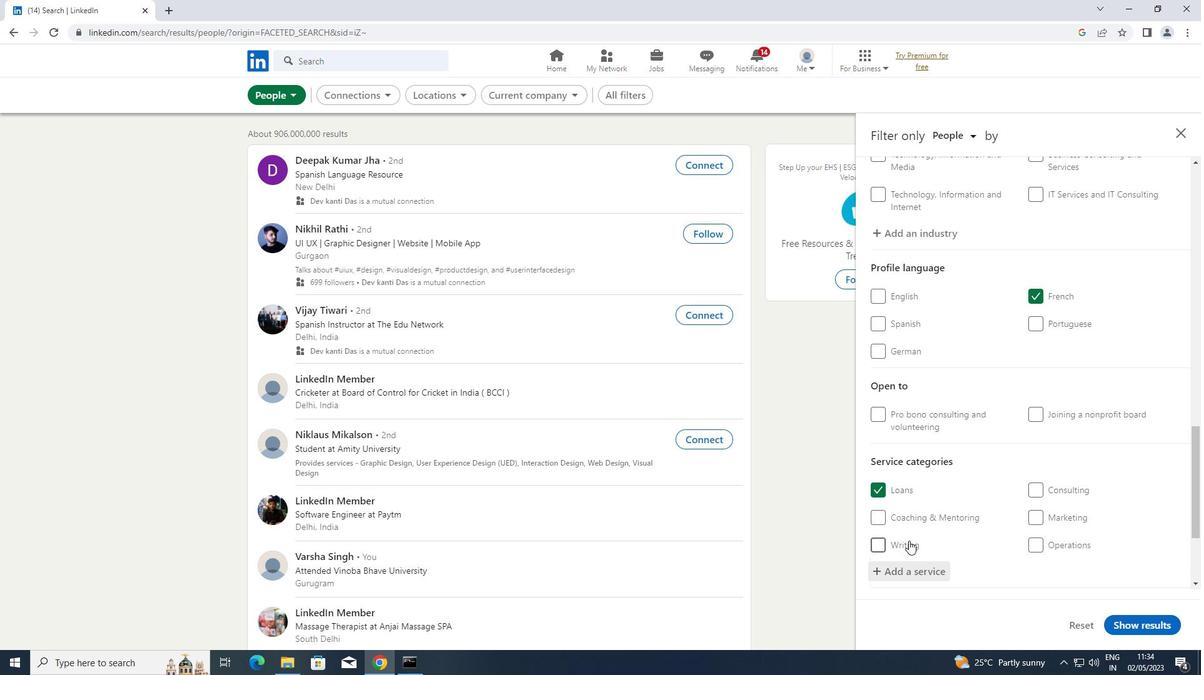 
Action: Mouse scrolled (909, 539) with delta (0, 0)
Screenshot: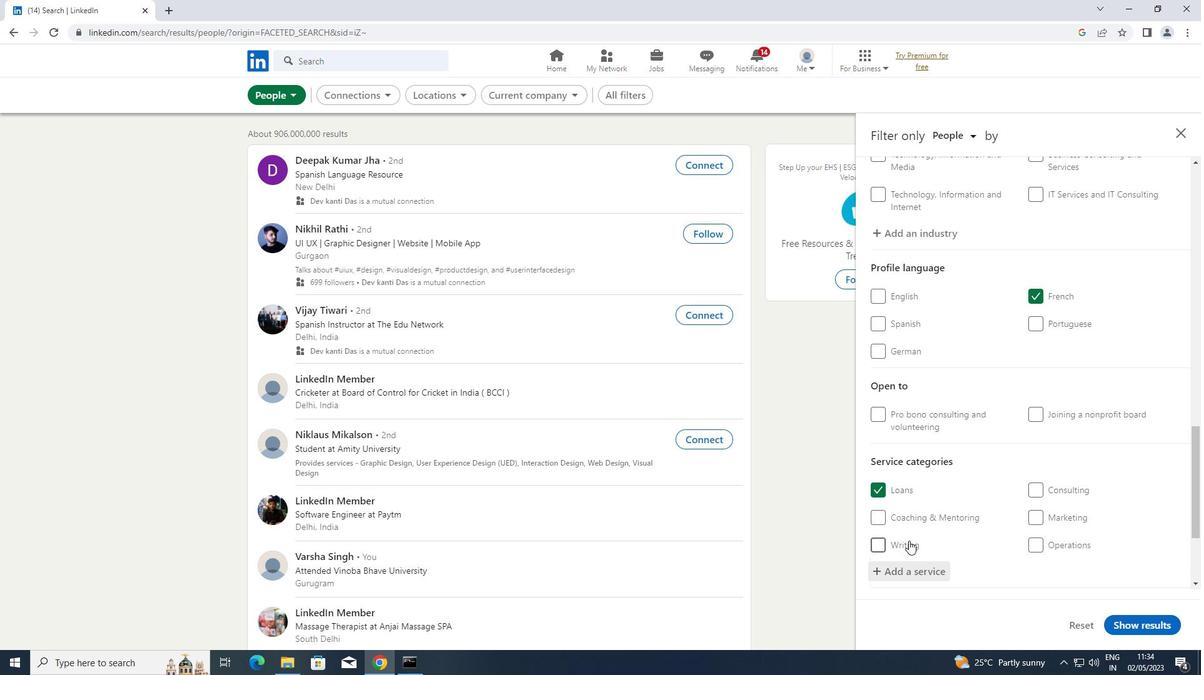 
Action: Mouse scrolled (909, 539) with delta (0, 0)
Screenshot: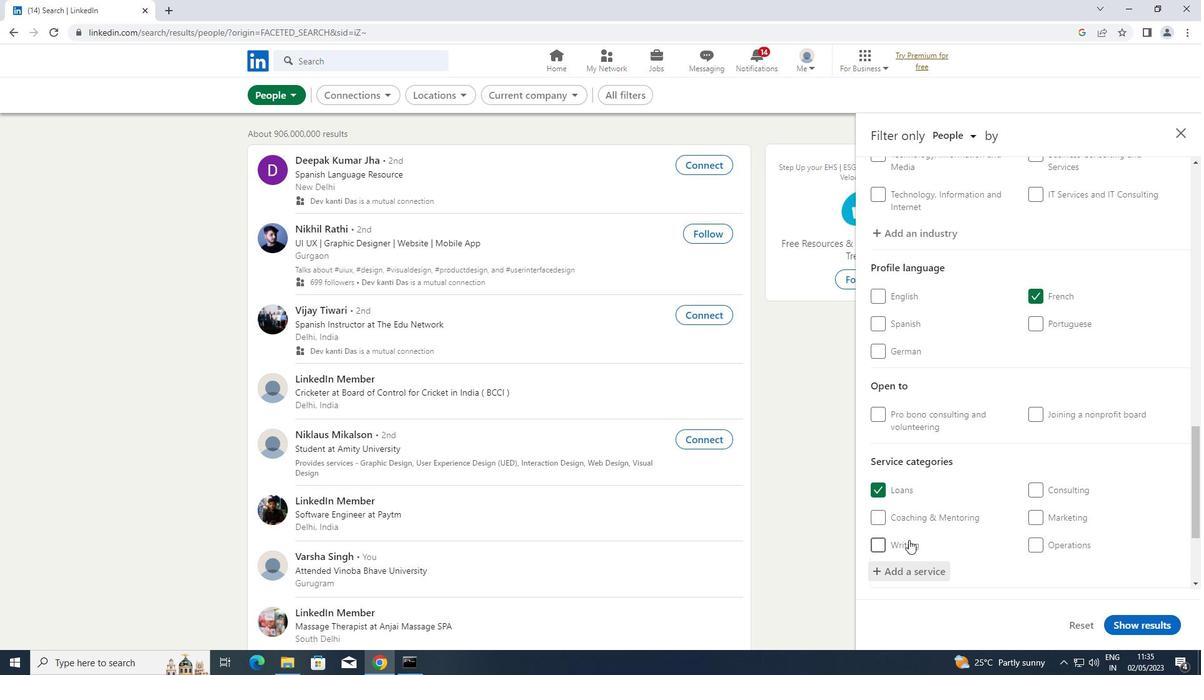 
Action: Mouse scrolled (909, 539) with delta (0, 0)
Screenshot: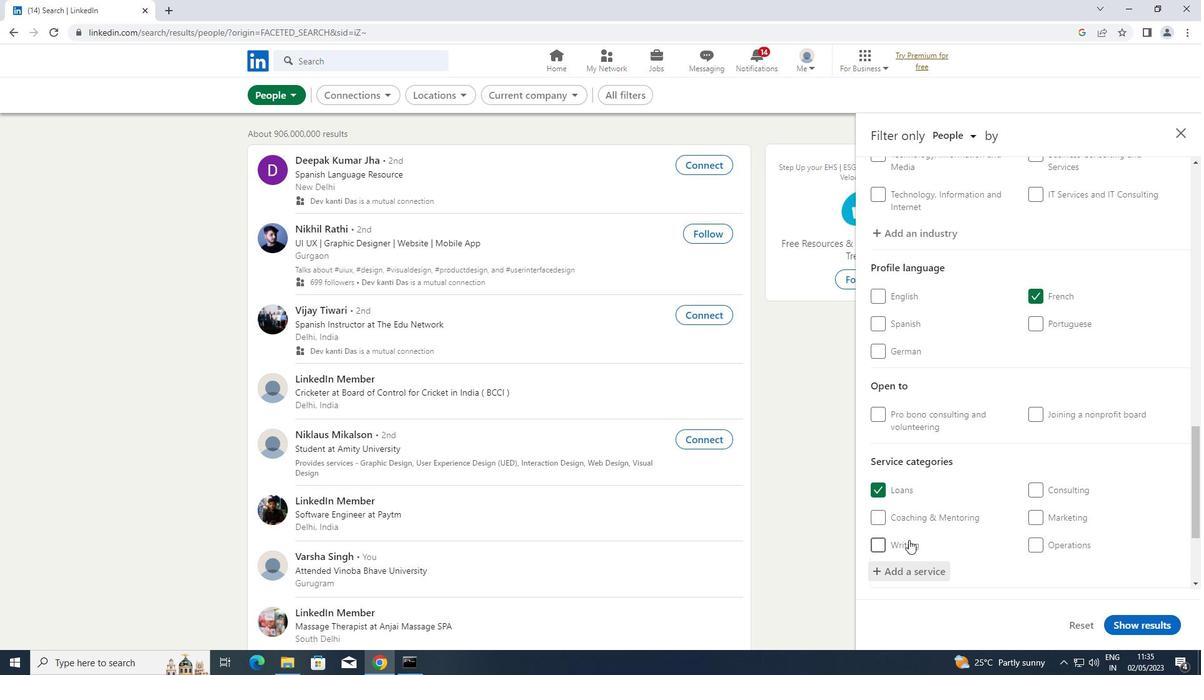 
Action: Mouse scrolled (909, 539) with delta (0, 0)
Screenshot: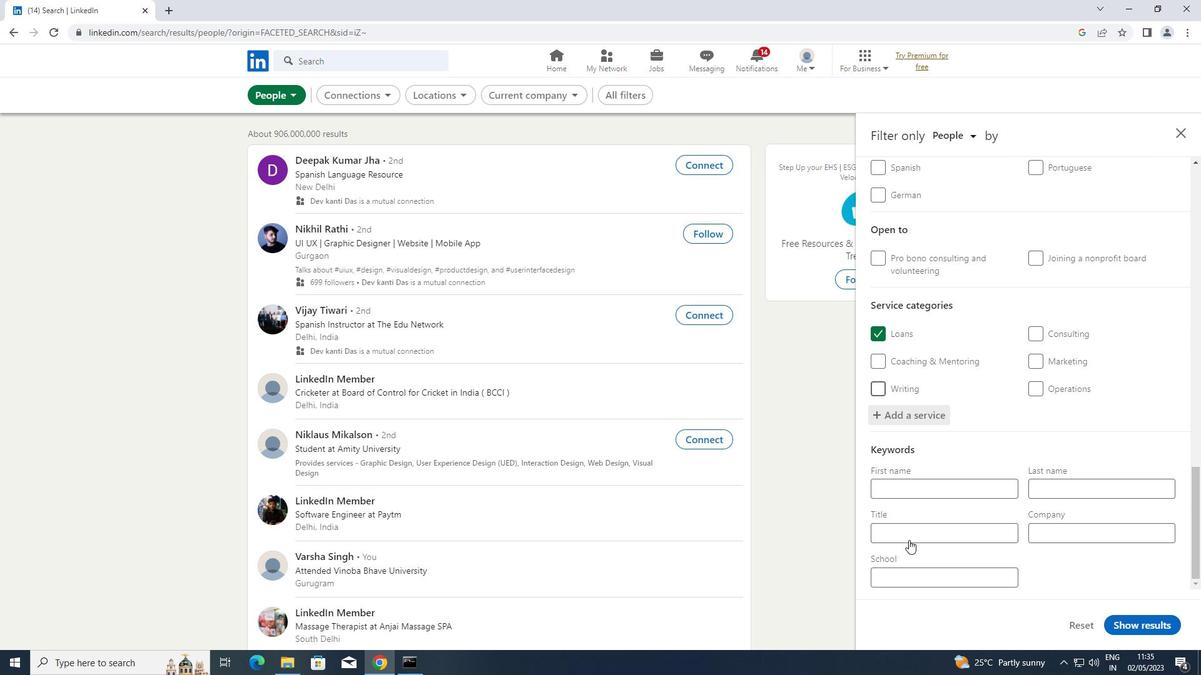 
Action: Mouse scrolled (909, 539) with delta (0, 0)
Screenshot: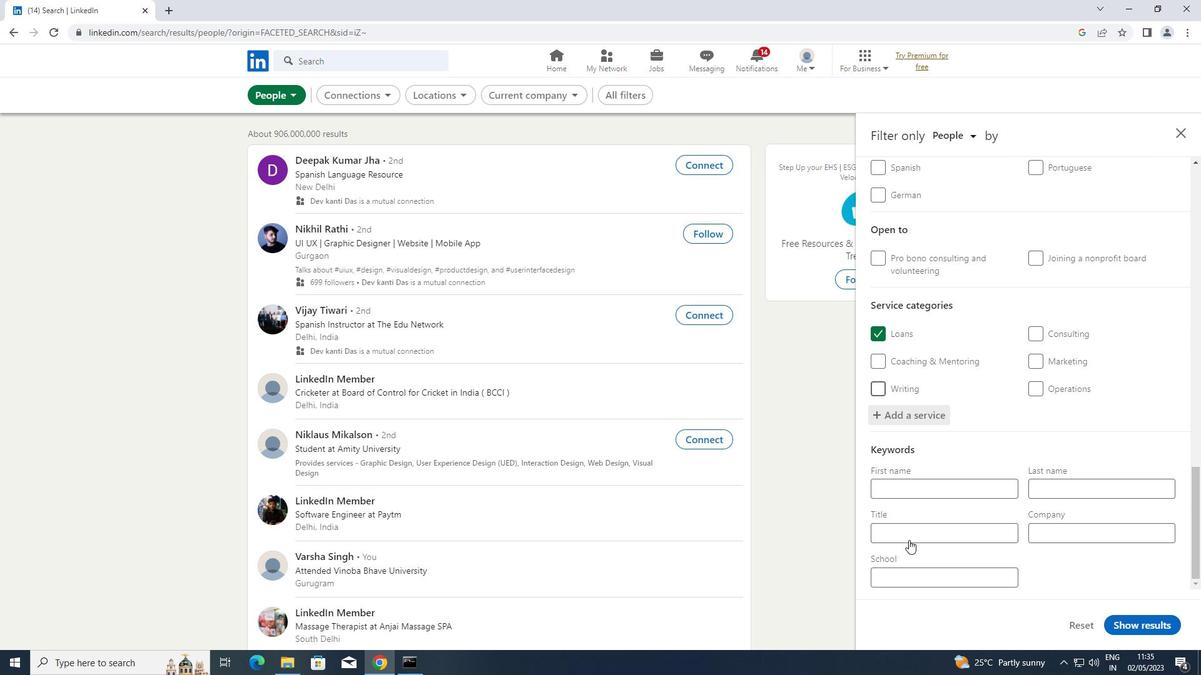 
Action: Mouse scrolled (909, 539) with delta (0, 0)
Screenshot: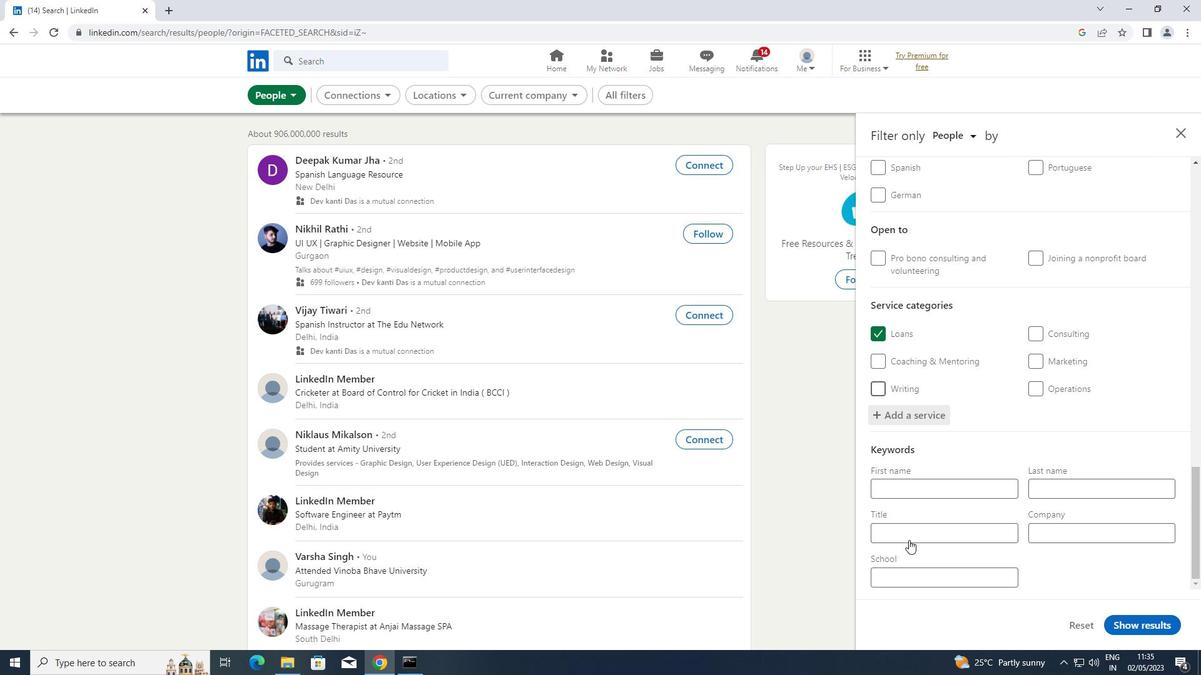 
Action: Mouse moved to (928, 535)
Screenshot: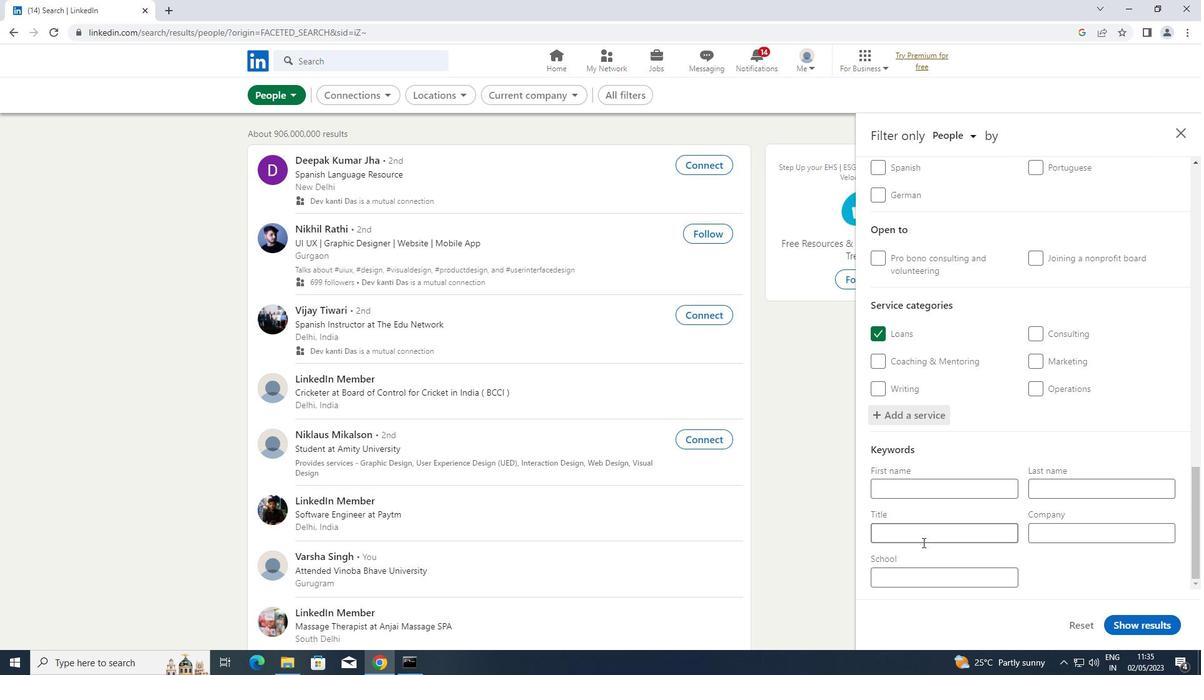
Action: Mouse pressed left at (928, 535)
Screenshot: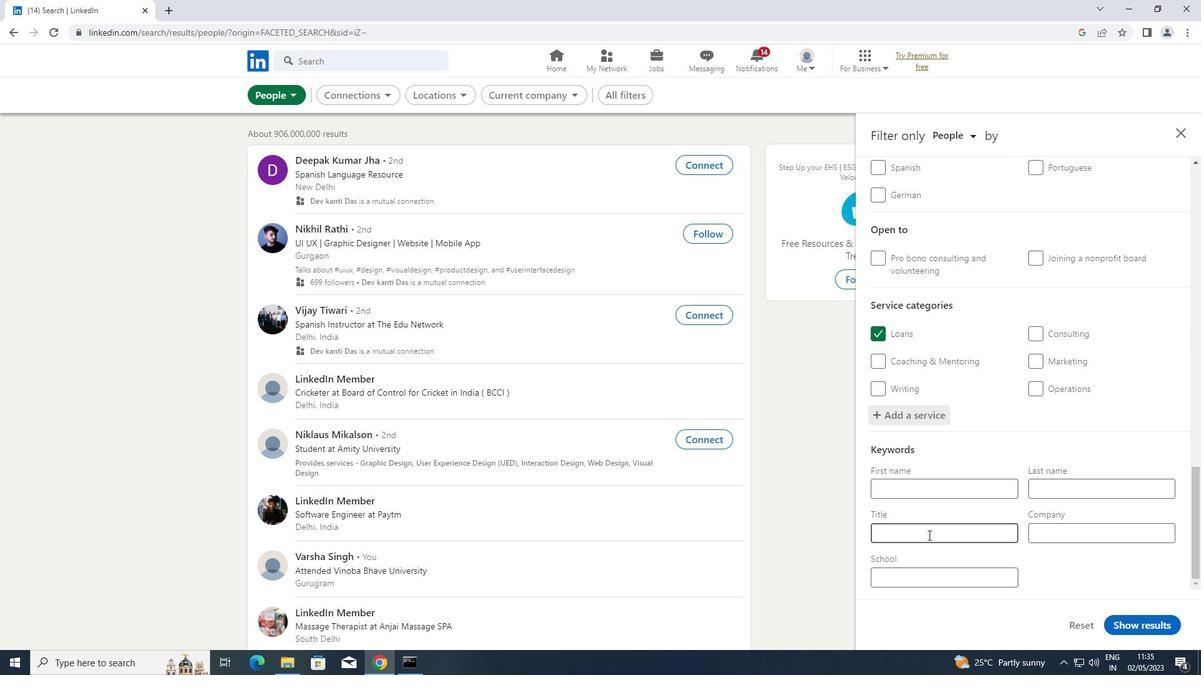 
Action: Key pressed <Key.shift>DIRECTOR<Key.space>OF<Key.space><Key.shift>ETHICAL<Key.space><Key.shift>HACKING
Screenshot: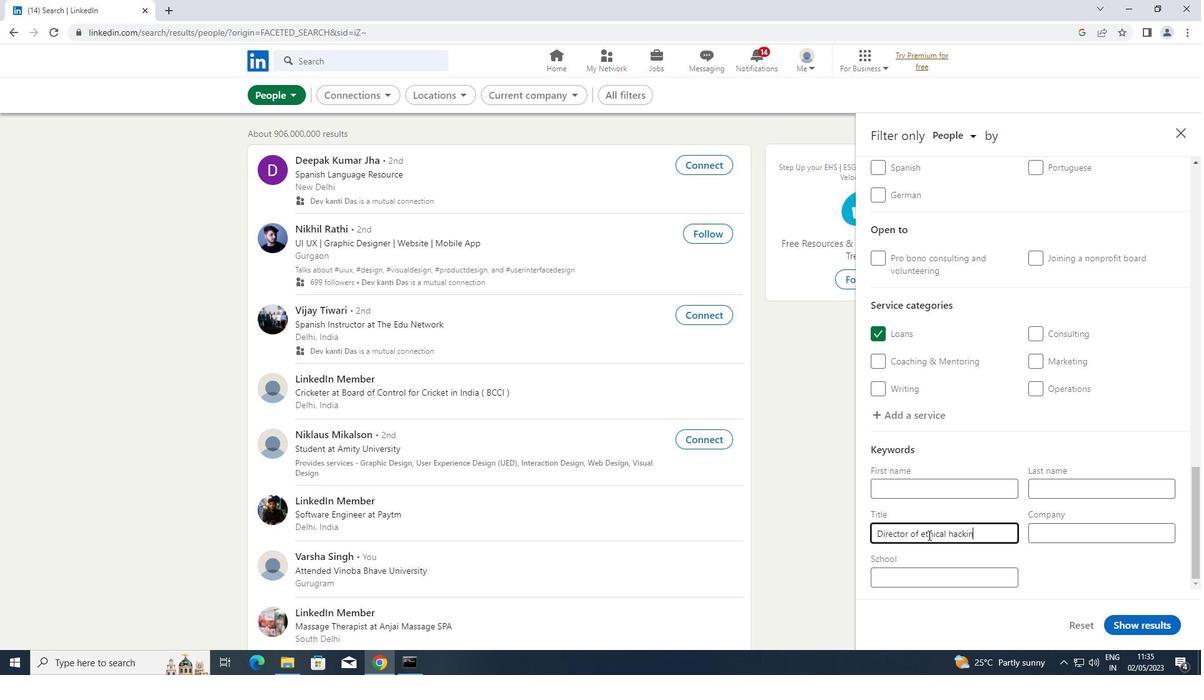 
Action: Mouse moved to (1116, 620)
Screenshot: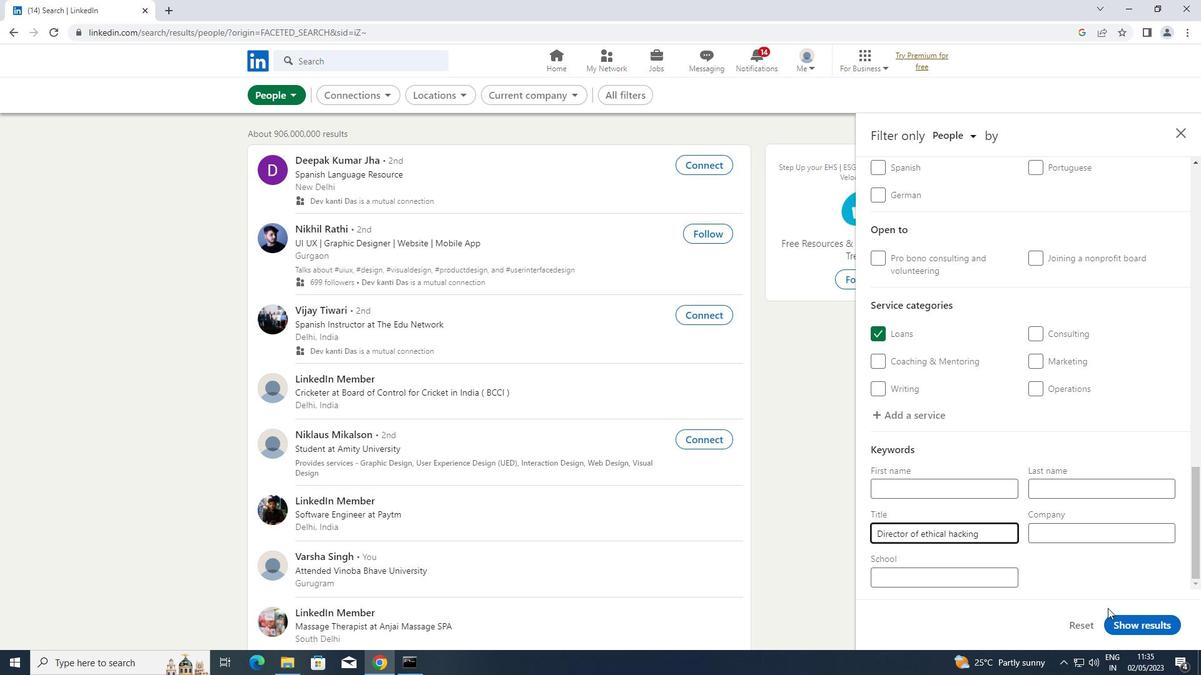 
Action: Mouse pressed left at (1116, 620)
Screenshot: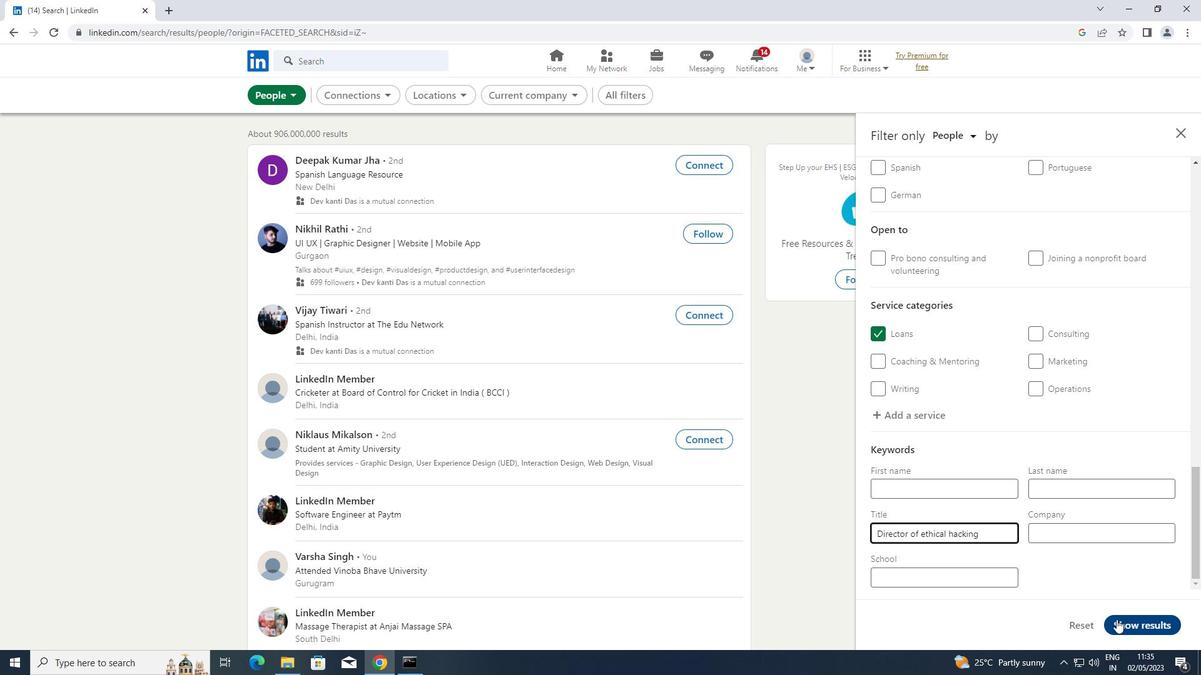 
